 Task: Look for space in Imperial, Peru from 10th July, 2023 to 15th July, 2023 for 7 adults in price range Rs.10000 to Rs.15000. Place can be entire place or shared room with 4 bedrooms having 7 beds and 4 bathrooms. Property type can be house, flat, guest house. Amenities needed are: wifi, TV, free parkinig on premises, gym, breakfast. Booking option can be shelf check-in. Required host language is English.
Action: Mouse moved to (494, 102)
Screenshot: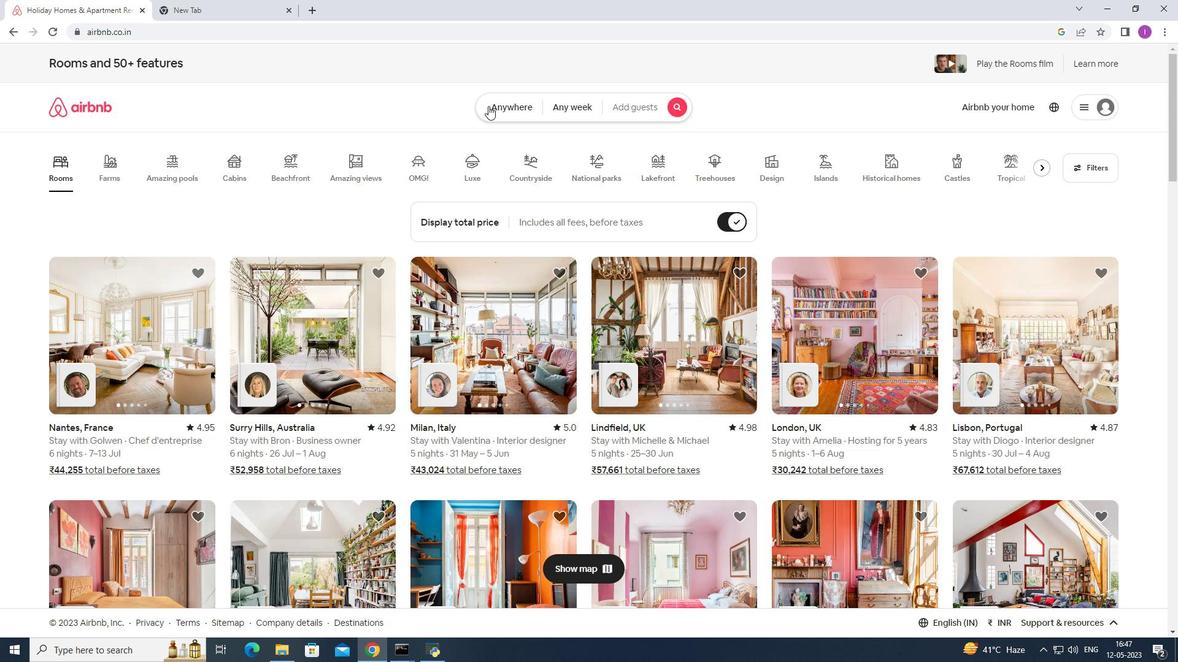 
Action: Mouse pressed left at (494, 102)
Screenshot: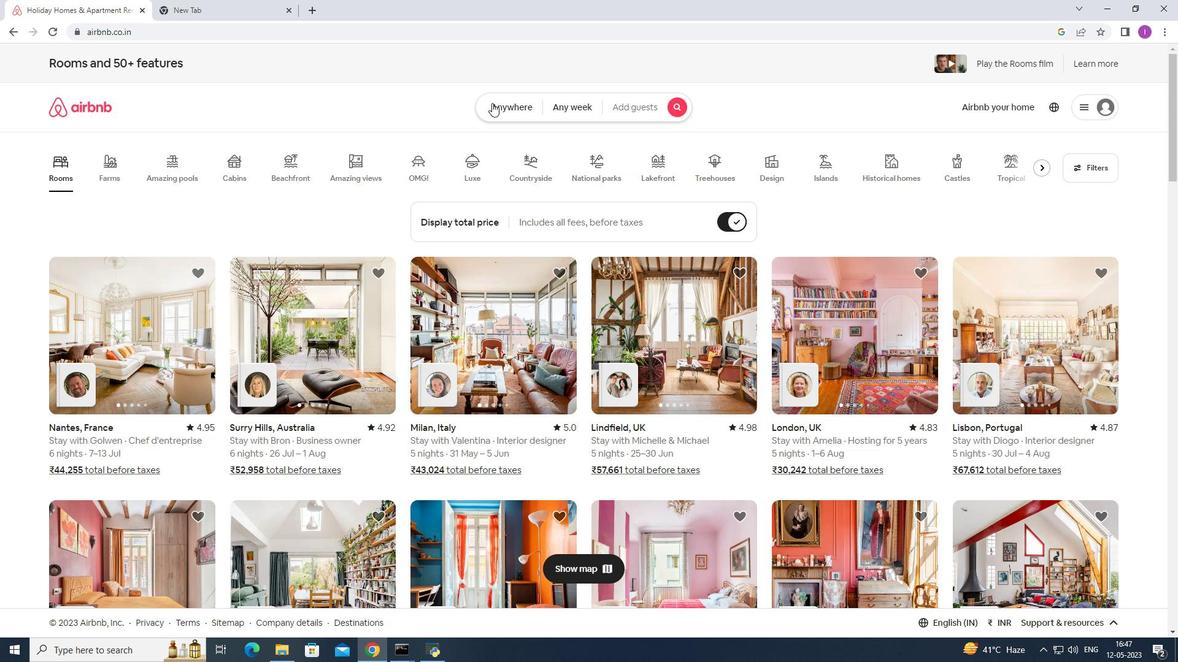 
Action: Mouse moved to (438, 147)
Screenshot: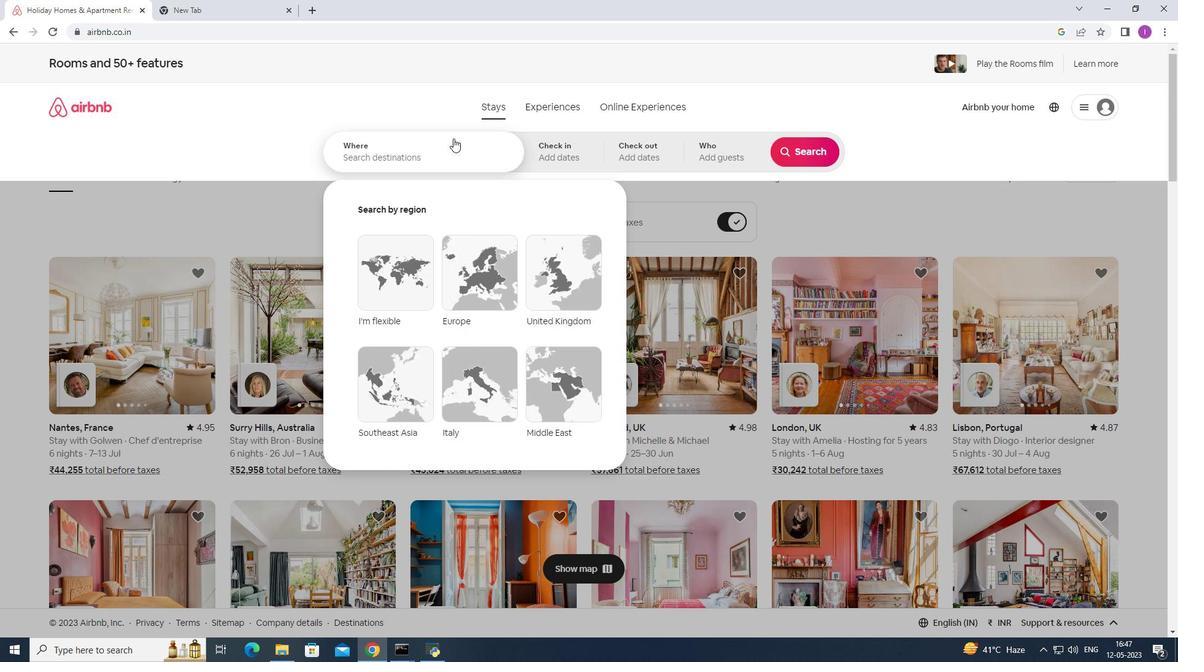 
Action: Mouse pressed left at (438, 147)
Screenshot: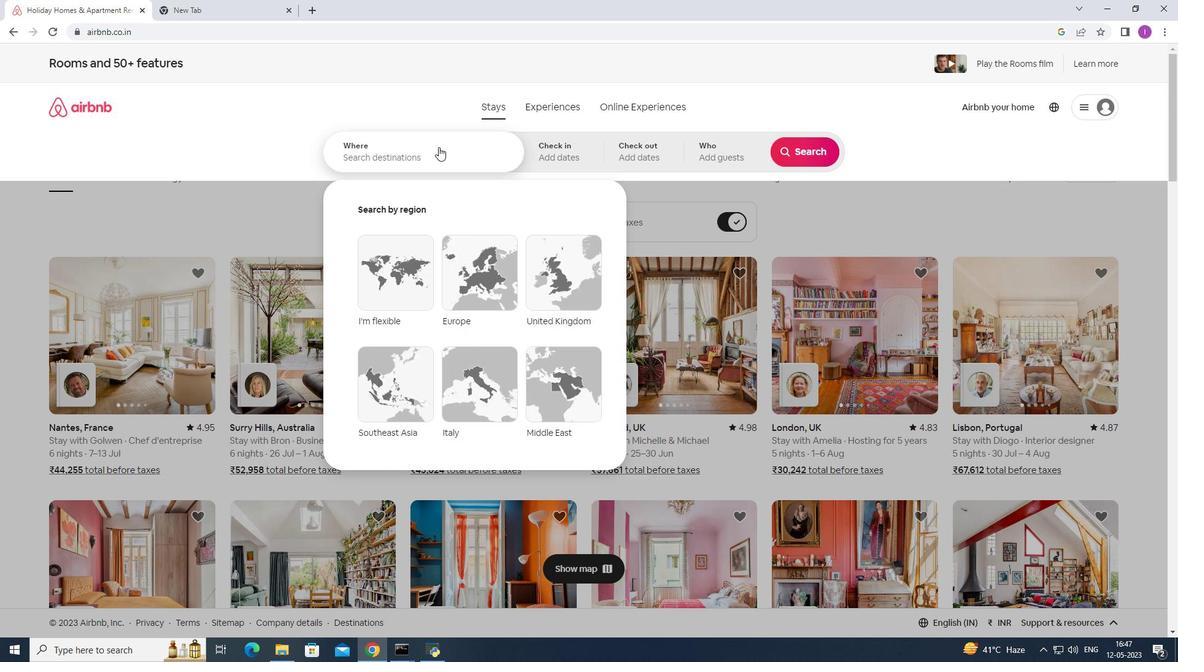 
Action: Mouse moved to (424, 139)
Screenshot: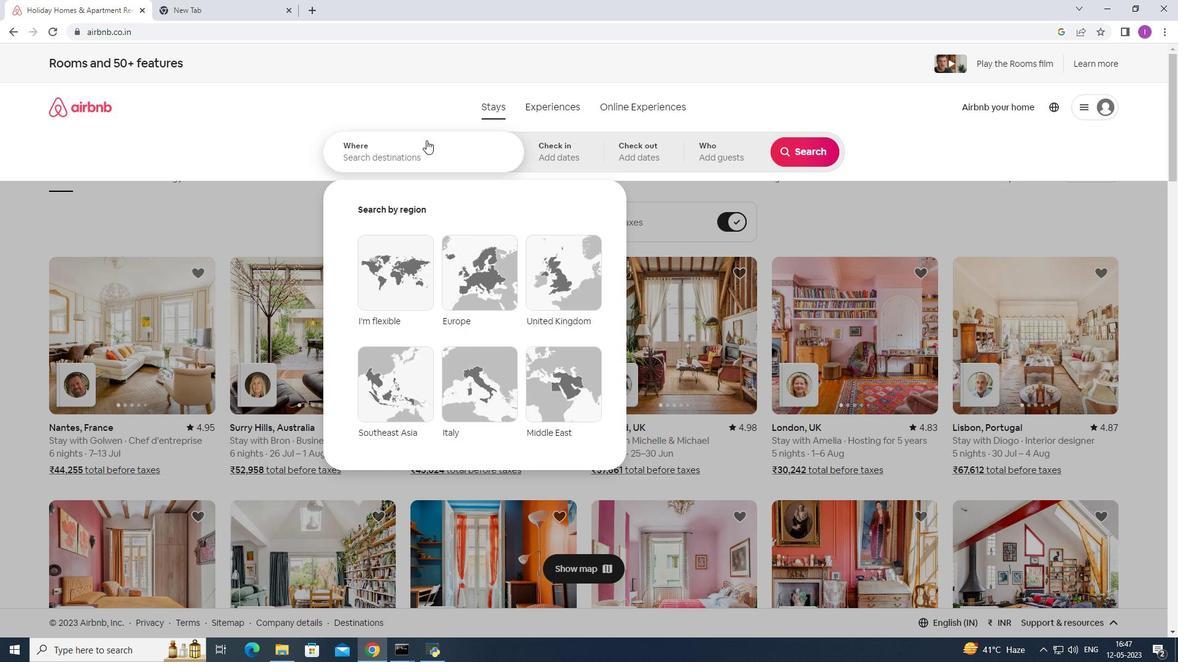 
Action: Key pressed <Key.shift><Key.shift>Imperial,<Key.shift>Peru
Screenshot: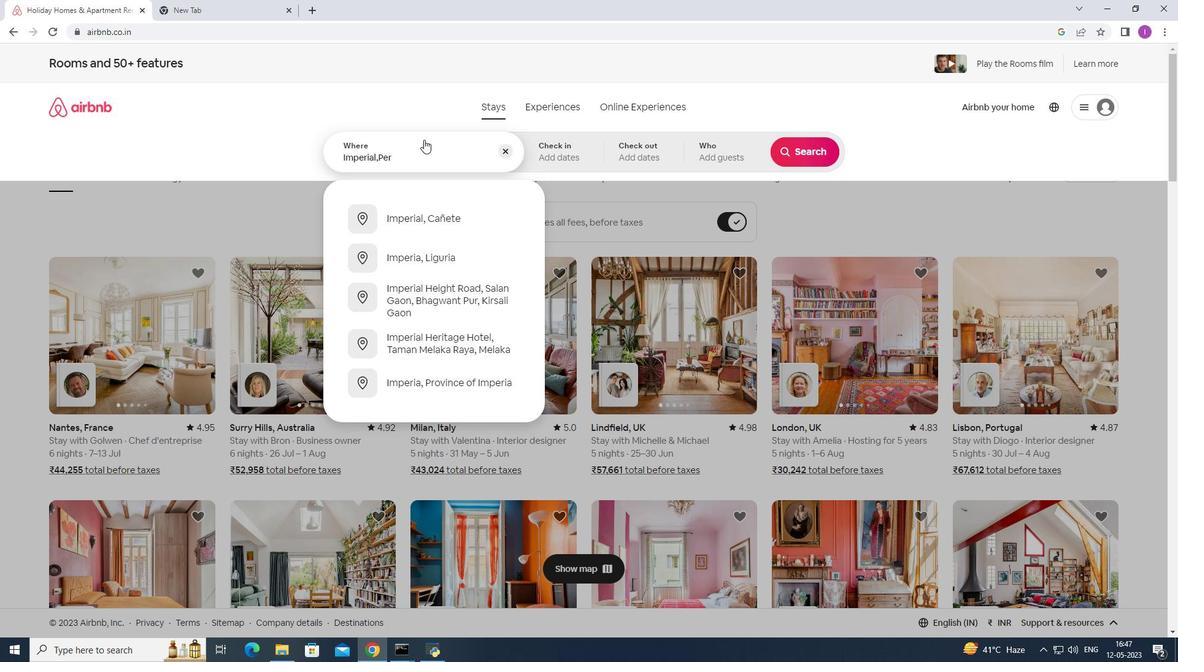 
Action: Mouse moved to (556, 151)
Screenshot: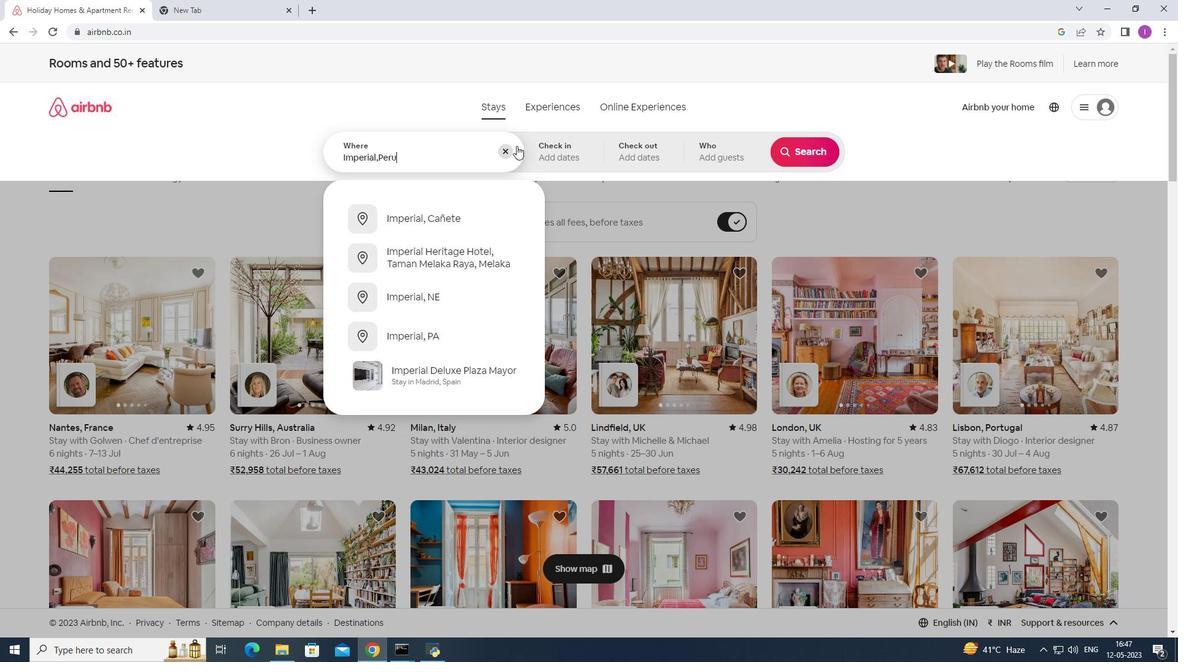 
Action: Mouse pressed left at (556, 151)
Screenshot: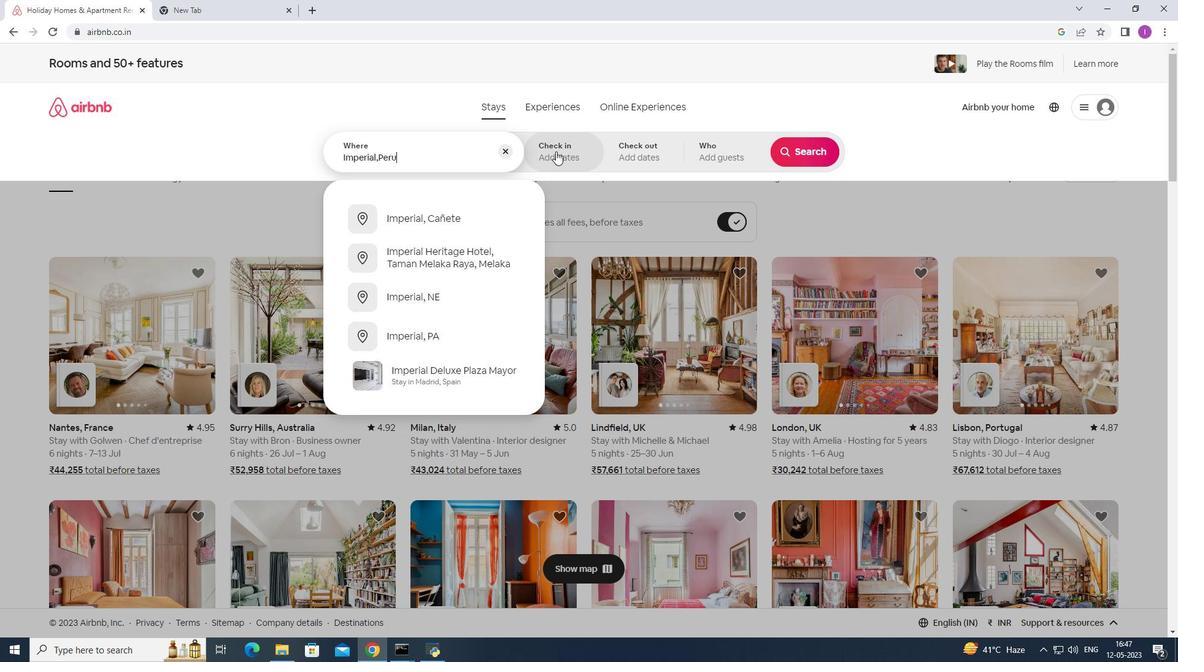 
Action: Mouse moved to (800, 252)
Screenshot: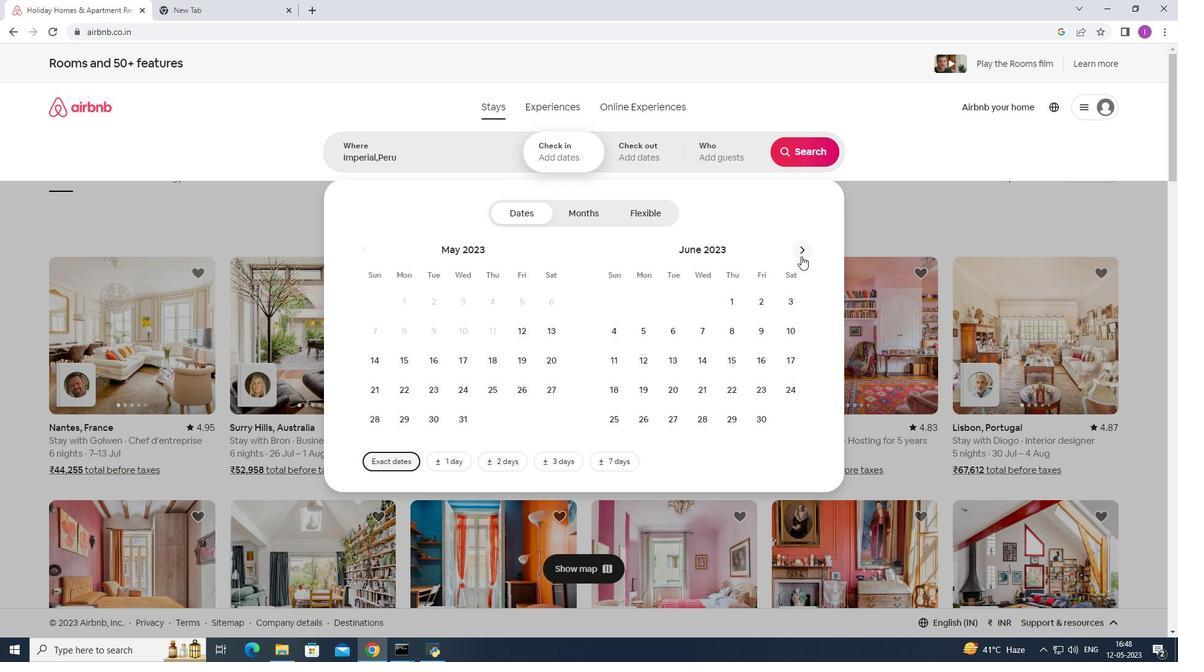 
Action: Mouse pressed left at (800, 252)
Screenshot: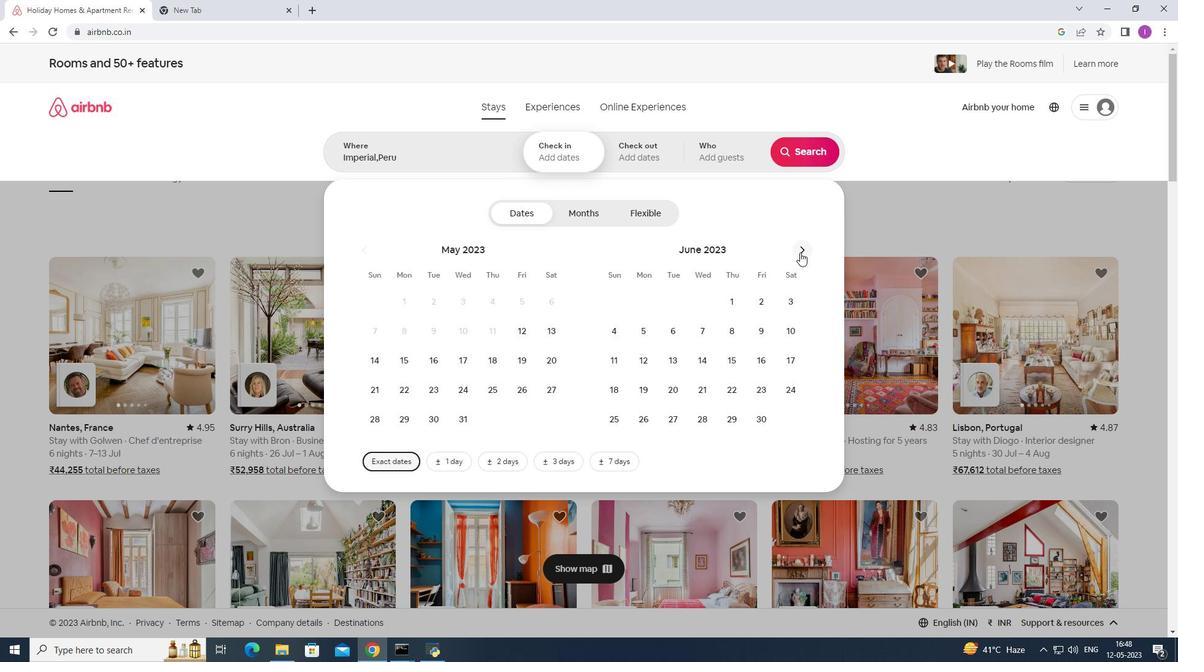 
Action: Mouse moved to (639, 364)
Screenshot: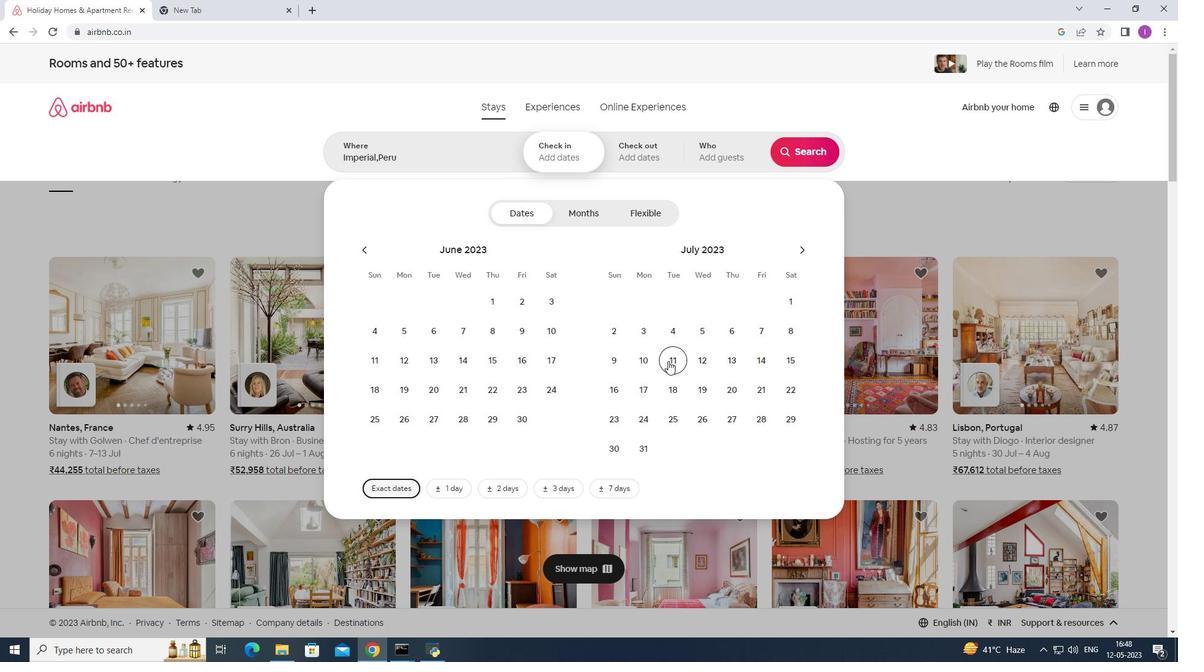 
Action: Mouse pressed left at (639, 364)
Screenshot: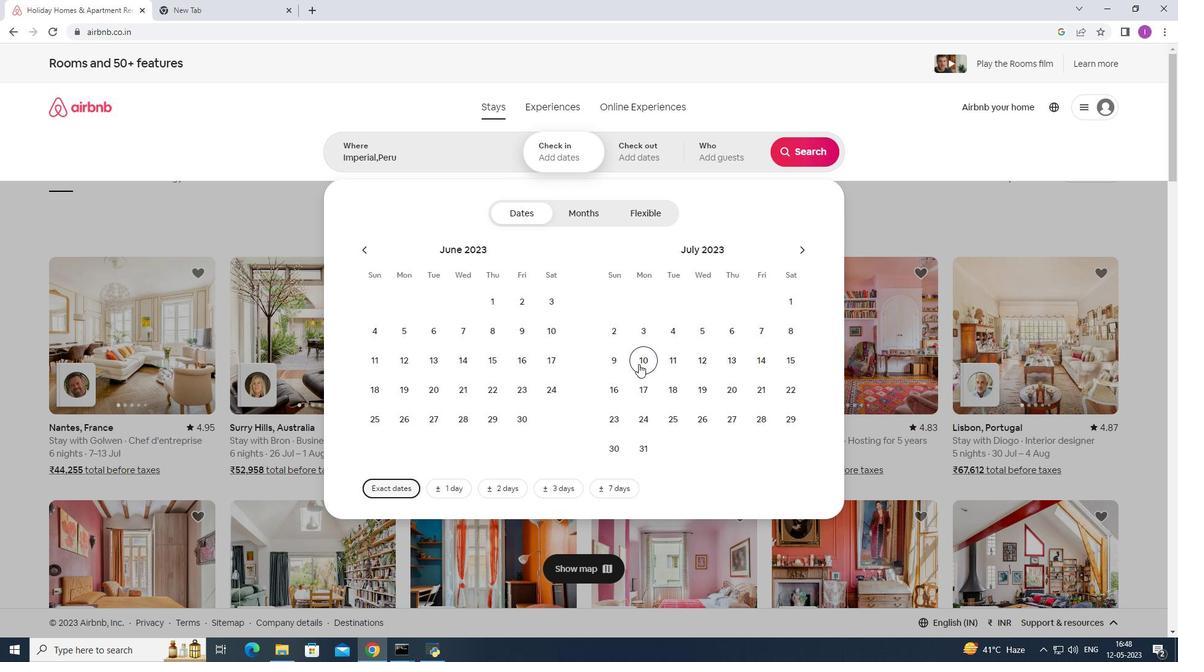 
Action: Mouse moved to (783, 355)
Screenshot: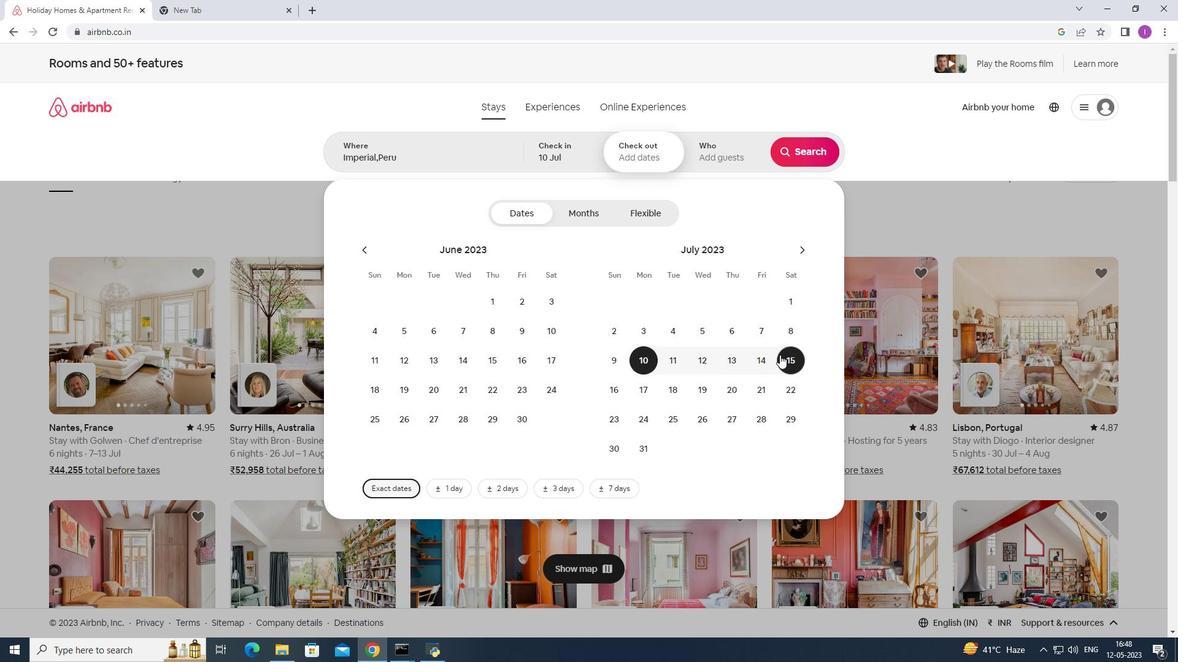 
Action: Mouse pressed left at (783, 355)
Screenshot: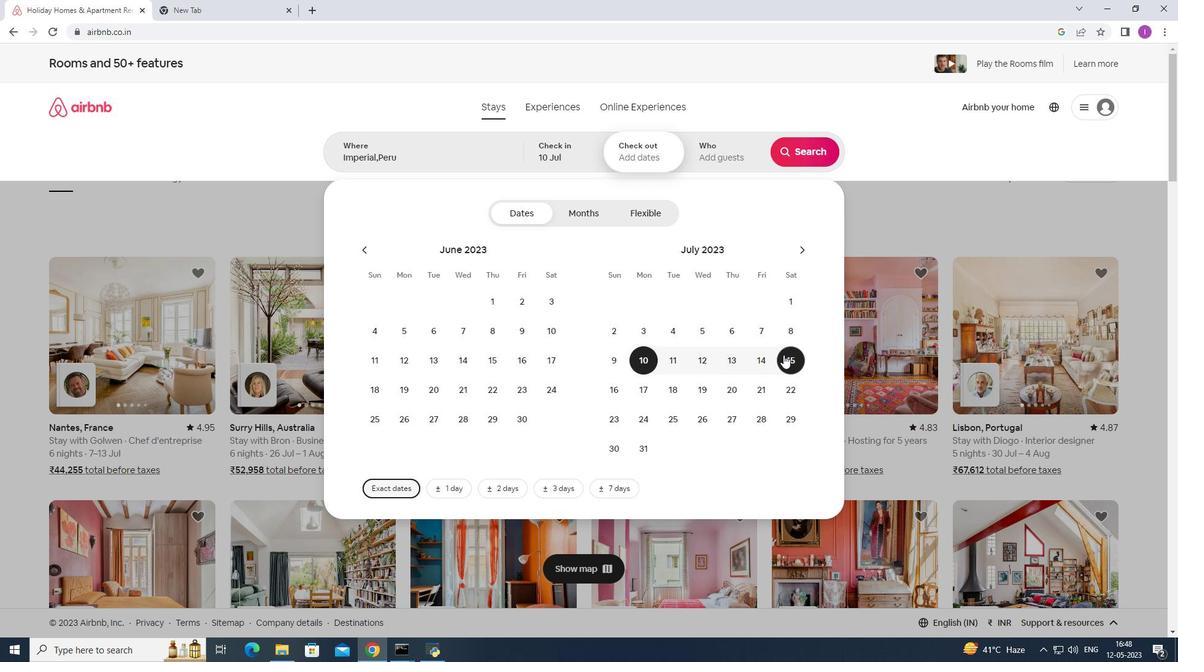 
Action: Mouse moved to (706, 162)
Screenshot: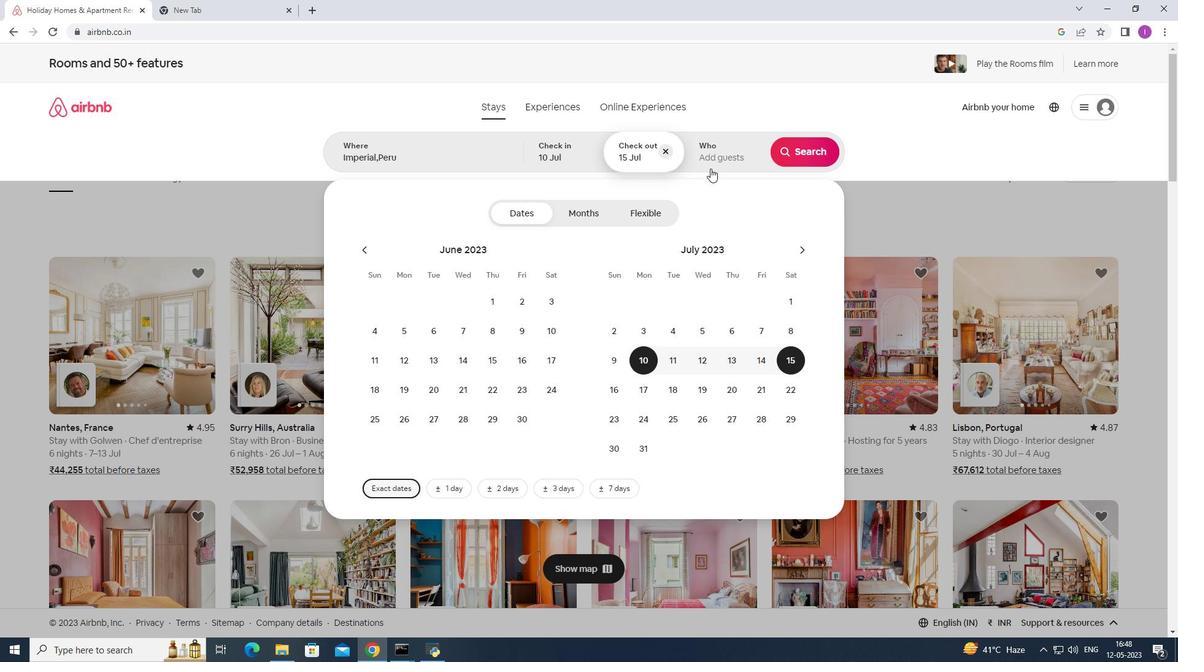 
Action: Mouse pressed left at (706, 162)
Screenshot: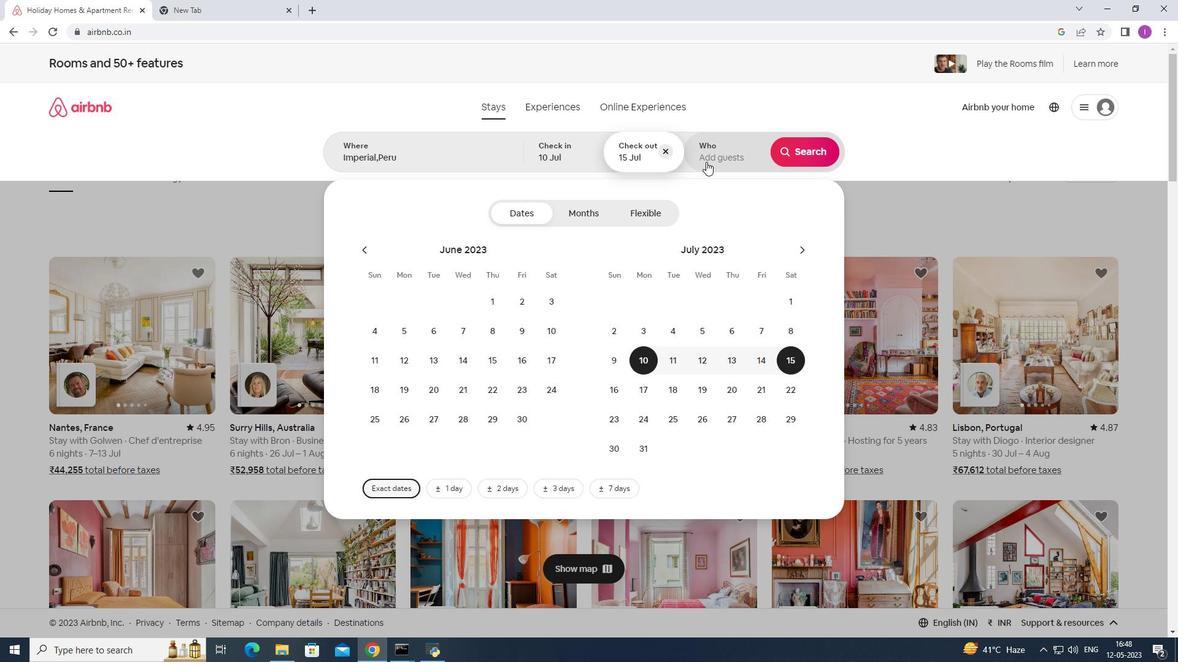 
Action: Mouse moved to (805, 219)
Screenshot: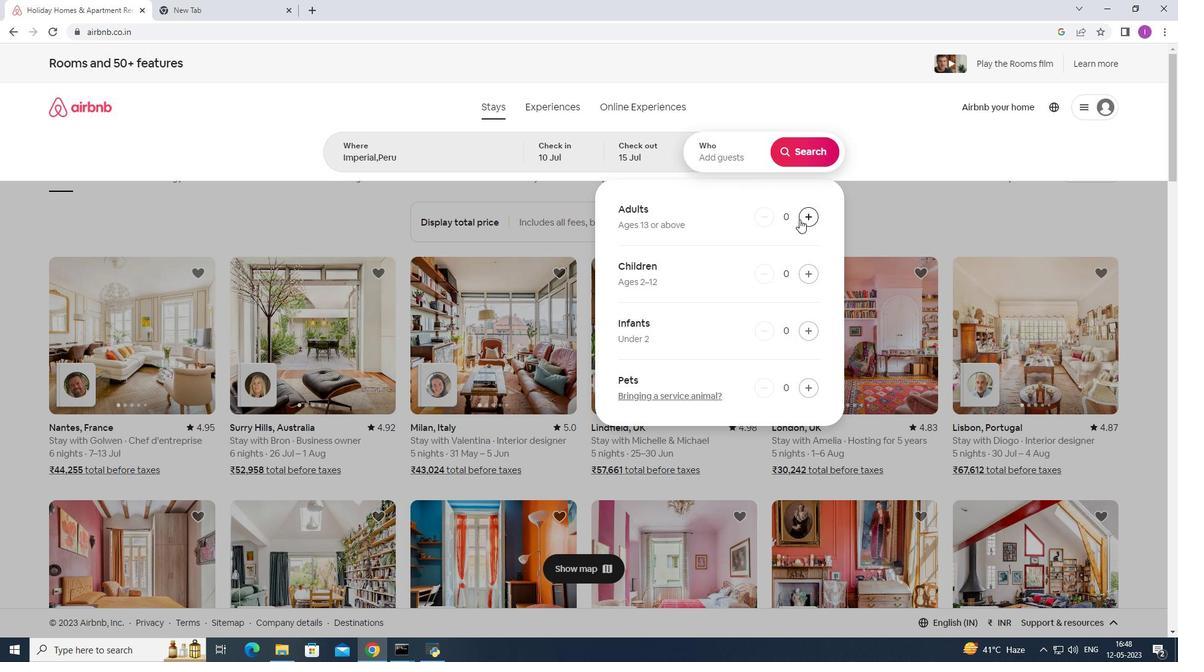 
Action: Mouse pressed left at (805, 219)
Screenshot: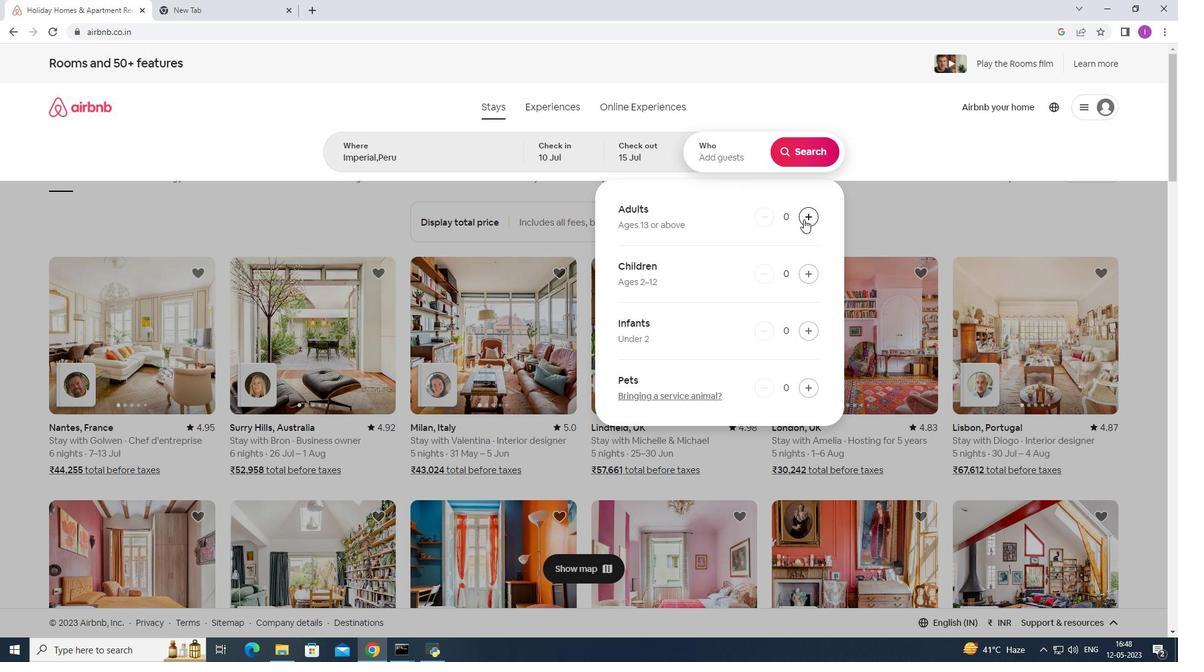 
Action: Mouse pressed left at (805, 219)
Screenshot: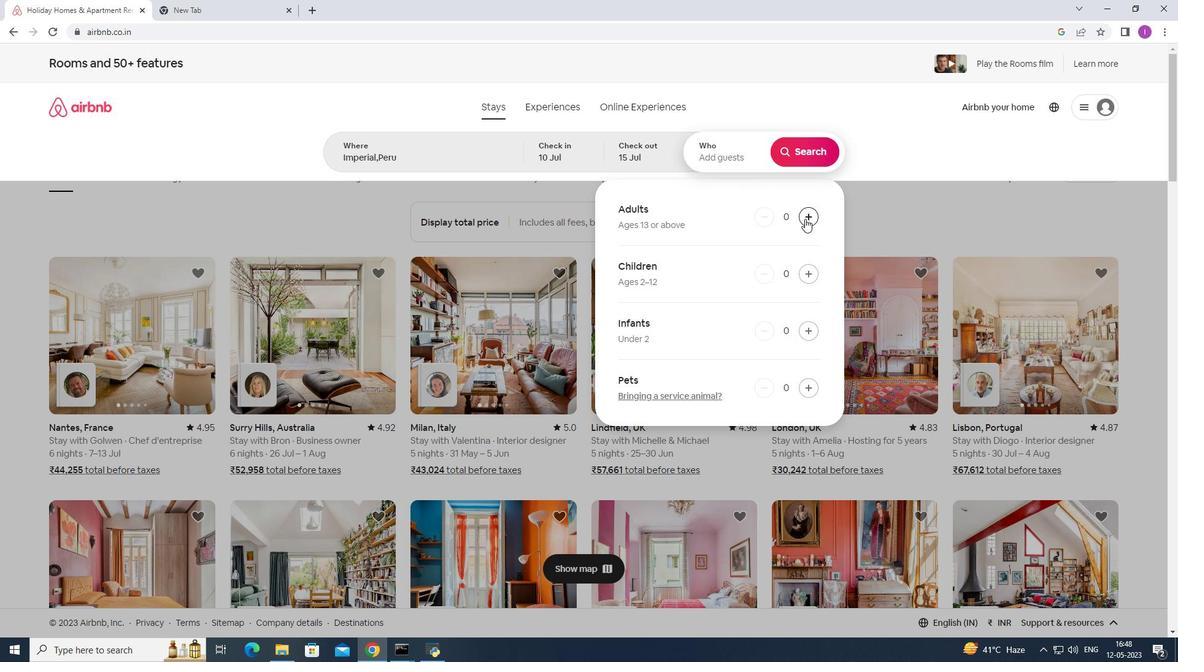 
Action: Mouse pressed left at (805, 219)
Screenshot: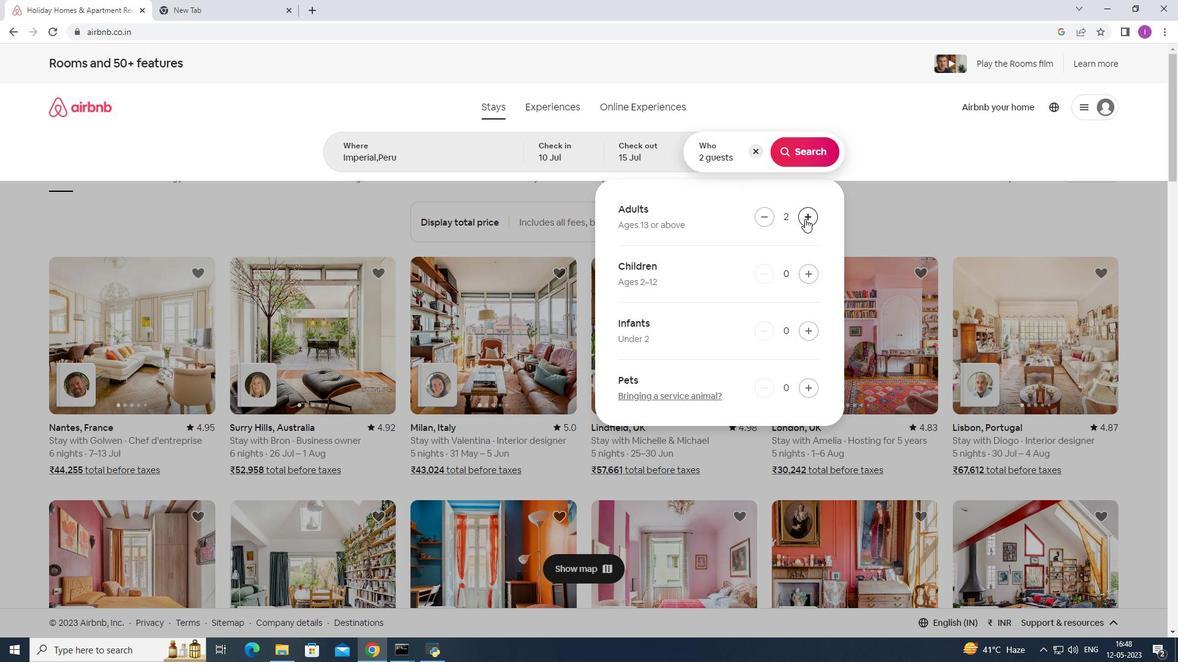 
Action: Mouse pressed left at (805, 219)
Screenshot: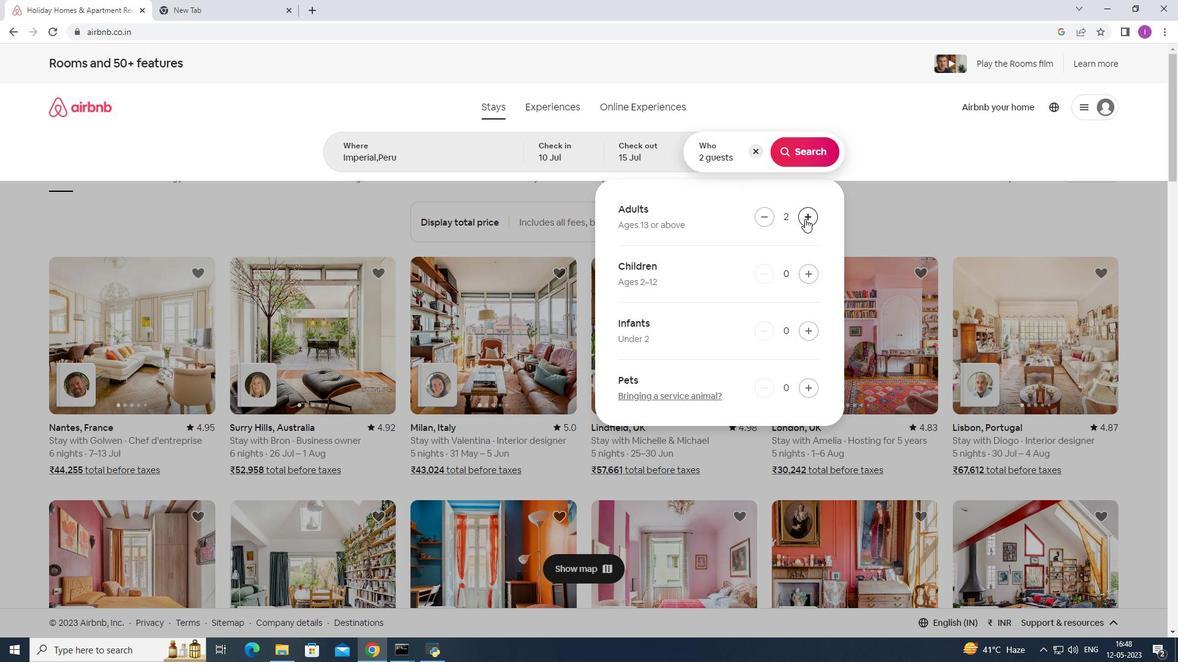 
Action: Mouse pressed left at (805, 219)
Screenshot: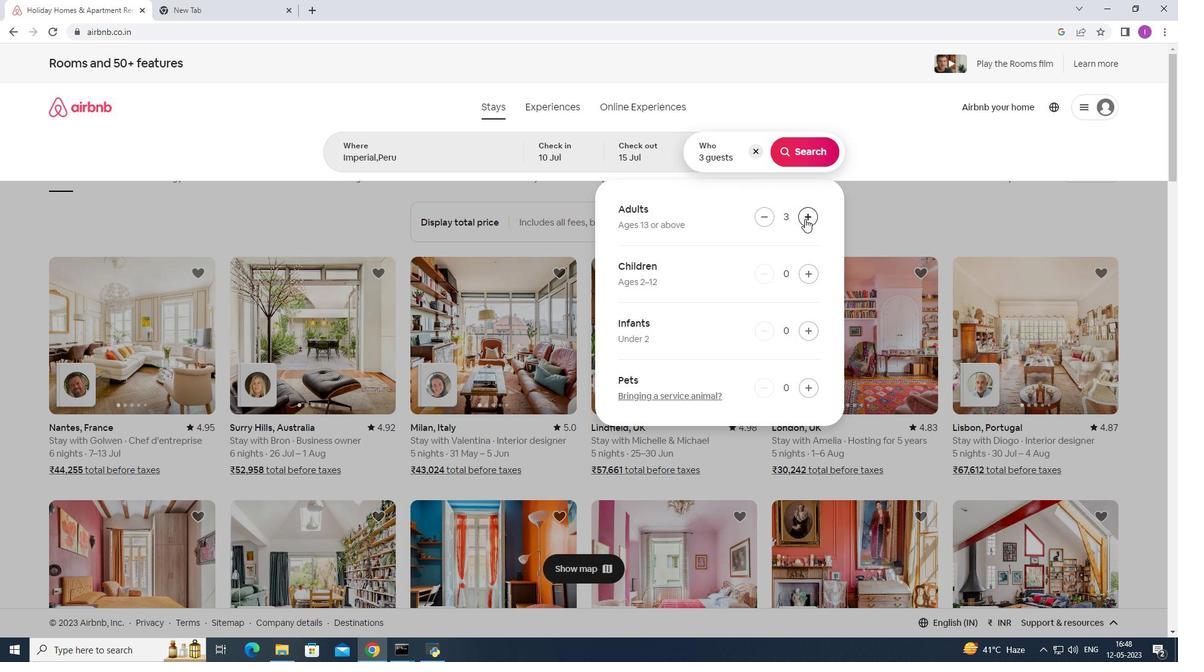 
Action: Mouse pressed left at (805, 219)
Screenshot: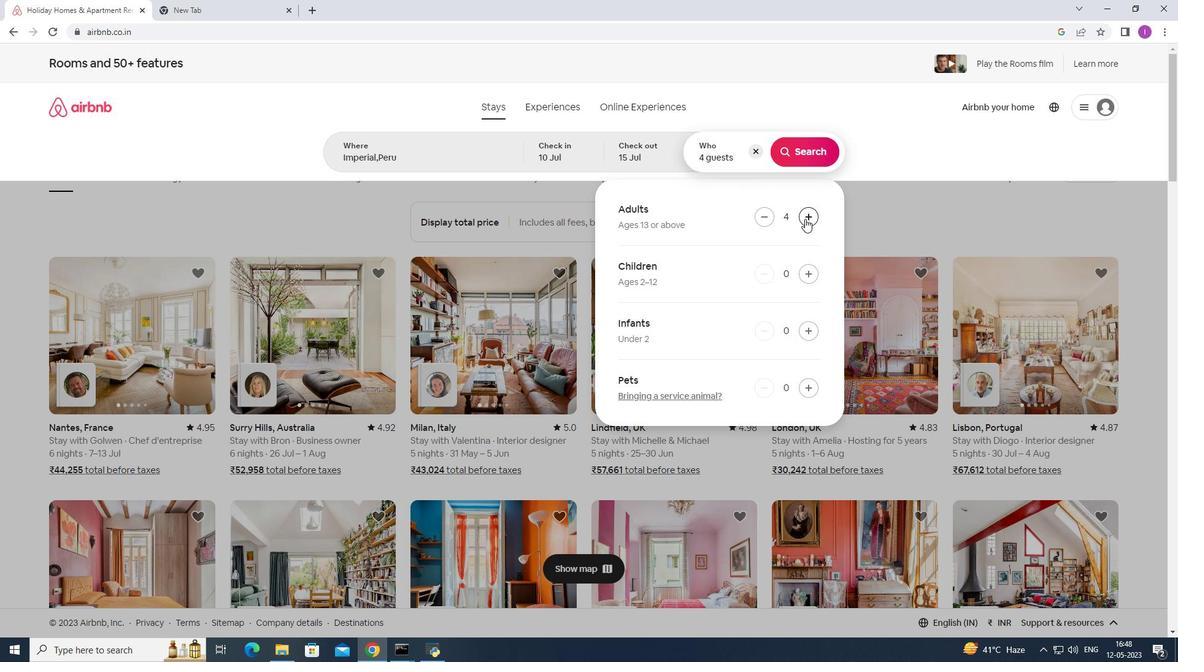 
Action: Mouse pressed left at (805, 219)
Screenshot: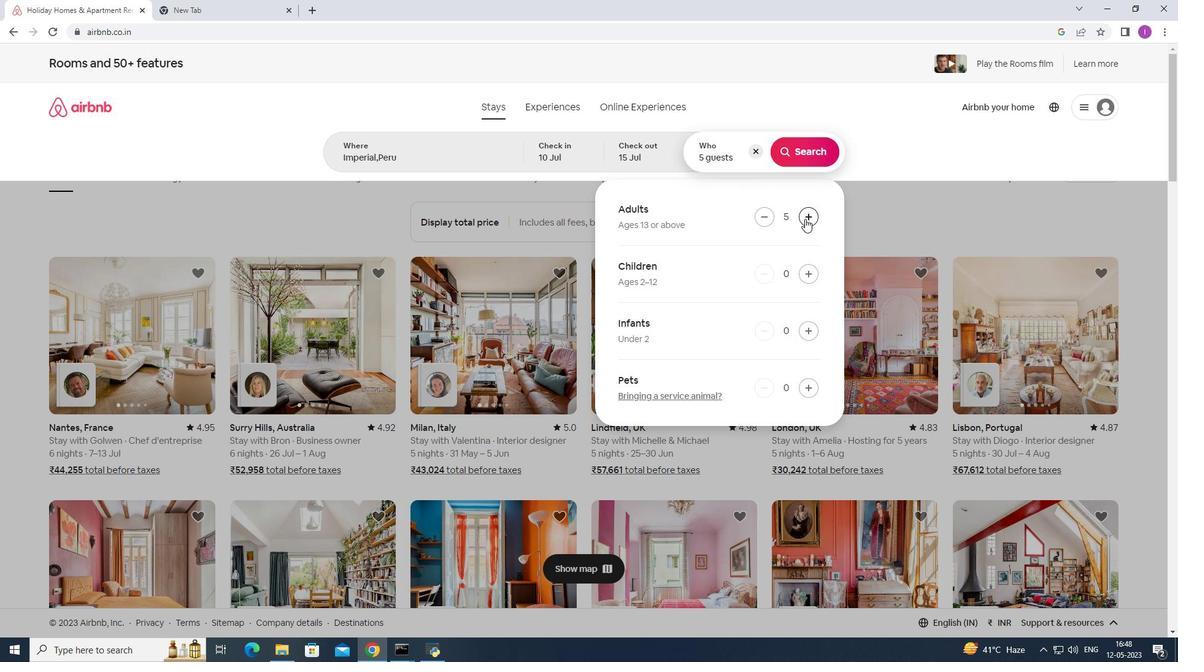 
Action: Mouse moved to (793, 170)
Screenshot: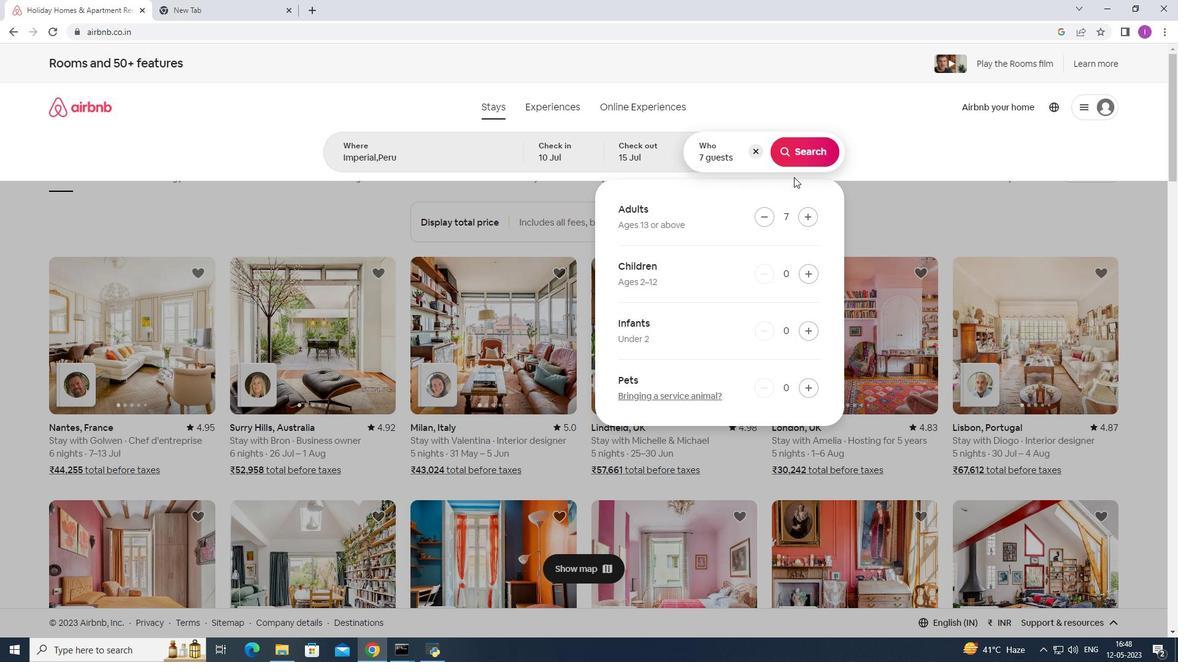 
Action: Mouse pressed left at (793, 170)
Screenshot: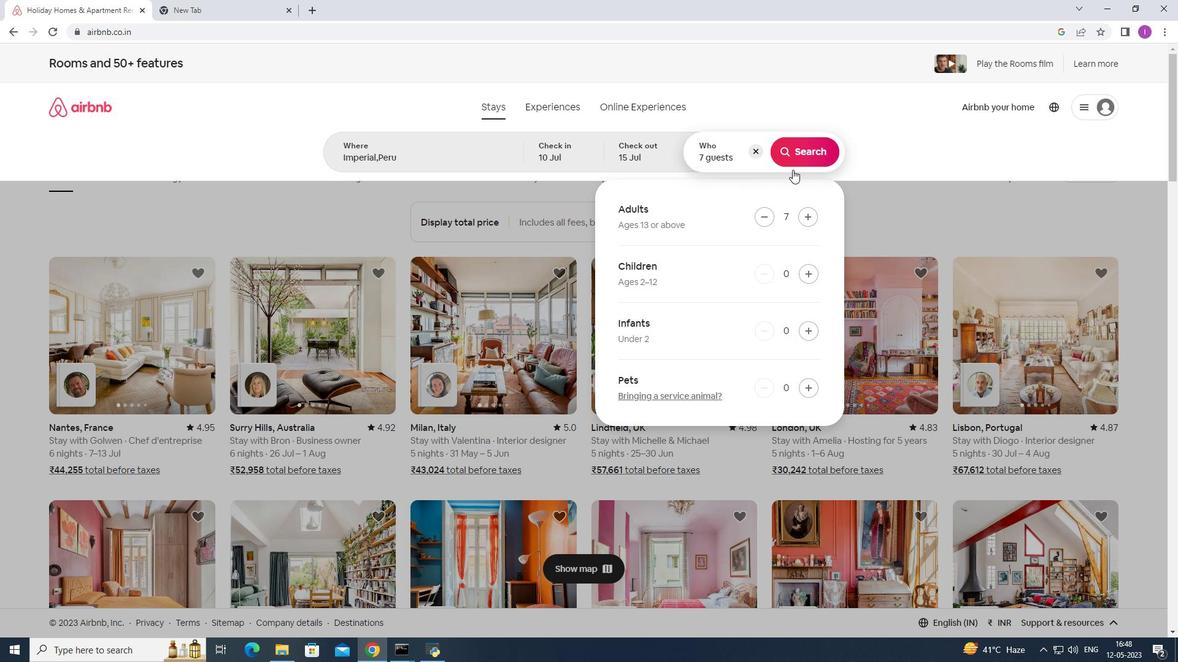 
Action: Mouse moved to (793, 165)
Screenshot: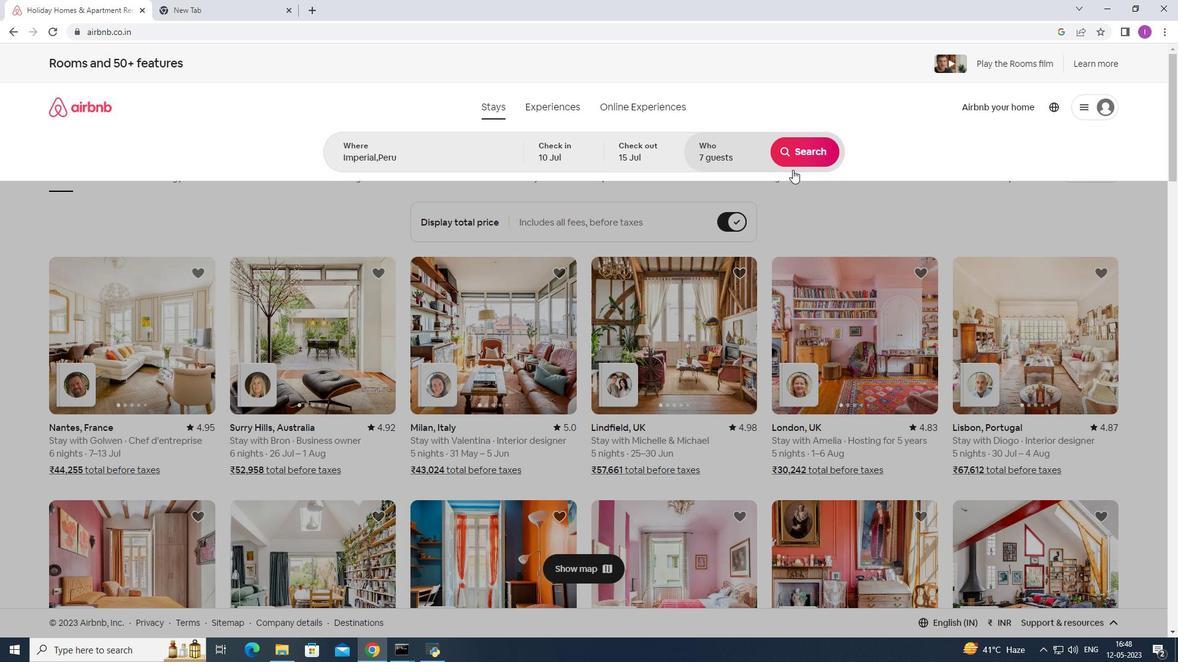 
Action: Mouse pressed left at (793, 165)
Screenshot: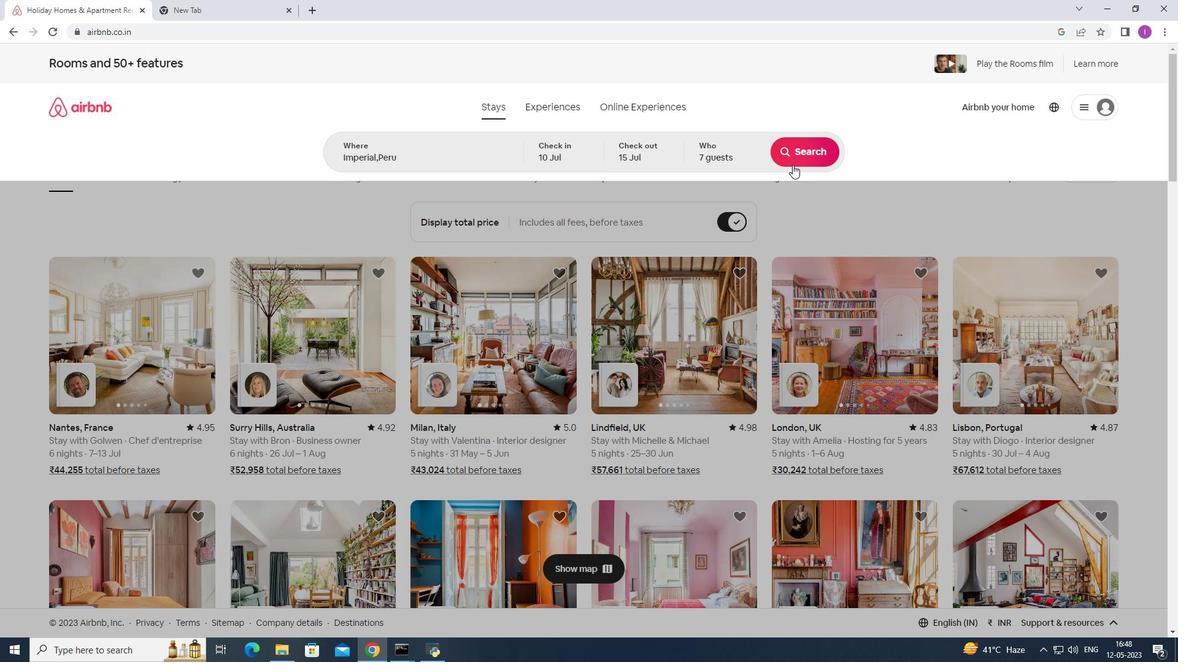 
Action: Mouse moved to (1125, 117)
Screenshot: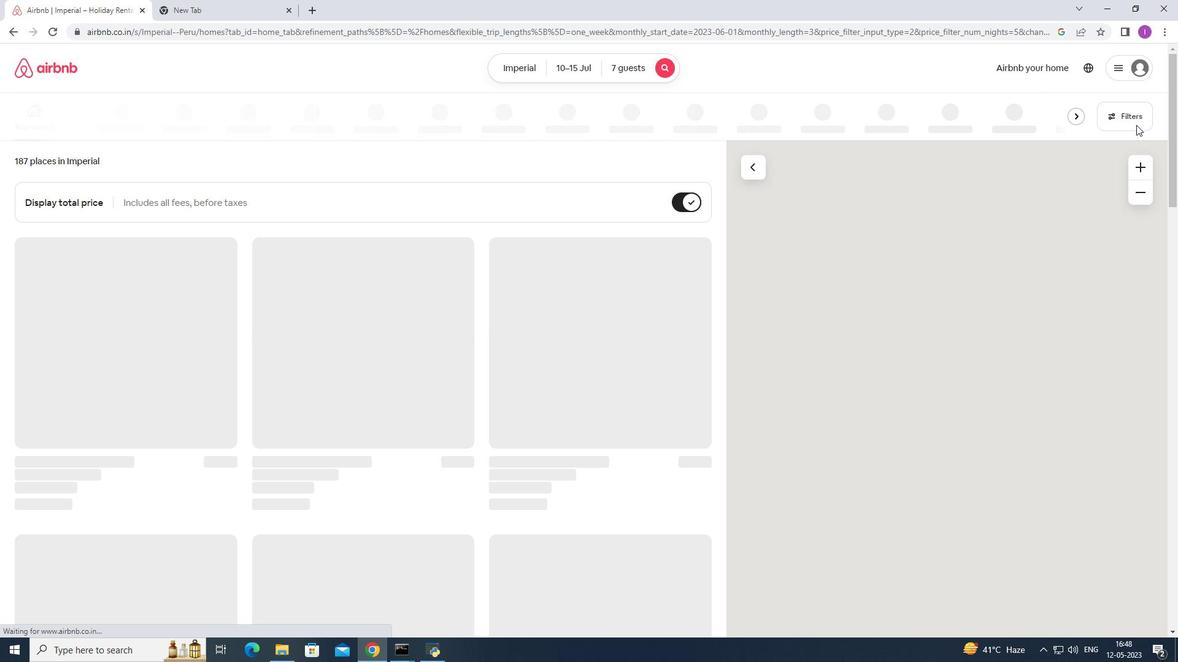 
Action: Mouse pressed left at (1125, 117)
Screenshot: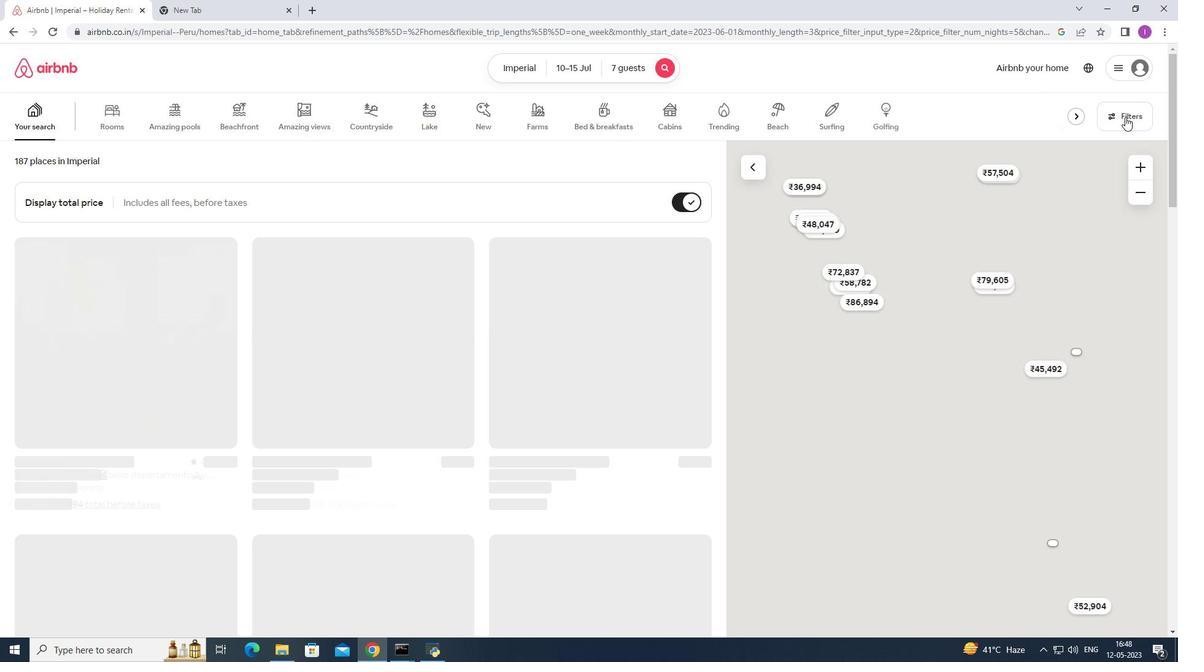 
Action: Mouse moved to (666, 410)
Screenshot: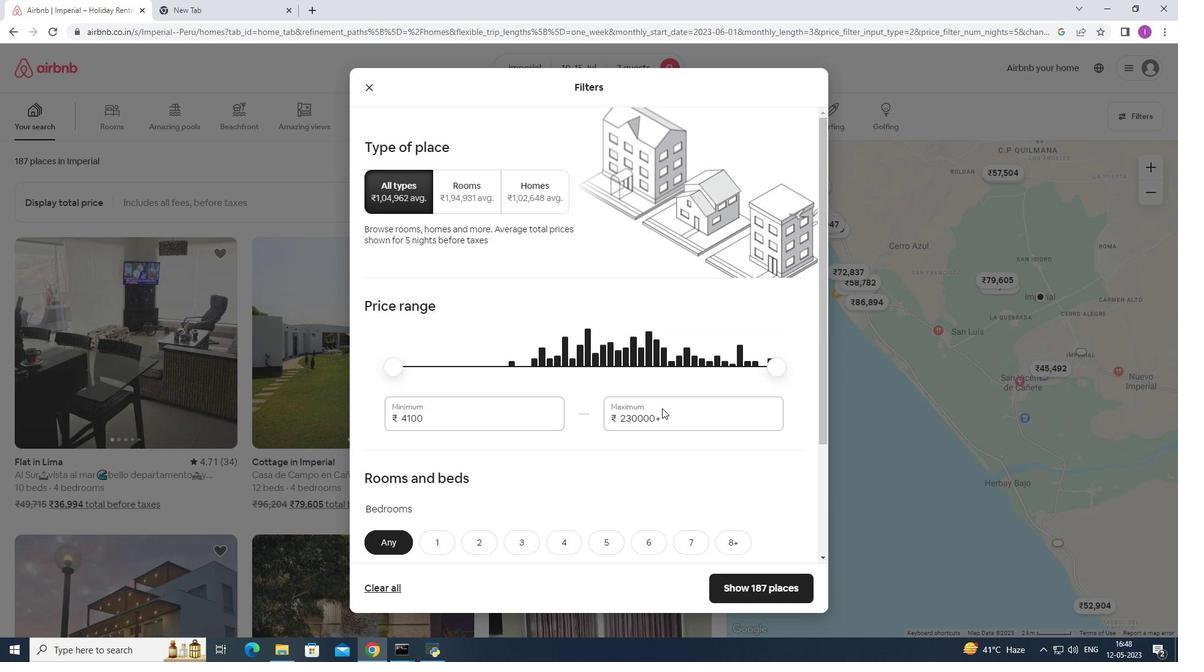 
Action: Mouse pressed left at (666, 410)
Screenshot: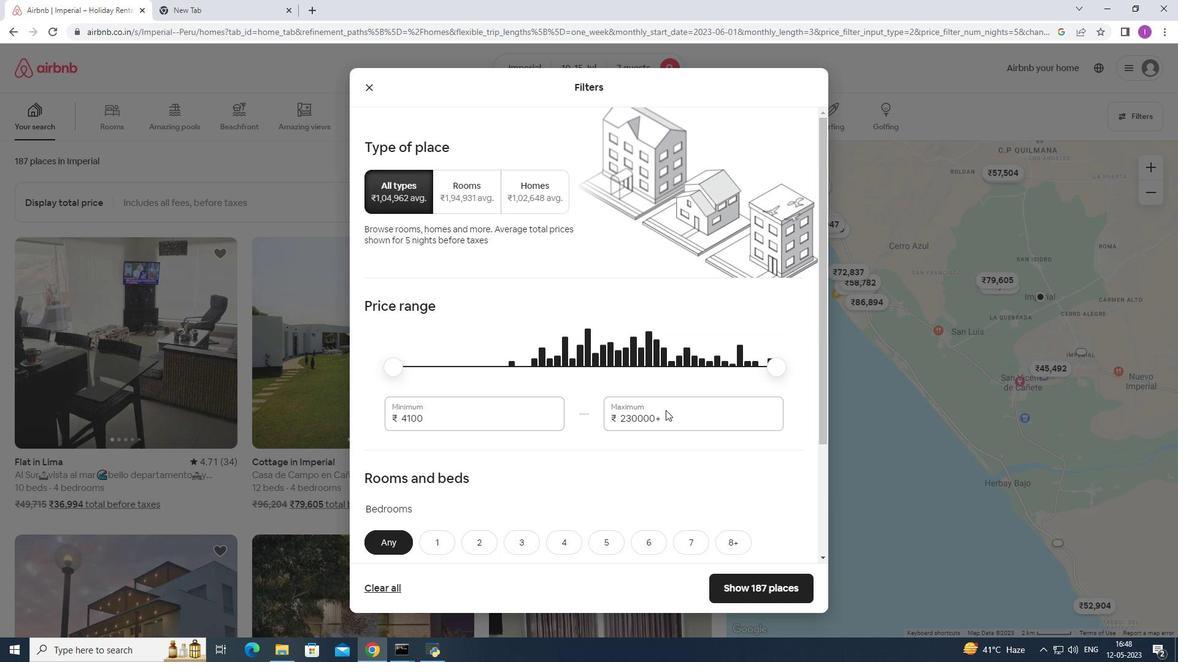 
Action: Mouse moved to (666, 414)
Screenshot: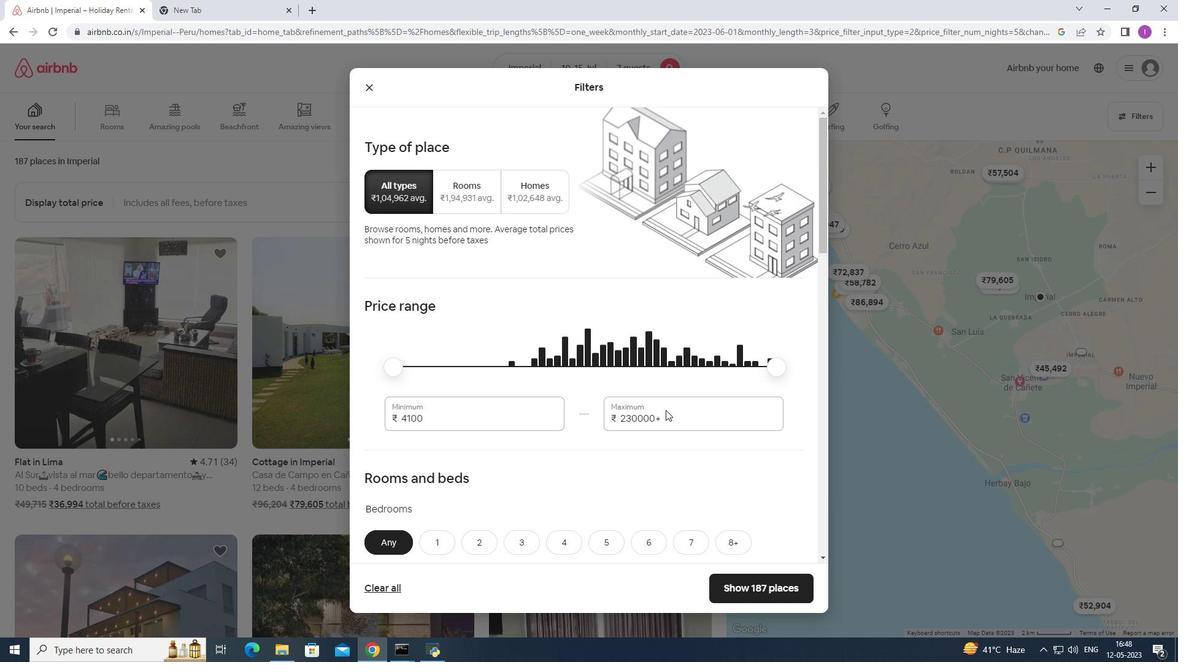 
Action: Mouse pressed left at (666, 414)
Screenshot: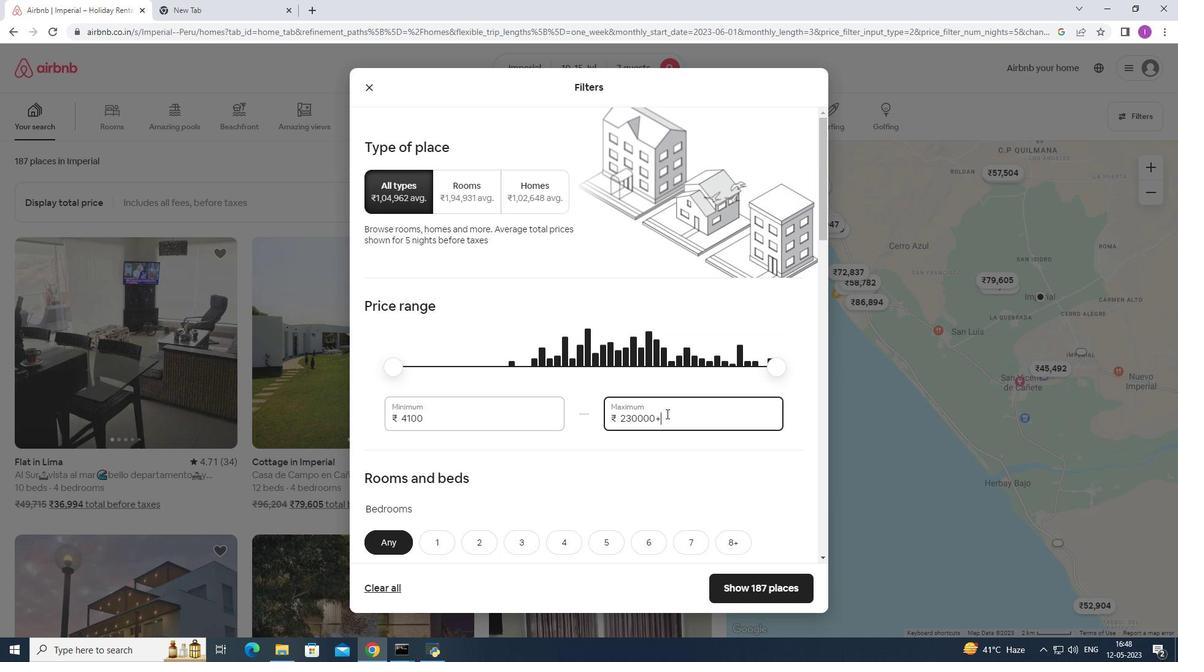 
Action: Mouse moved to (604, 430)
Screenshot: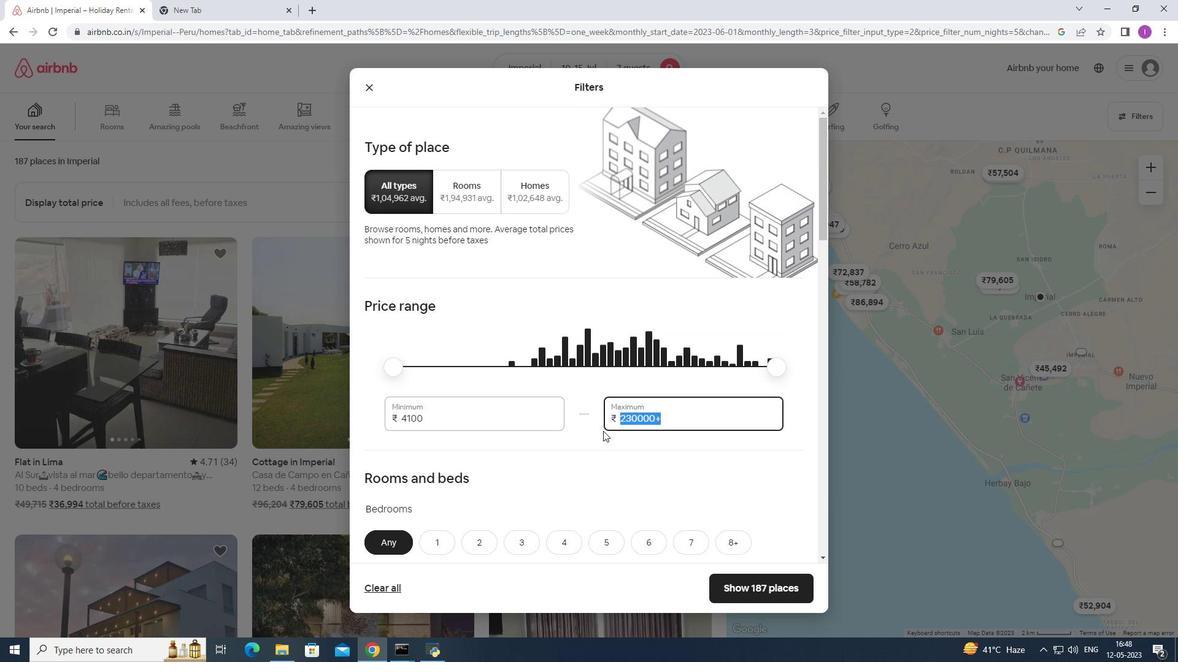 
Action: Key pressed 1
Screenshot: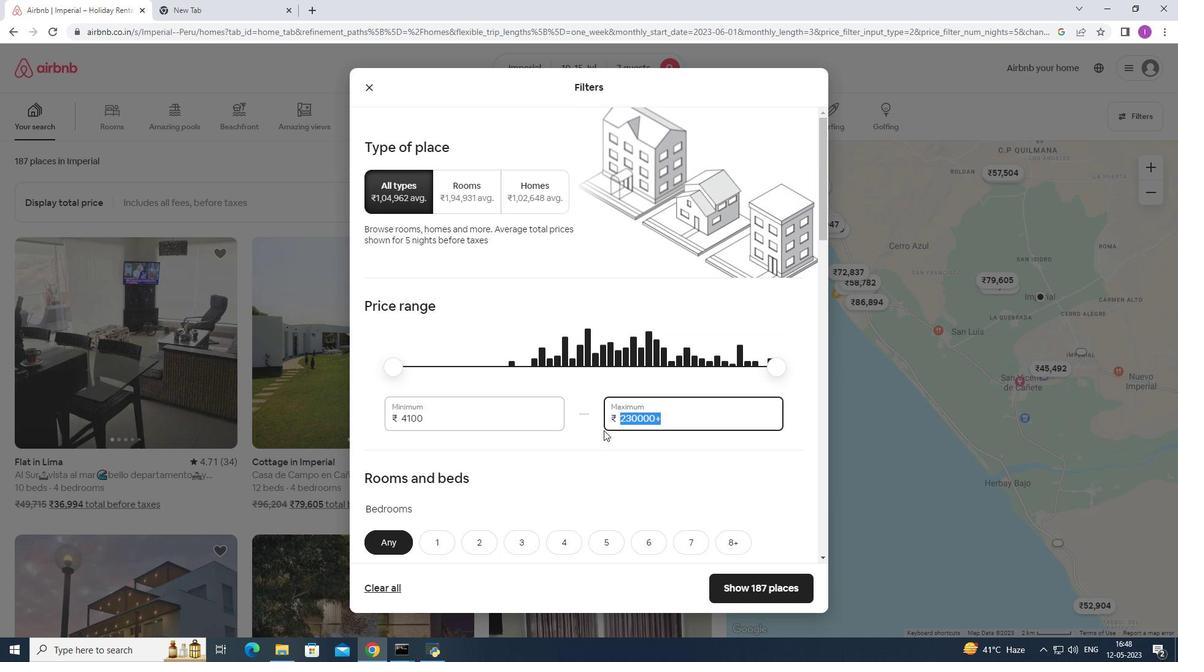 
Action: Mouse moved to (604, 429)
Screenshot: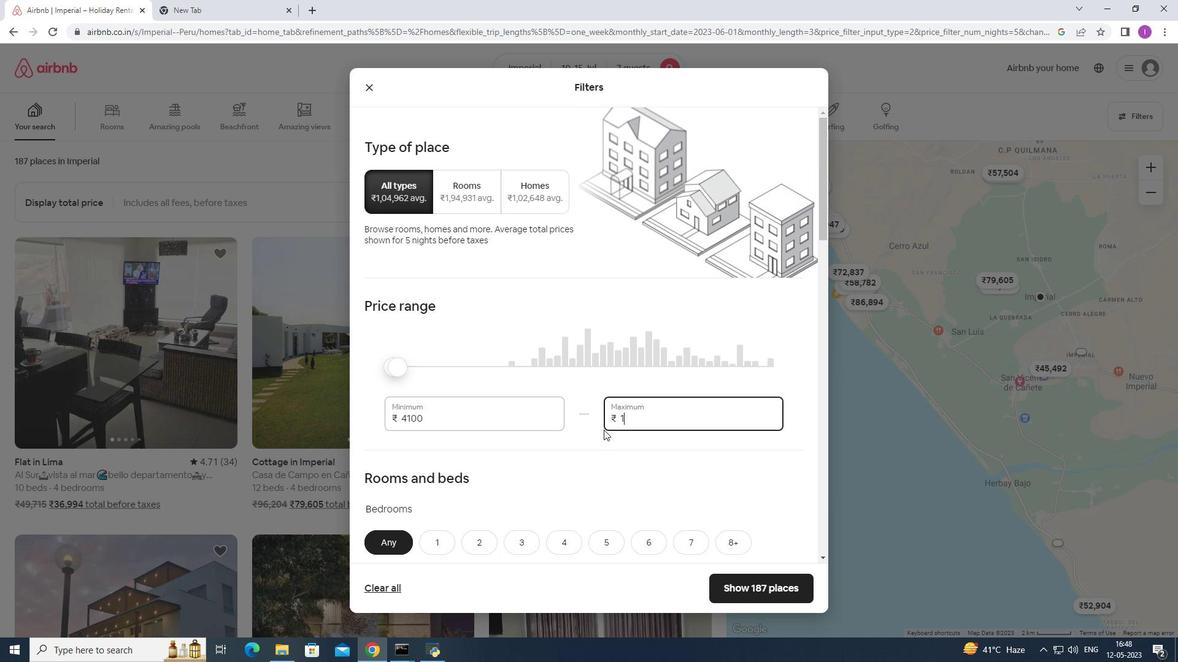 
Action: Key pressed 5
Screenshot: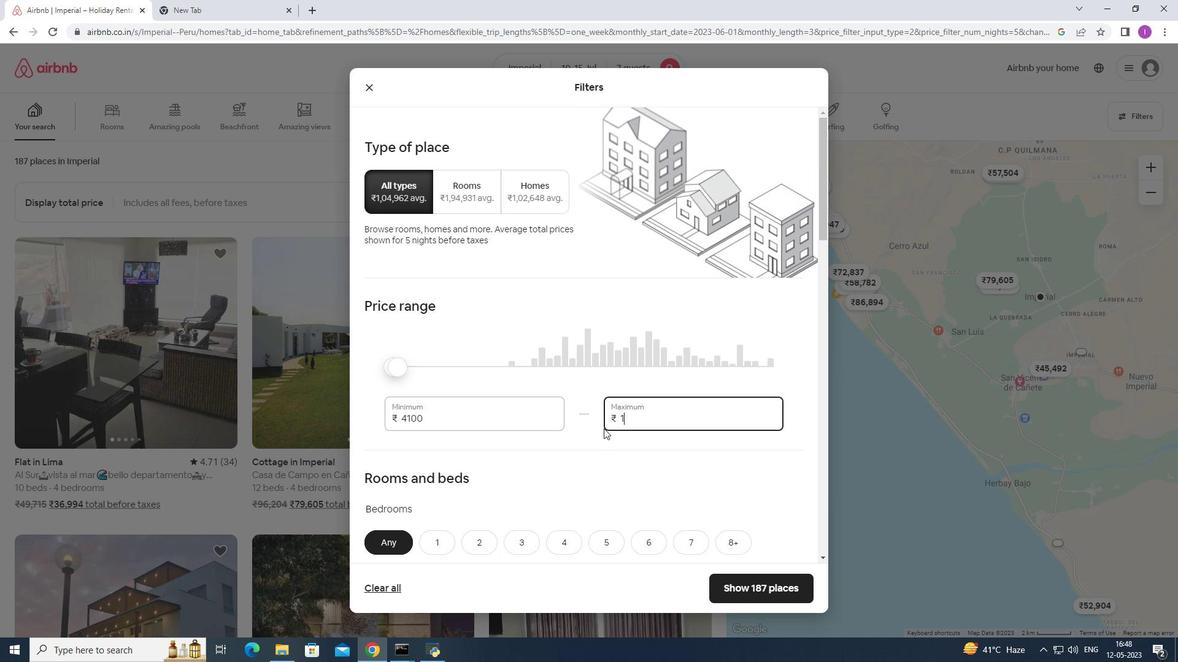 
Action: Mouse moved to (607, 421)
Screenshot: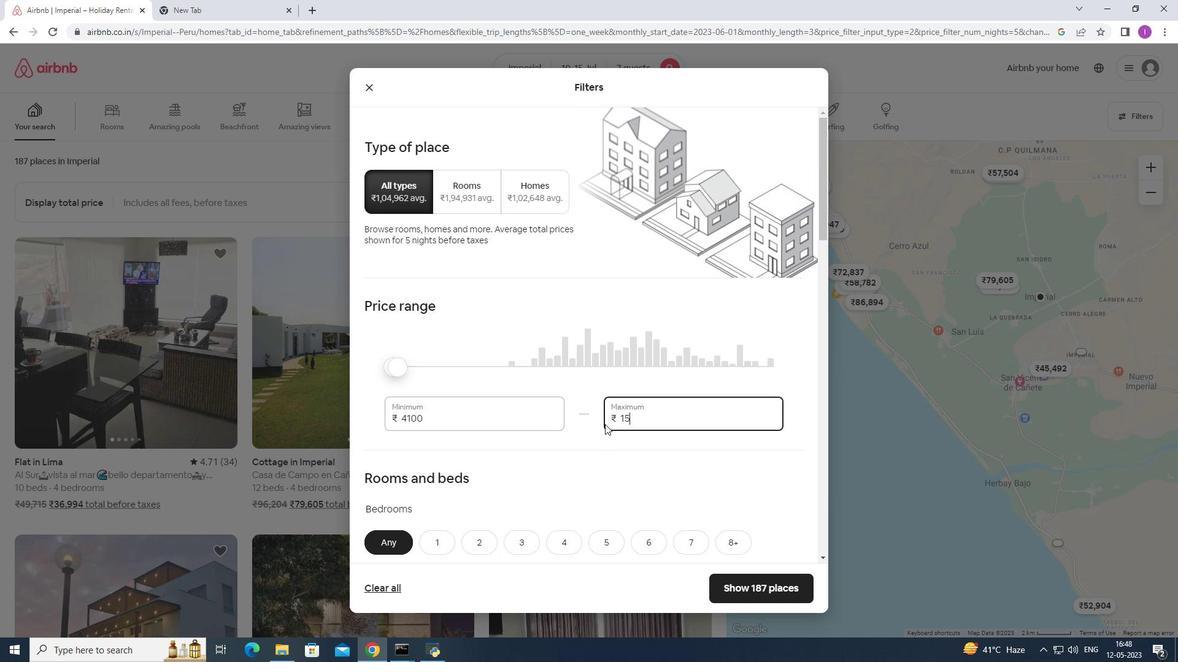 
Action: Key pressed 0
Screenshot: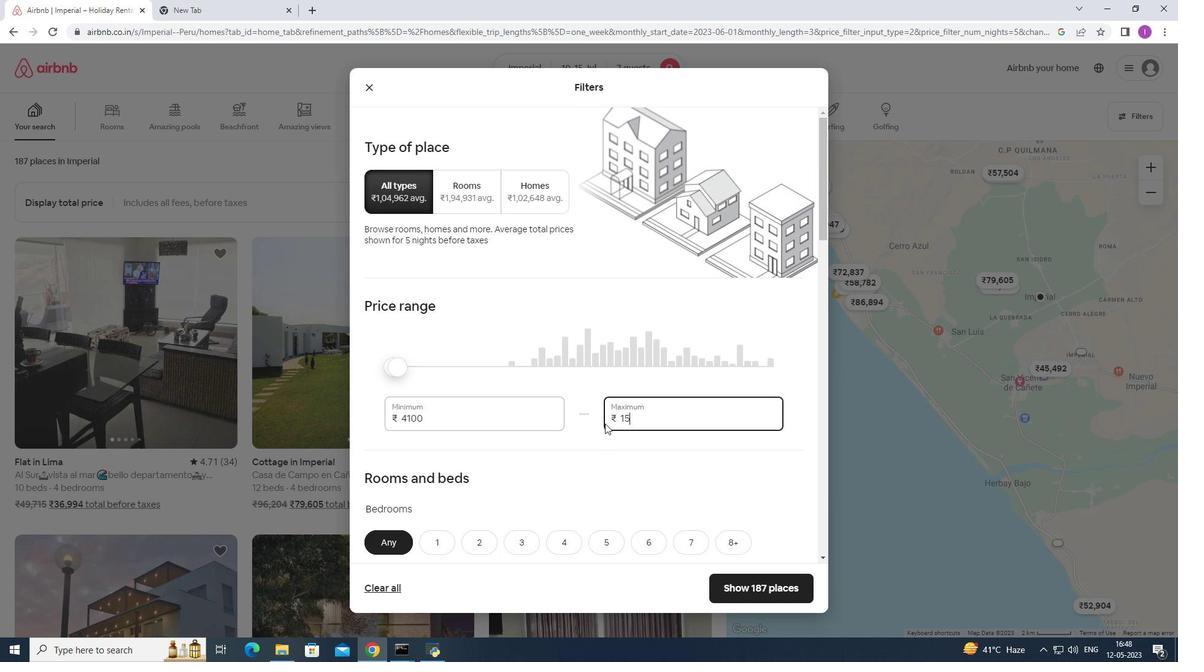 
Action: Mouse moved to (607, 421)
Screenshot: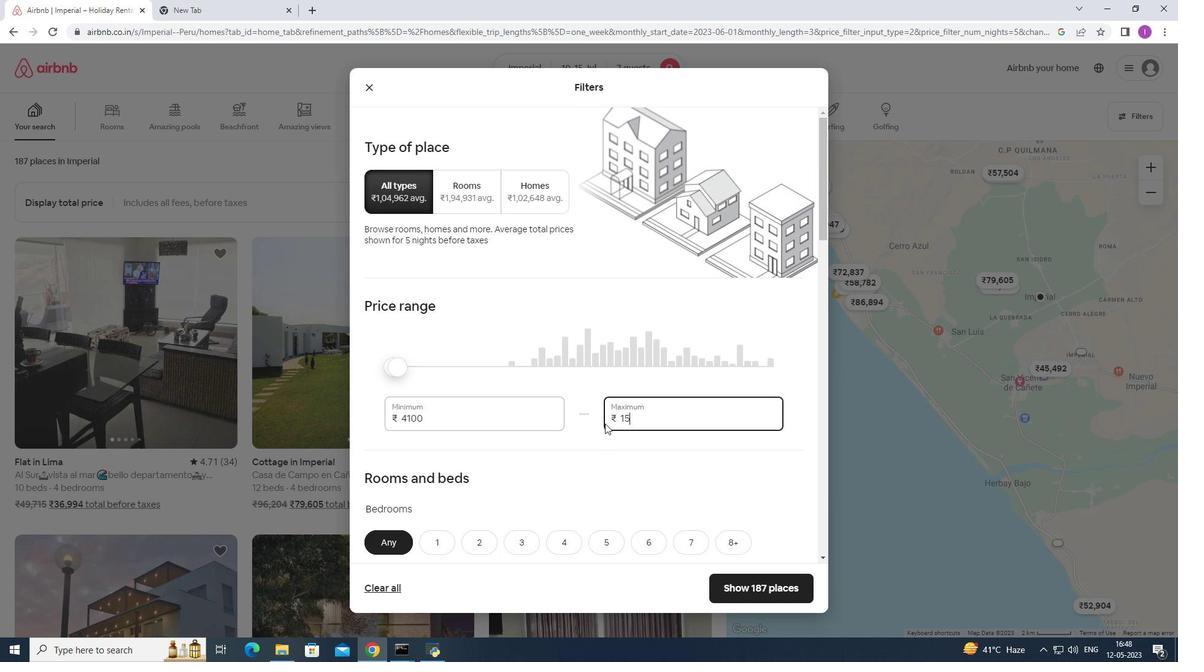 
Action: Key pressed 0
Screenshot: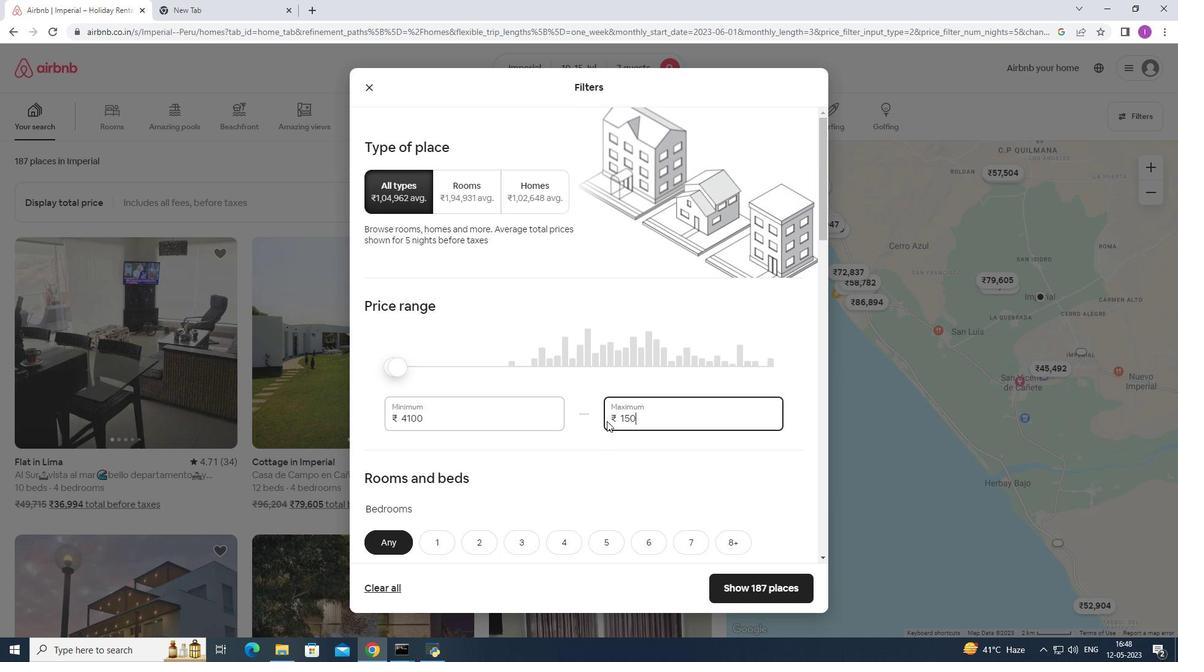 
Action: Mouse moved to (607, 421)
Screenshot: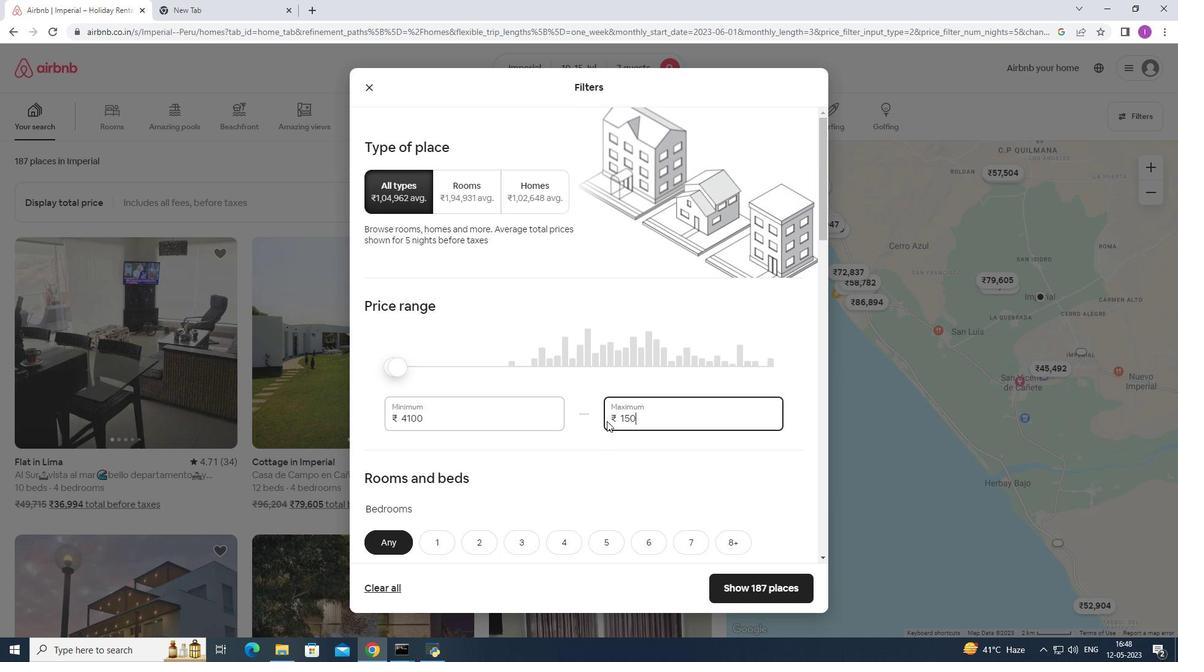 
Action: Key pressed 0
Screenshot: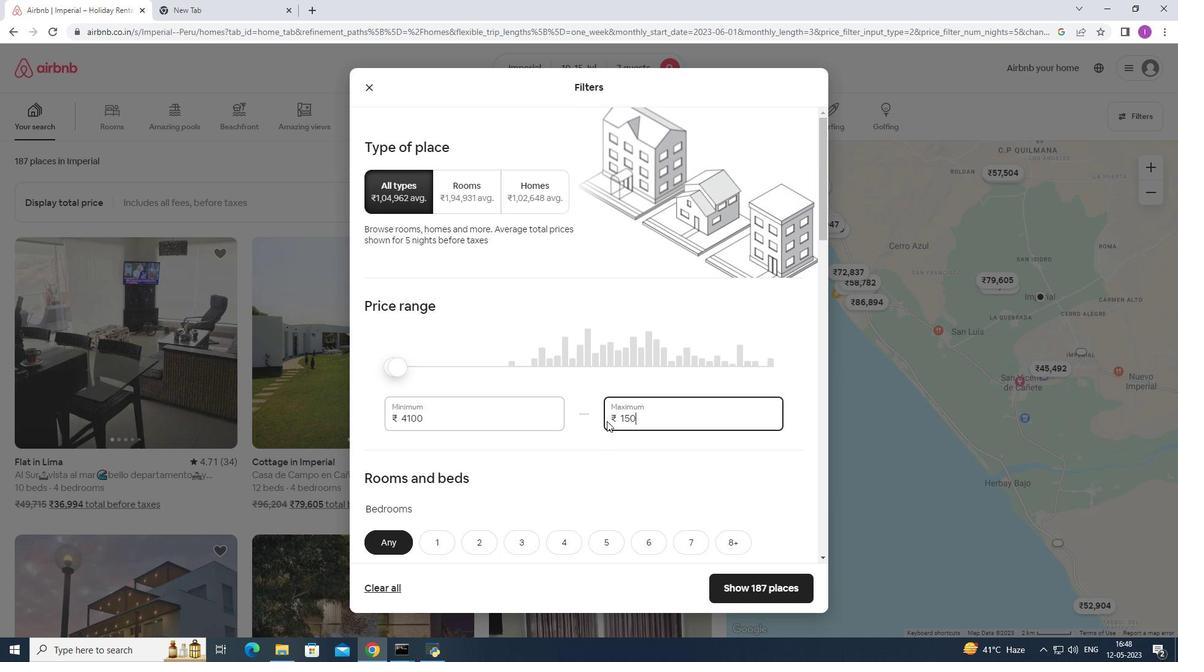 
Action: Mouse moved to (438, 423)
Screenshot: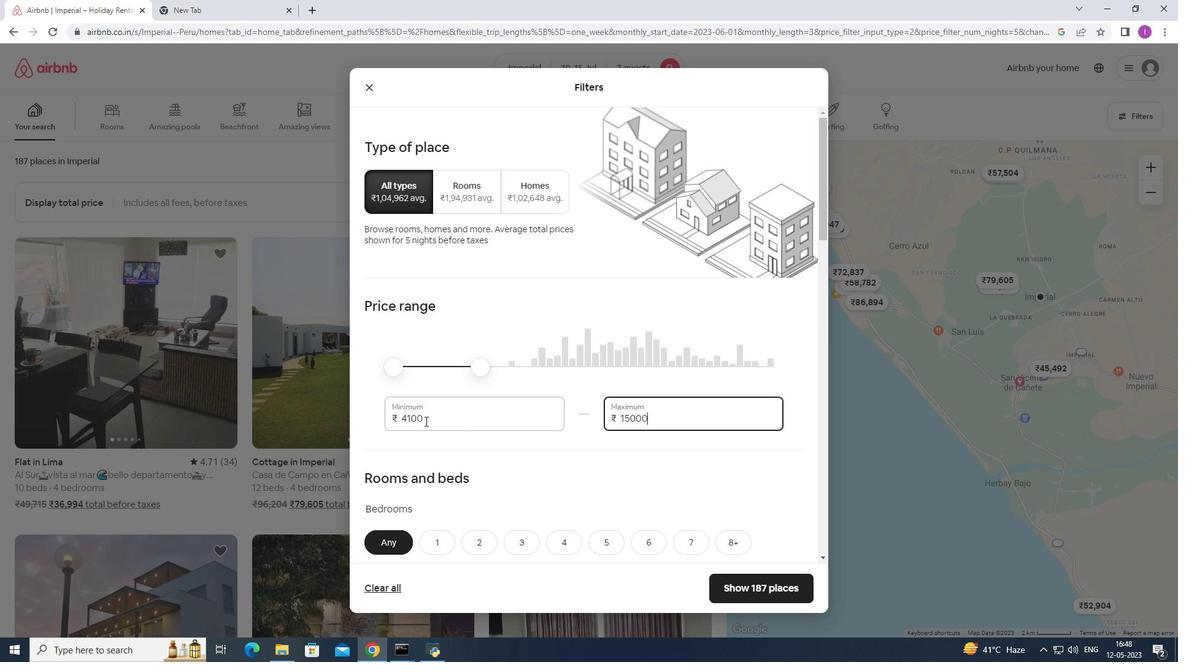 
Action: Mouse pressed left at (438, 423)
Screenshot: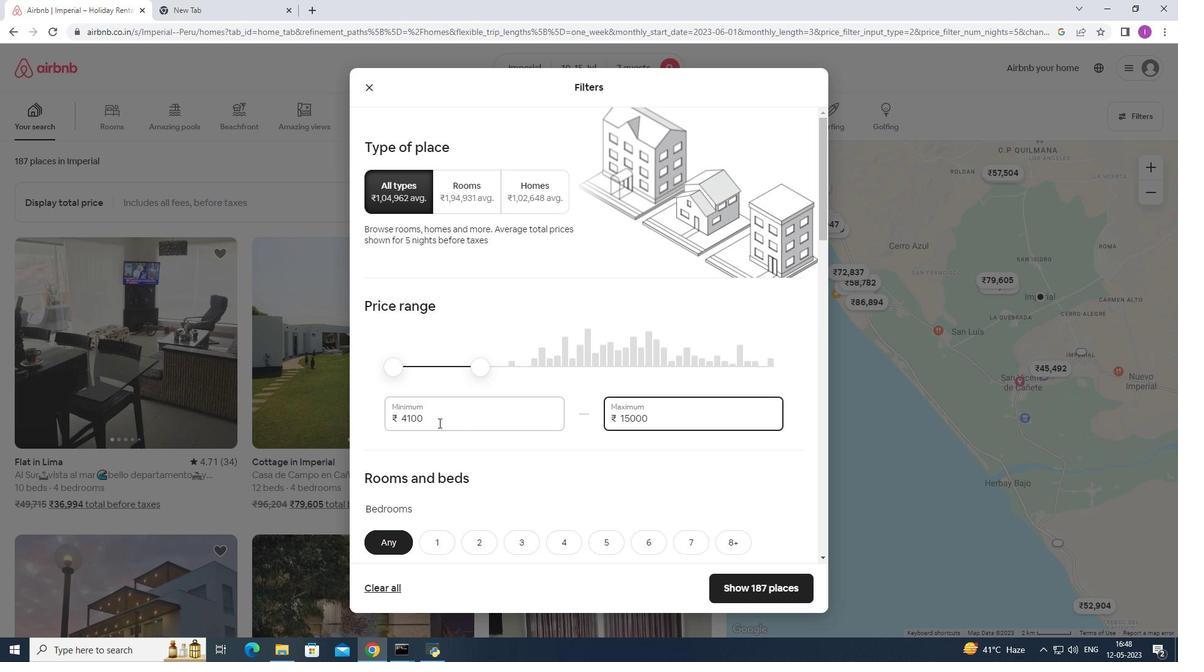 
Action: Mouse moved to (392, 426)
Screenshot: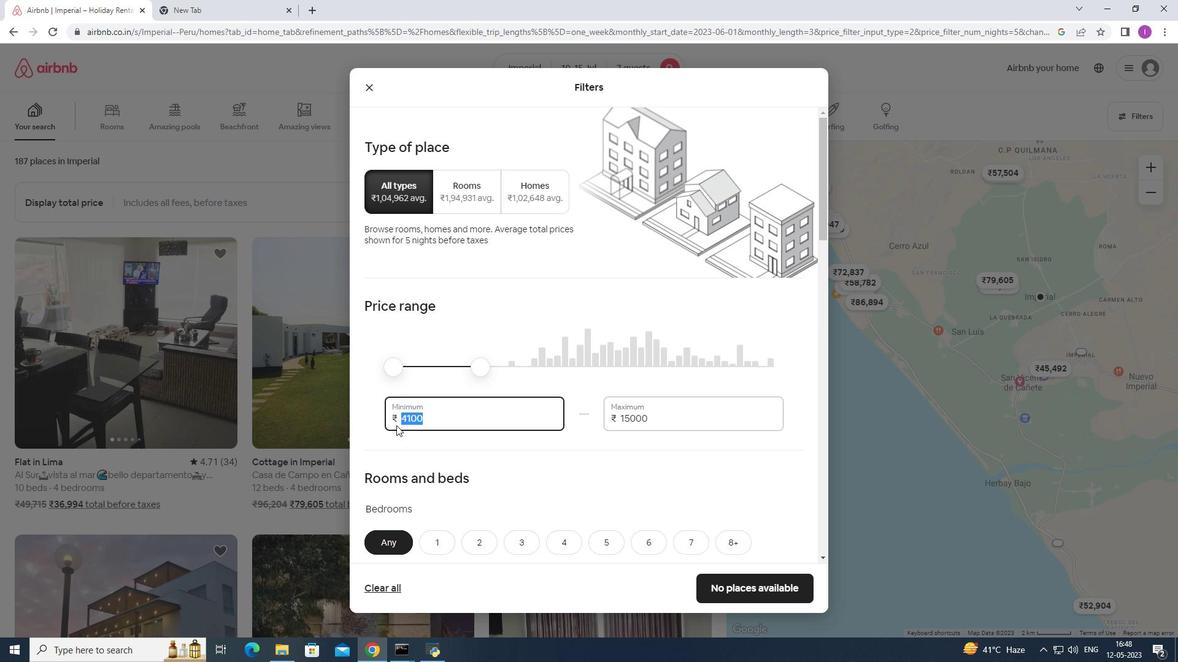 
Action: Key pressed 10000
Screenshot: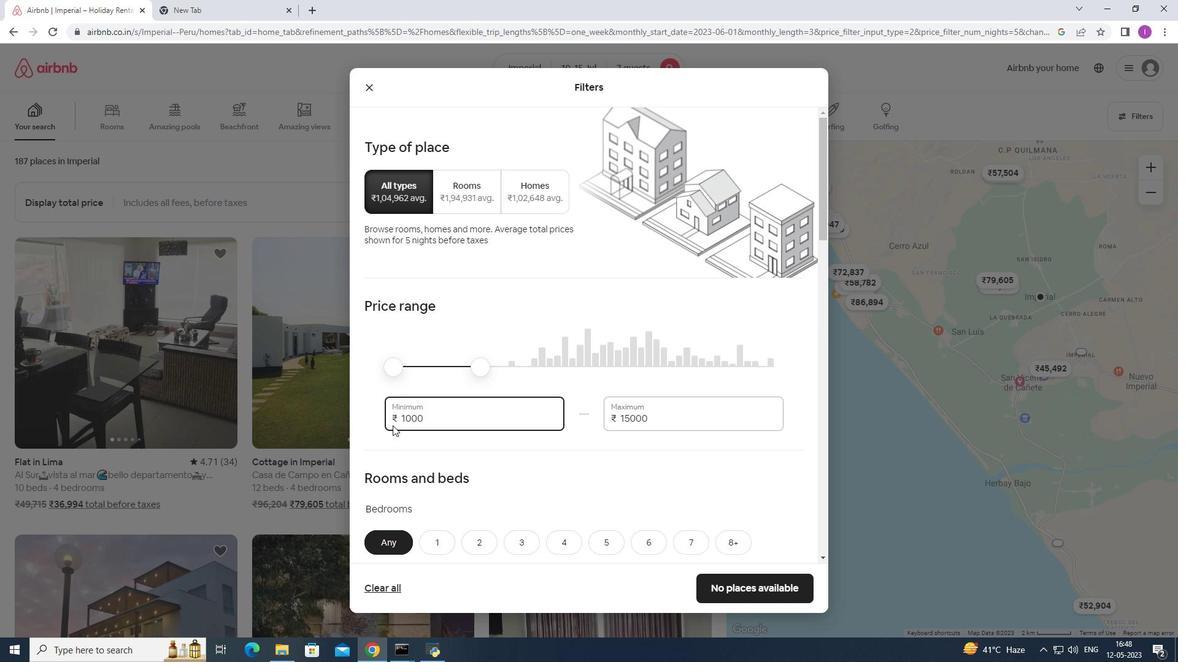 
Action: Mouse moved to (530, 454)
Screenshot: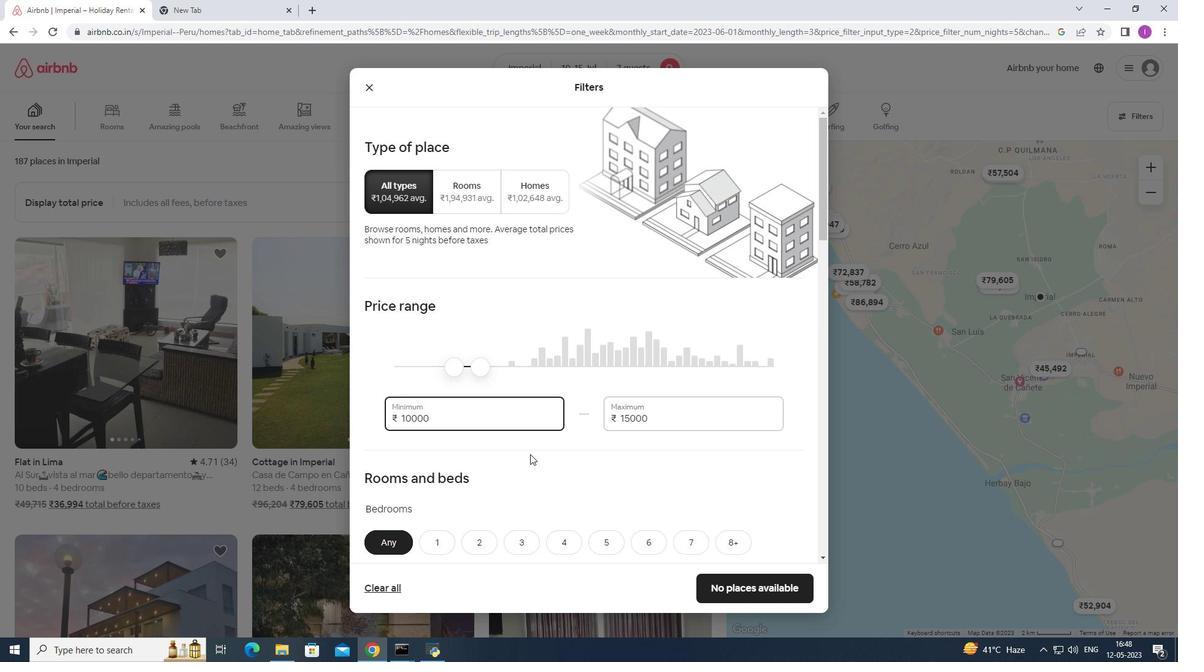 
Action: Mouse scrolled (530, 454) with delta (0, 0)
Screenshot: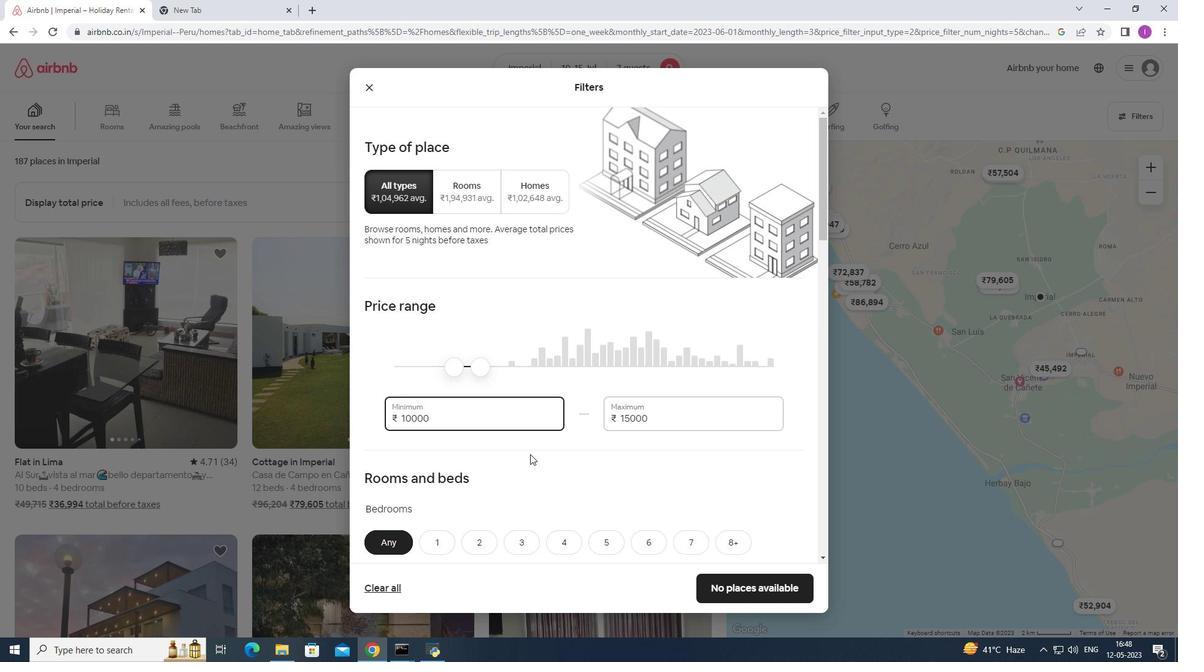 
Action: Mouse scrolled (530, 454) with delta (0, 0)
Screenshot: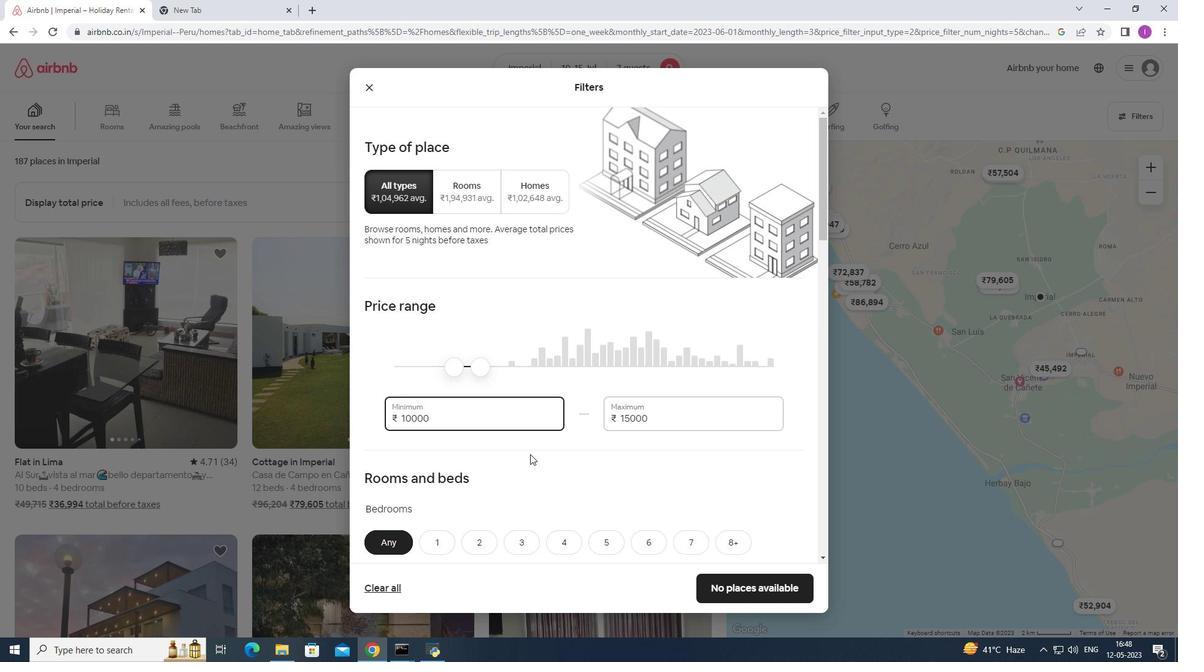 
Action: Mouse moved to (567, 422)
Screenshot: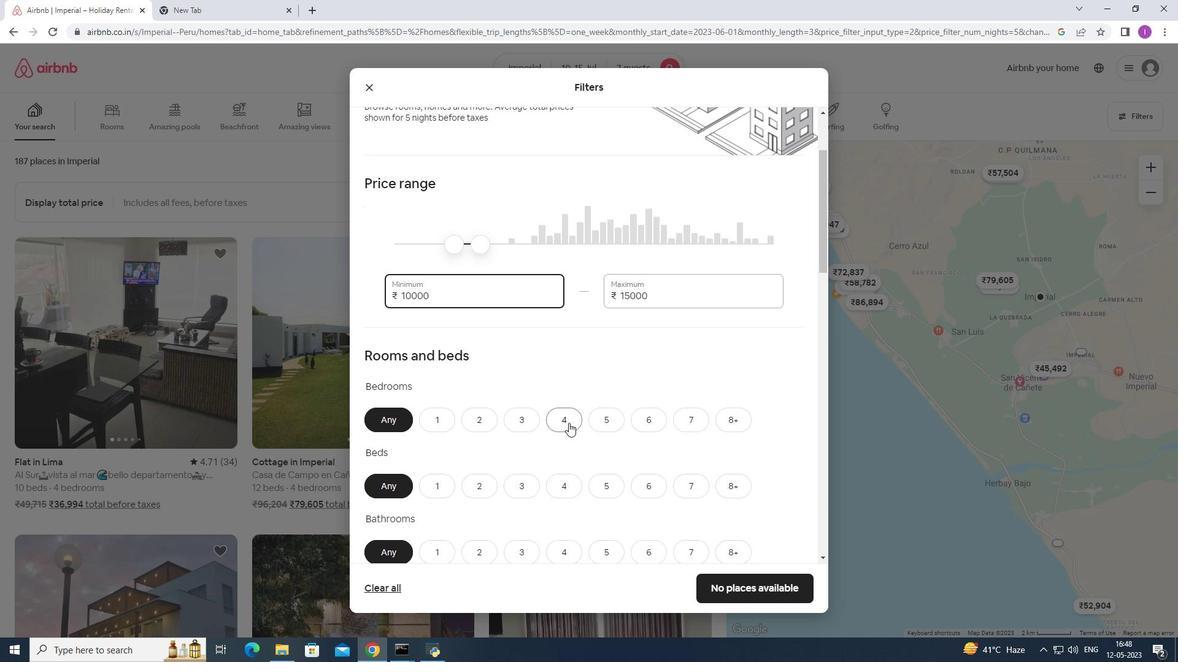 
Action: Mouse pressed left at (567, 422)
Screenshot: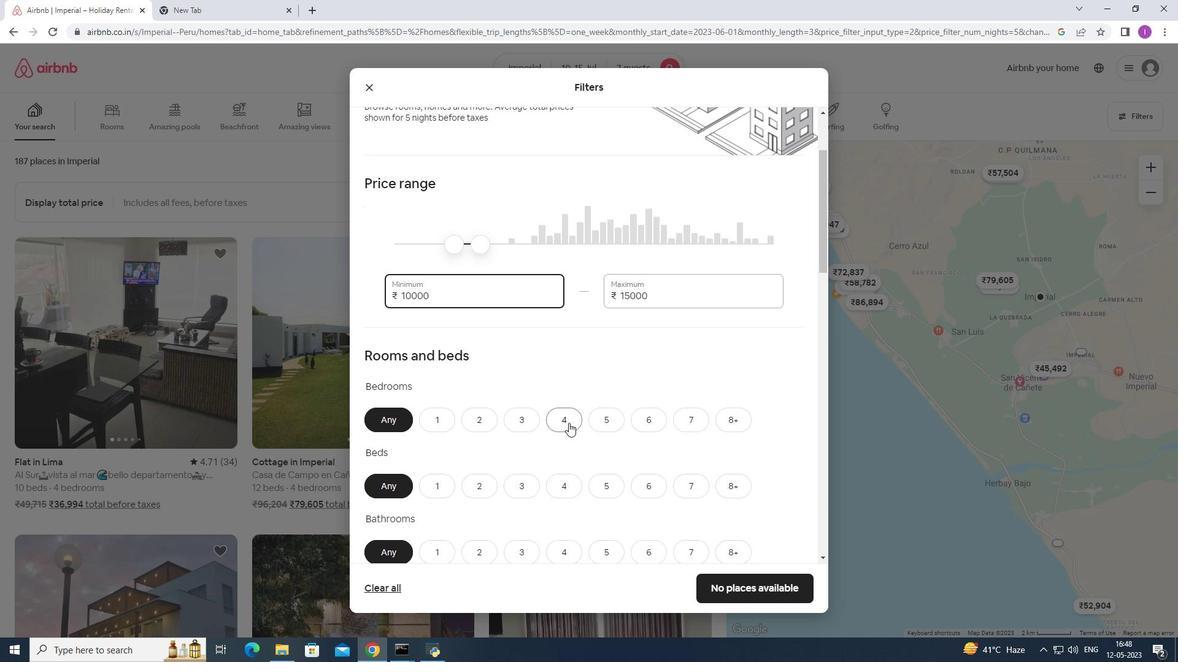 
Action: Mouse moved to (706, 487)
Screenshot: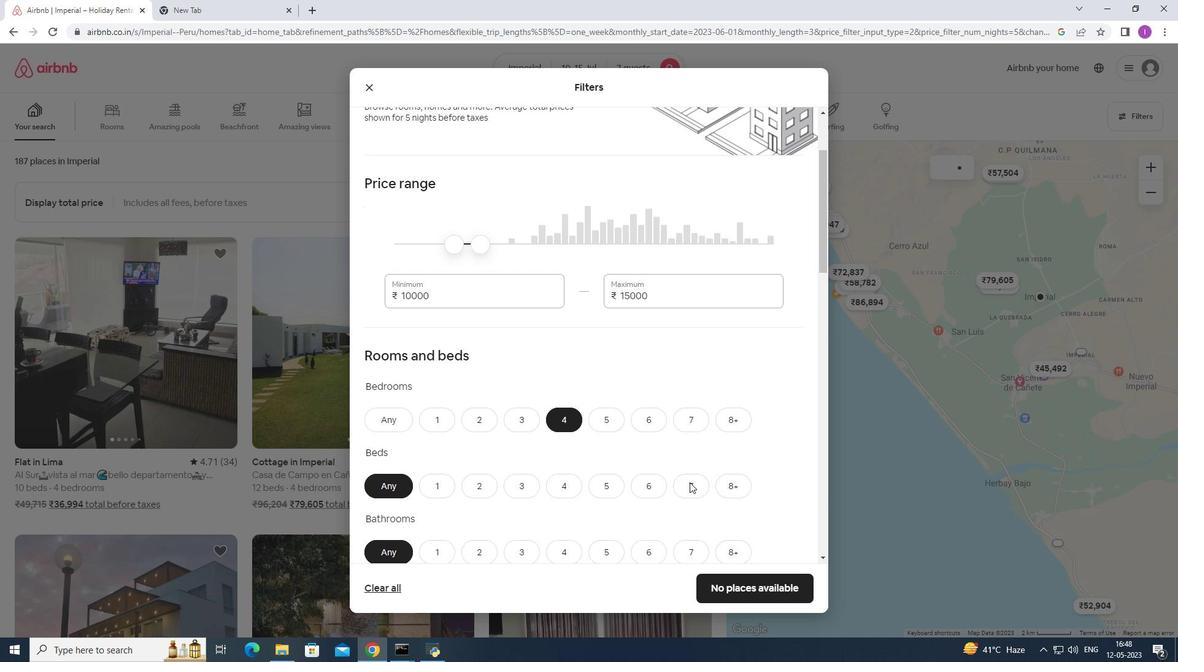 
Action: Mouse pressed left at (706, 487)
Screenshot: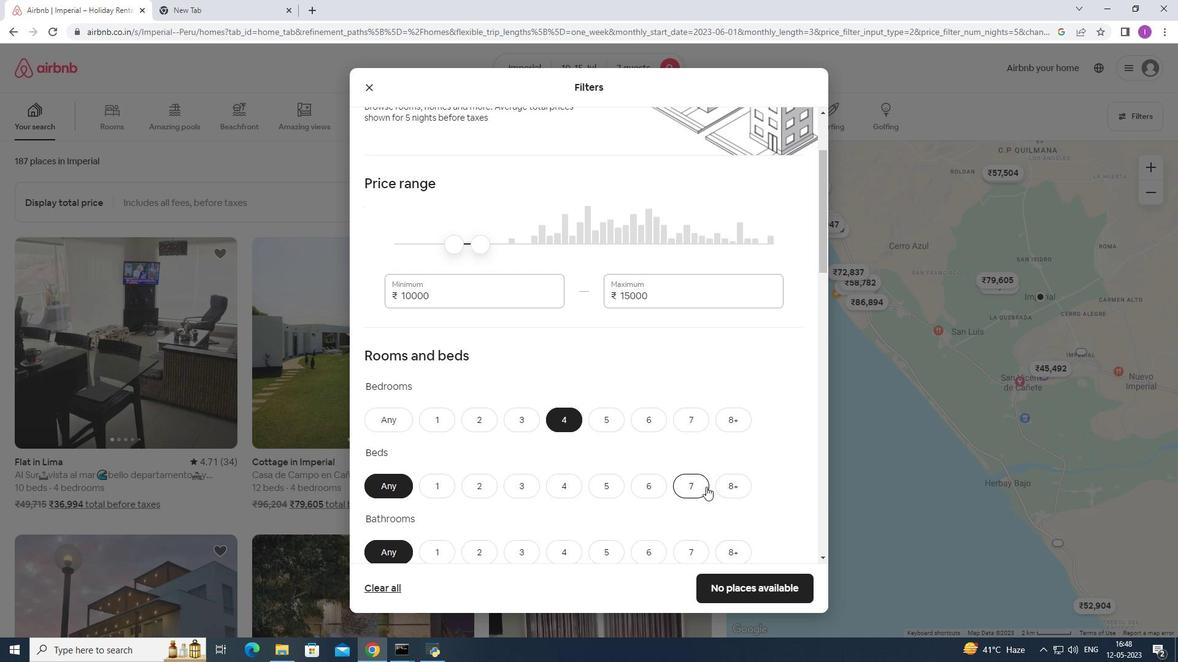 
Action: Mouse moved to (566, 553)
Screenshot: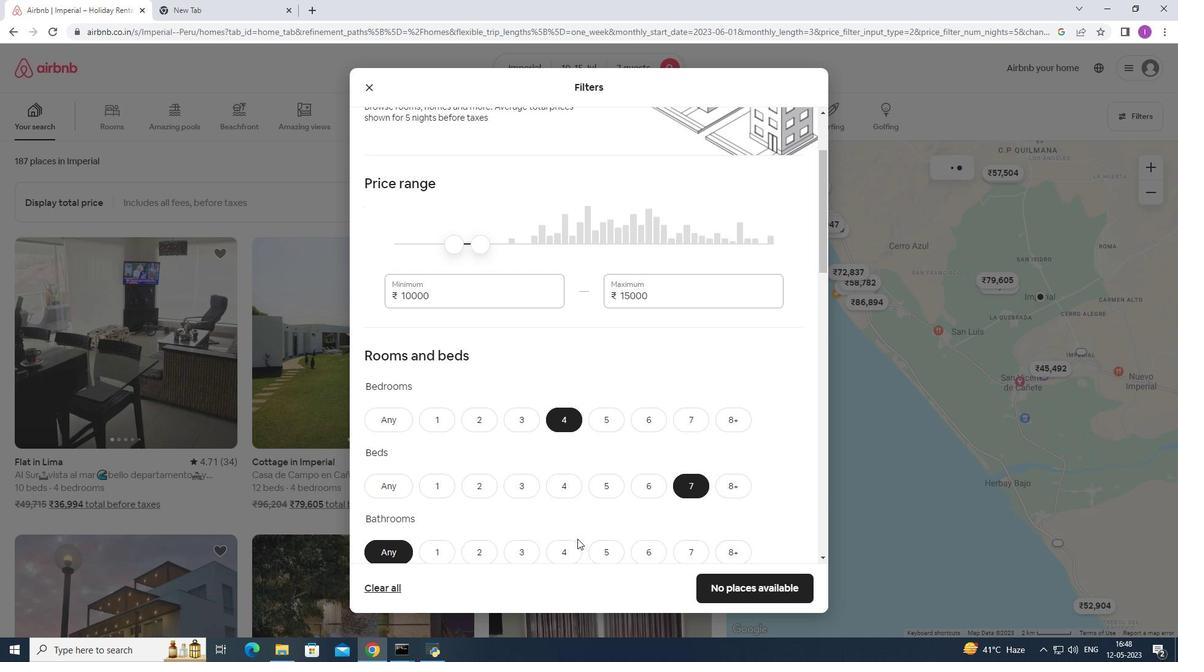 
Action: Mouse pressed left at (566, 553)
Screenshot: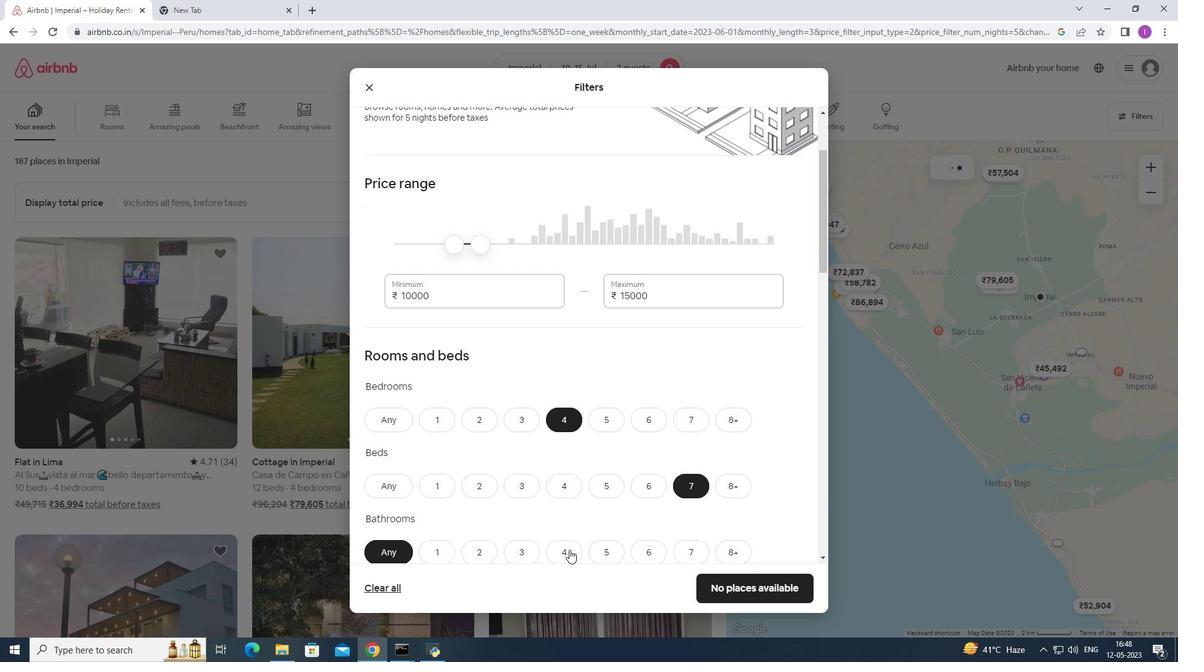 
Action: Mouse moved to (575, 505)
Screenshot: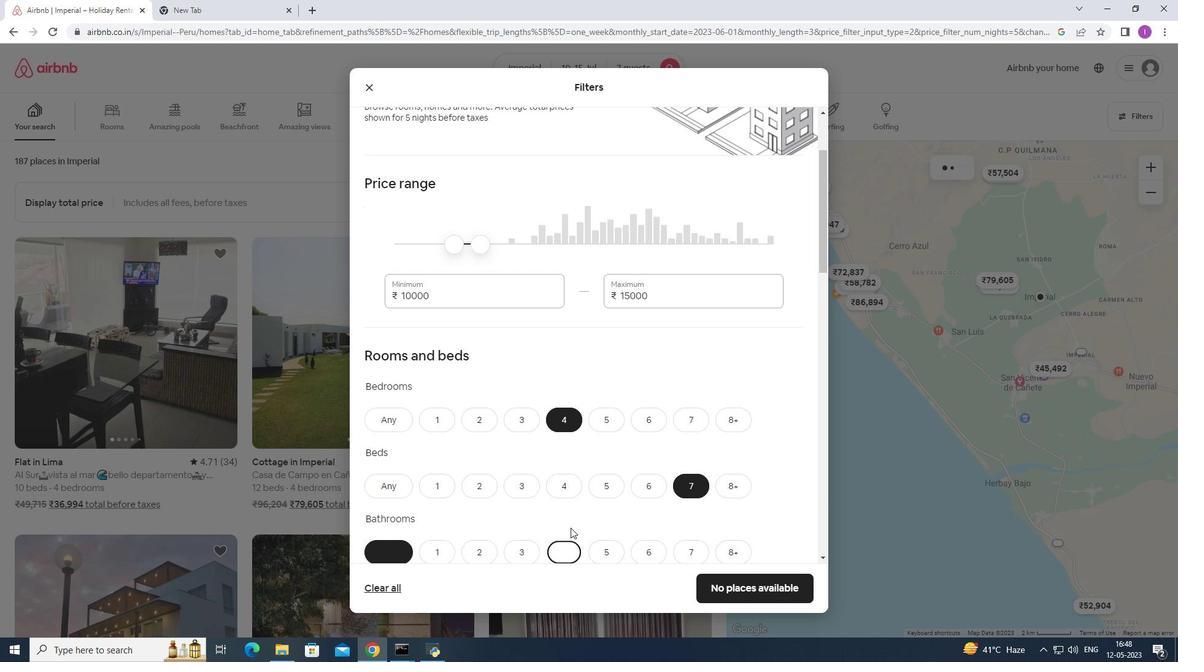 
Action: Mouse scrolled (575, 505) with delta (0, 0)
Screenshot: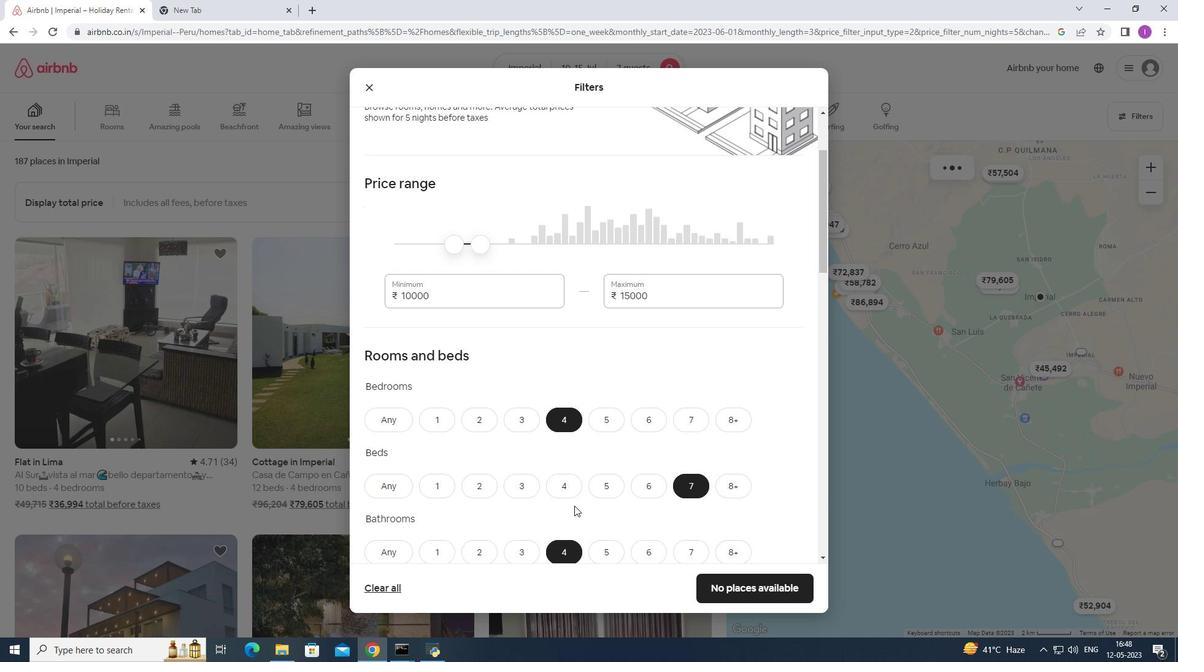 
Action: Mouse scrolled (575, 505) with delta (0, 0)
Screenshot: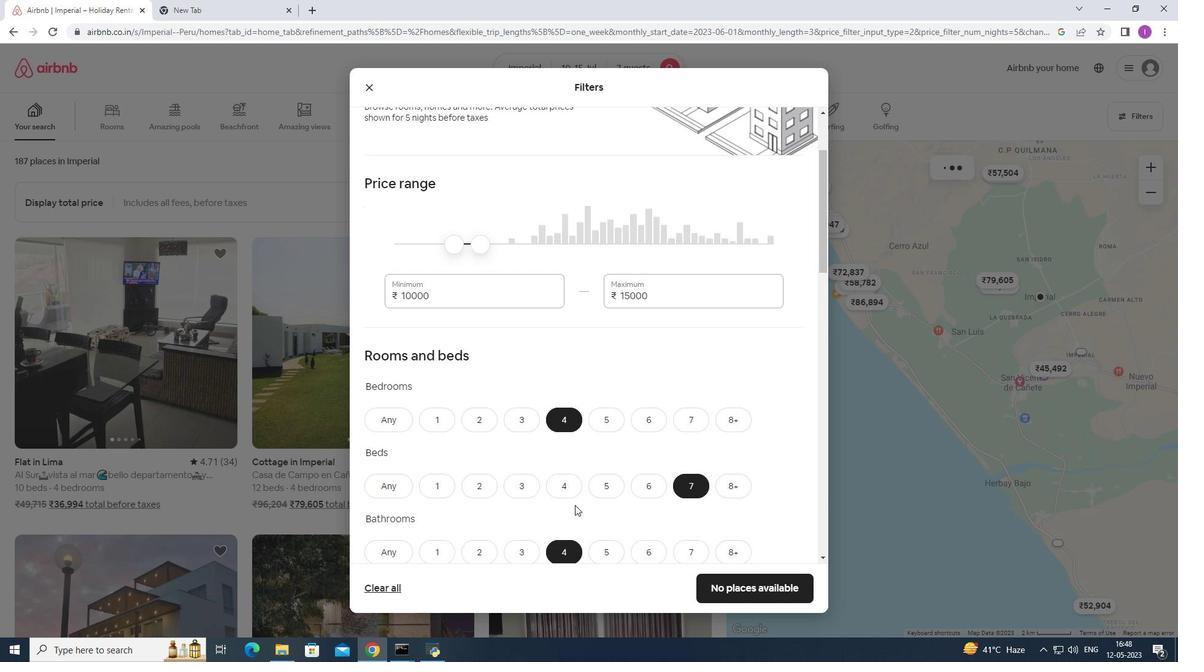 
Action: Mouse moved to (580, 498)
Screenshot: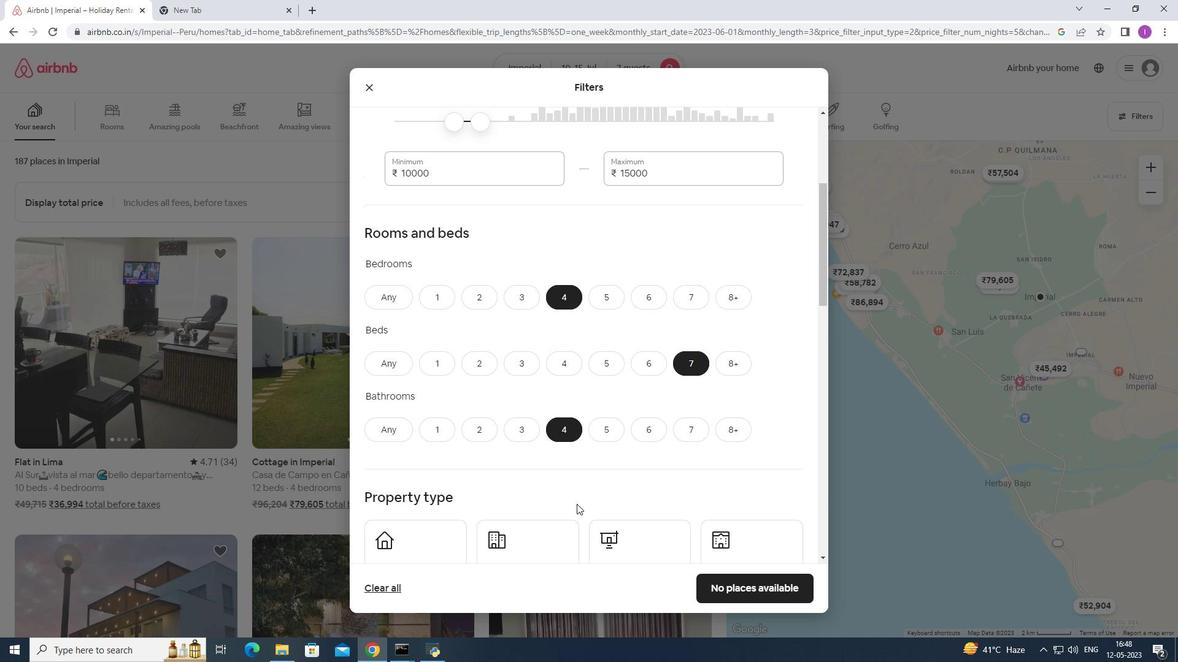 
Action: Mouse scrolled (580, 497) with delta (0, 0)
Screenshot: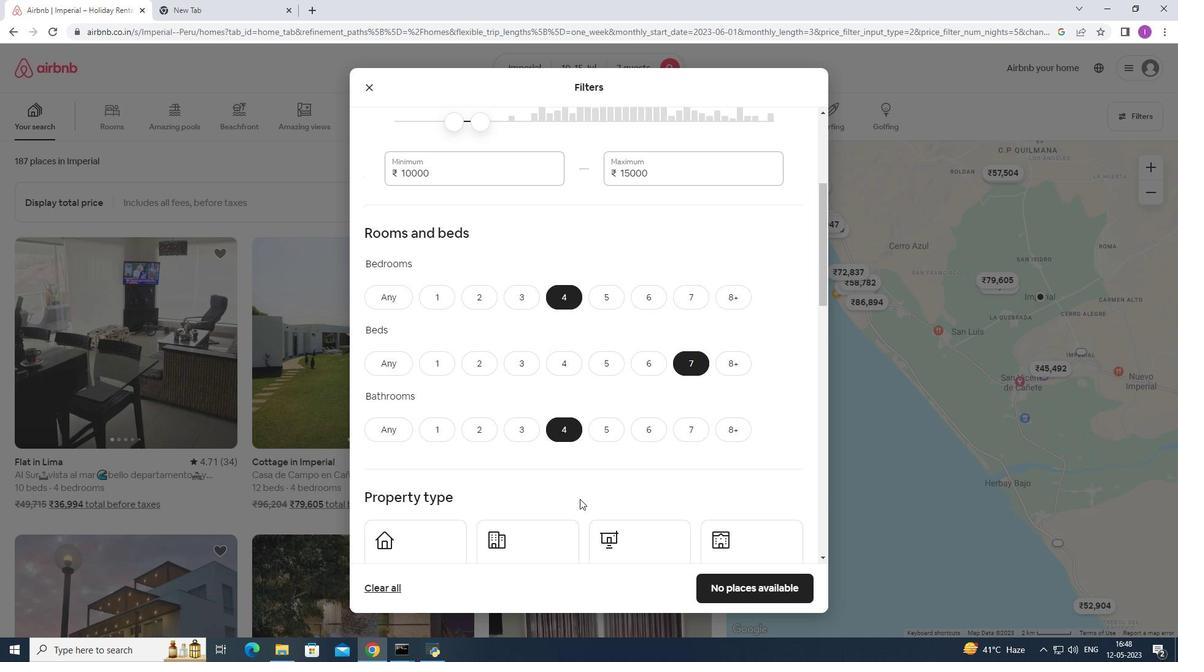 
Action: Mouse scrolled (580, 497) with delta (0, 0)
Screenshot: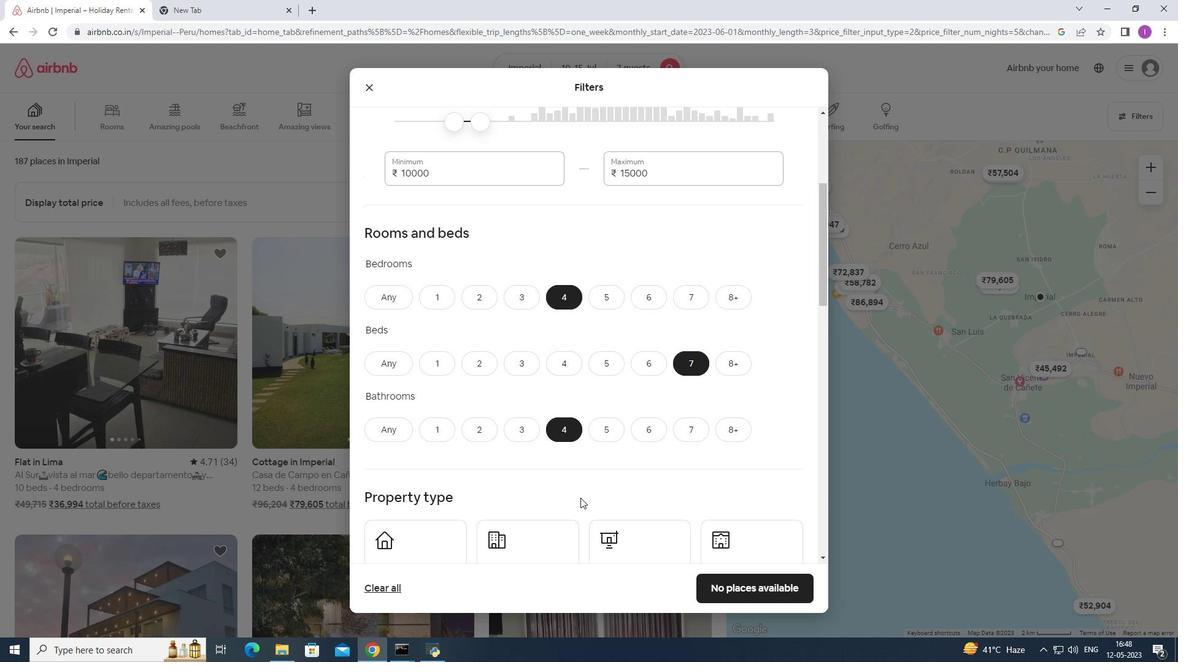 
Action: Mouse moved to (436, 464)
Screenshot: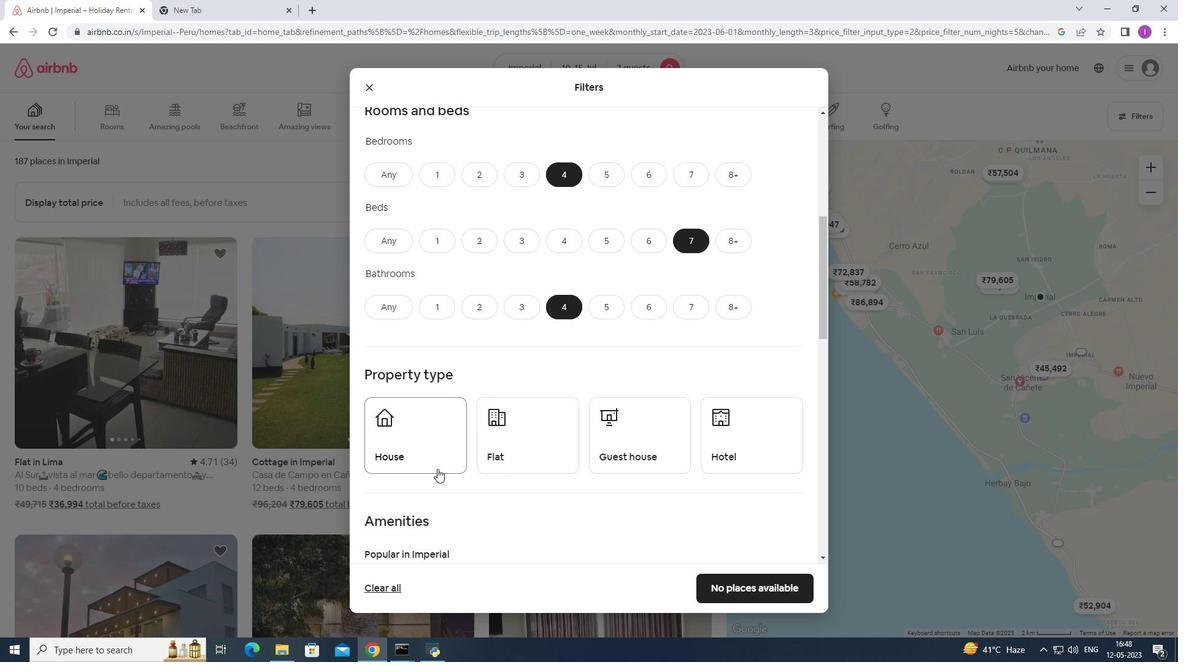 
Action: Mouse pressed left at (436, 464)
Screenshot: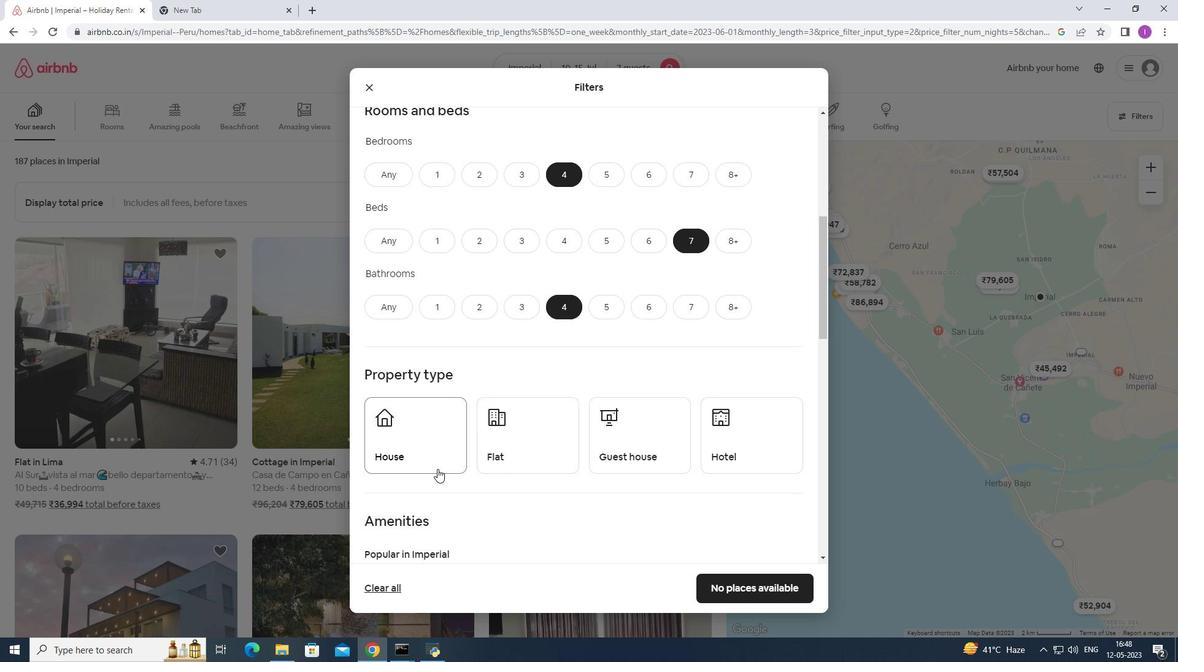 
Action: Mouse moved to (547, 448)
Screenshot: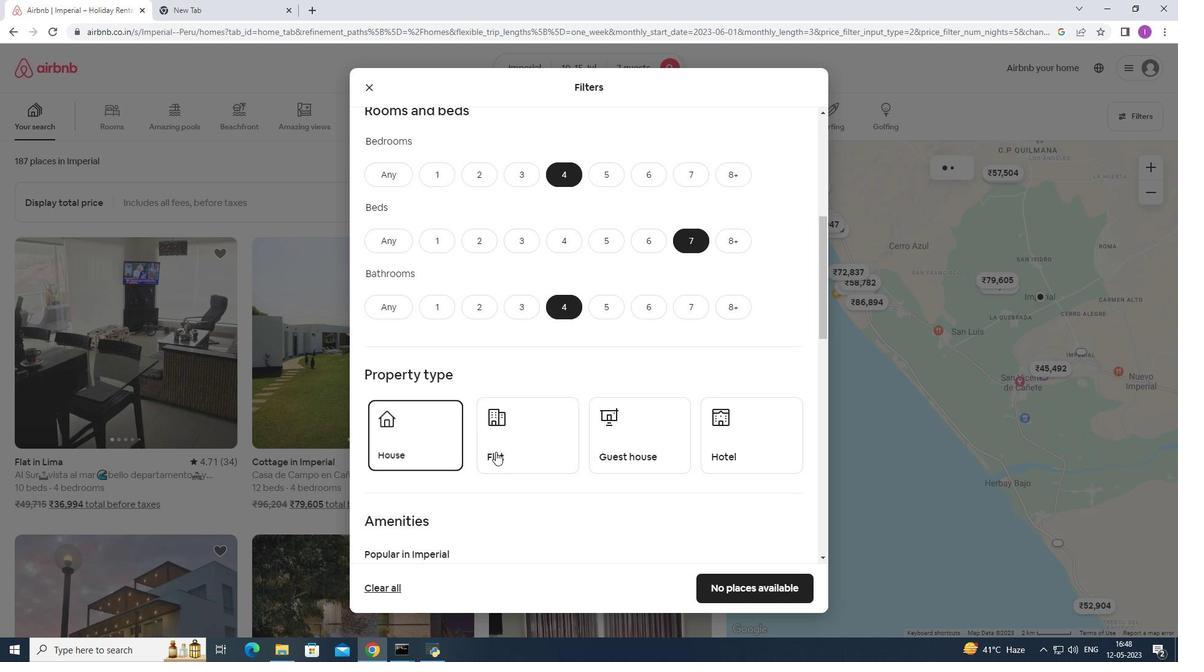 
Action: Mouse pressed left at (547, 448)
Screenshot: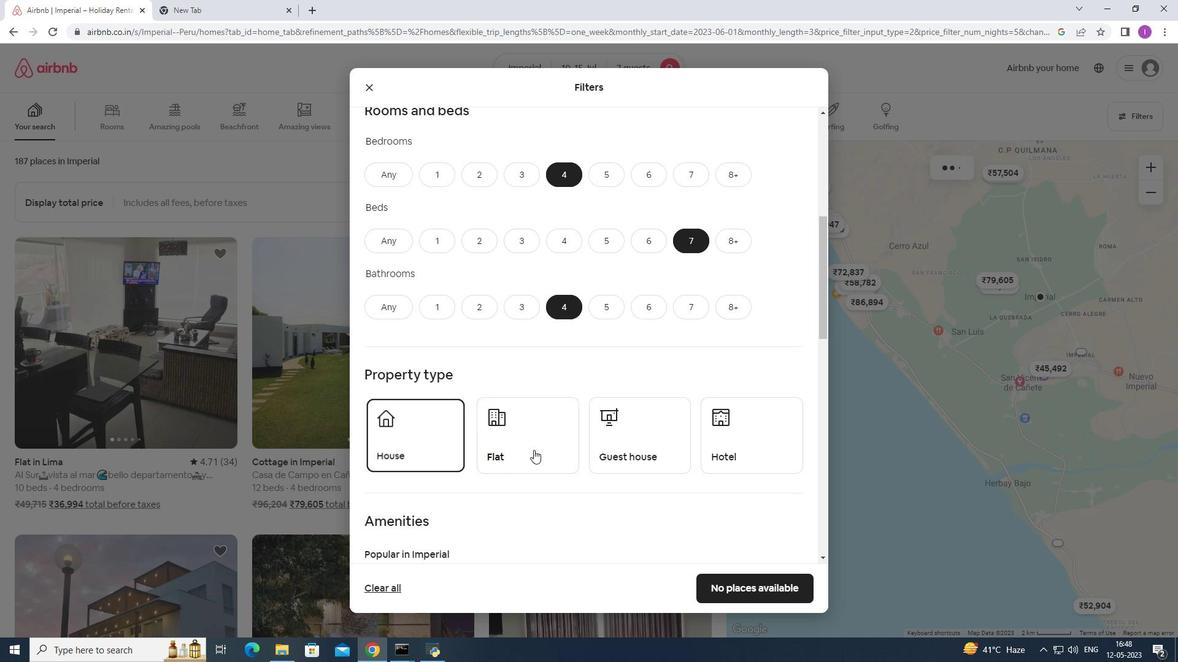 
Action: Mouse moved to (683, 446)
Screenshot: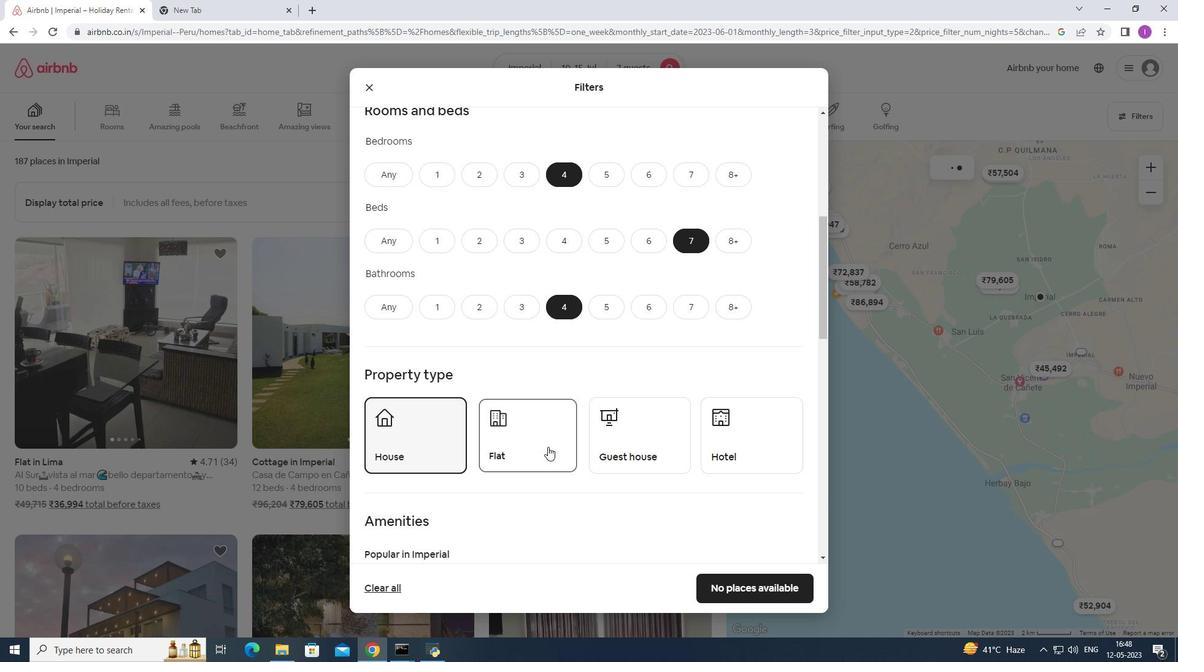 
Action: Mouse pressed left at (683, 446)
Screenshot: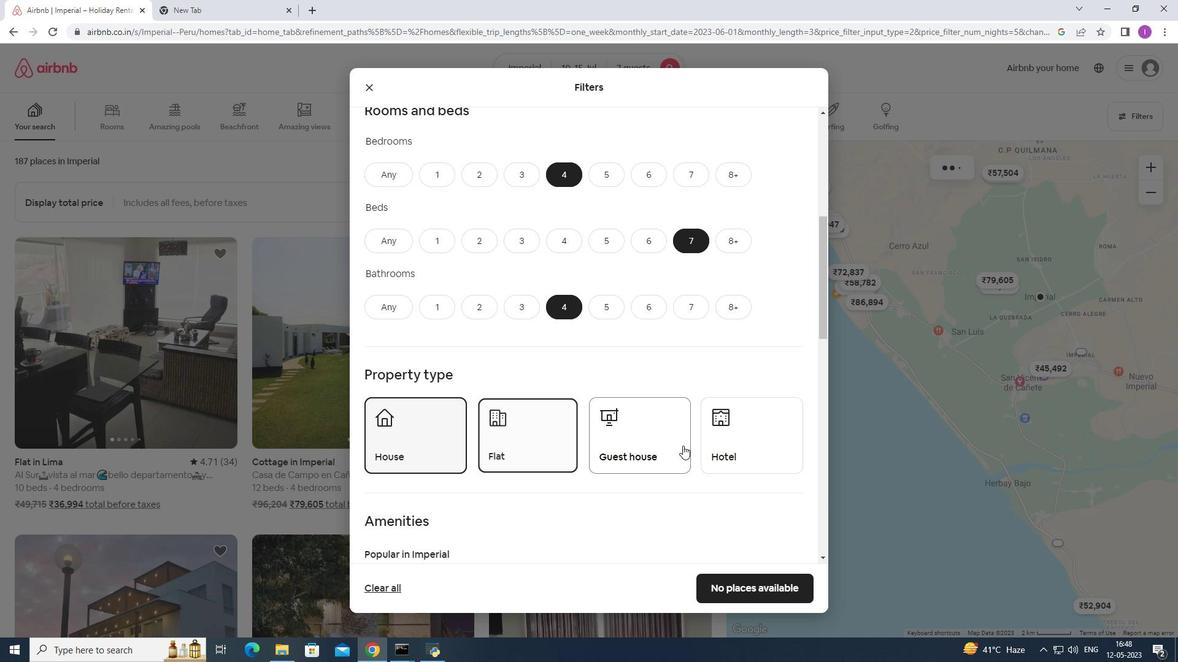
Action: Mouse moved to (617, 468)
Screenshot: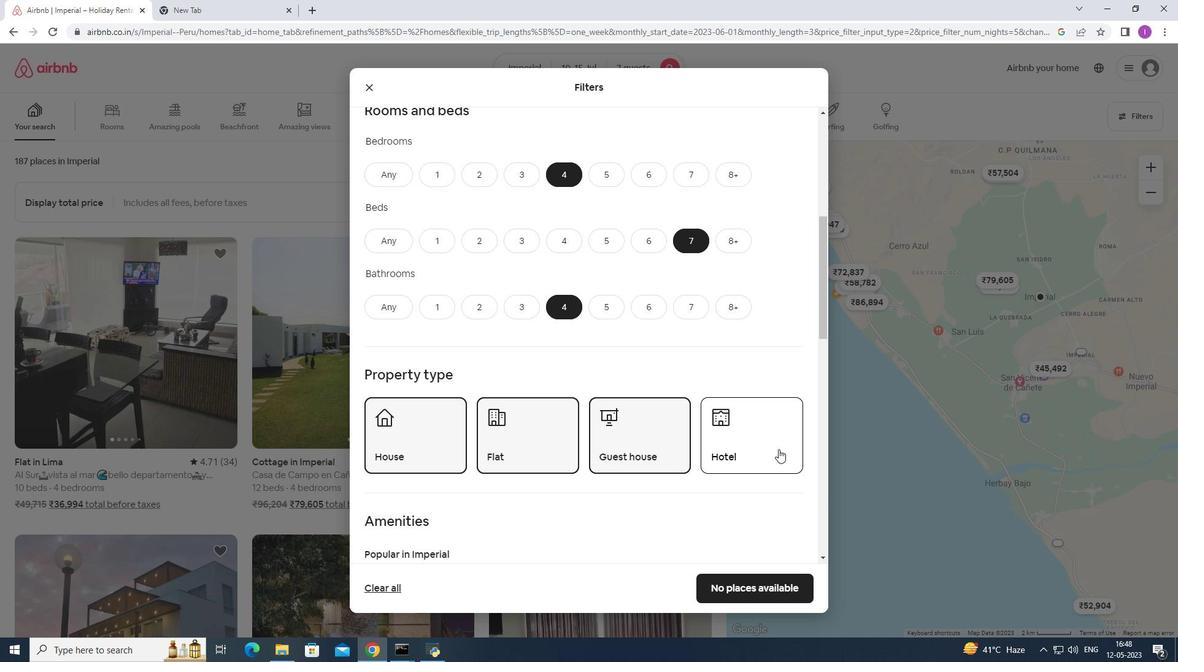 
Action: Mouse scrolled (617, 467) with delta (0, 0)
Screenshot: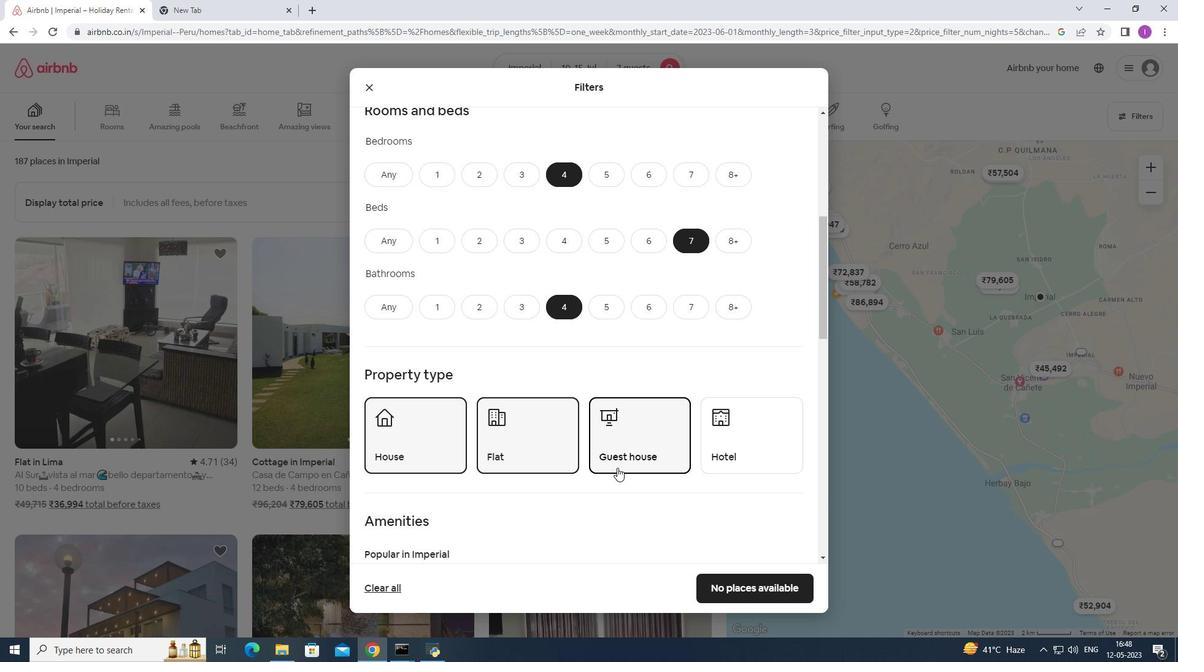 
Action: Mouse scrolled (617, 467) with delta (0, 0)
Screenshot: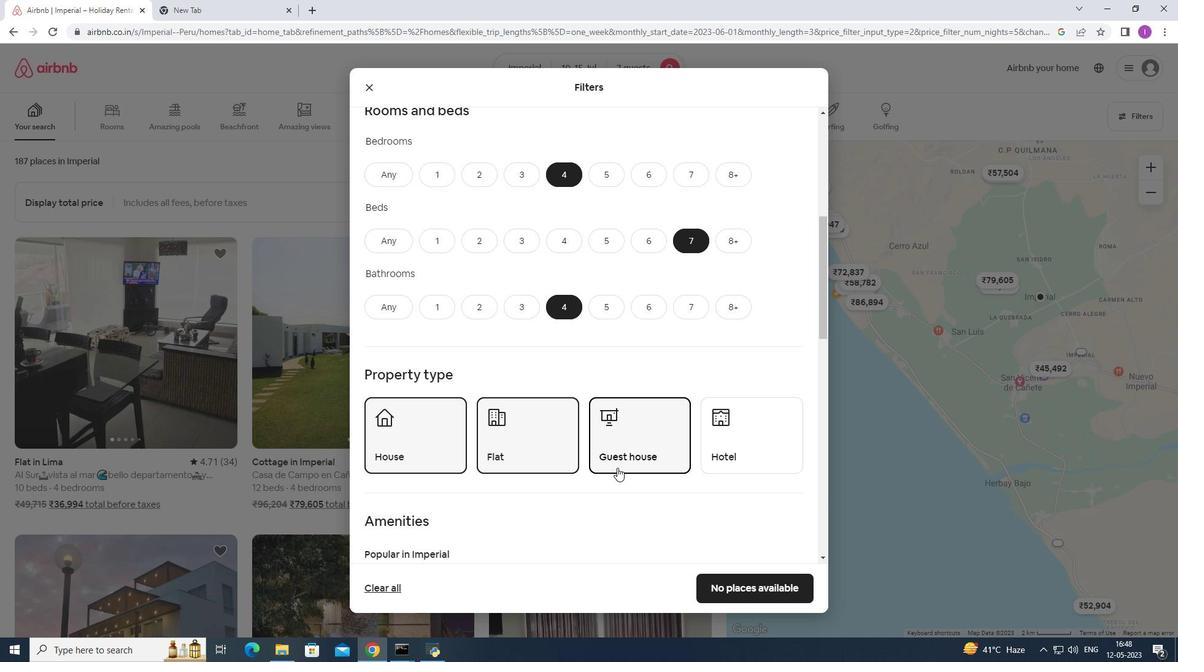 
Action: Mouse scrolled (617, 467) with delta (0, 0)
Screenshot: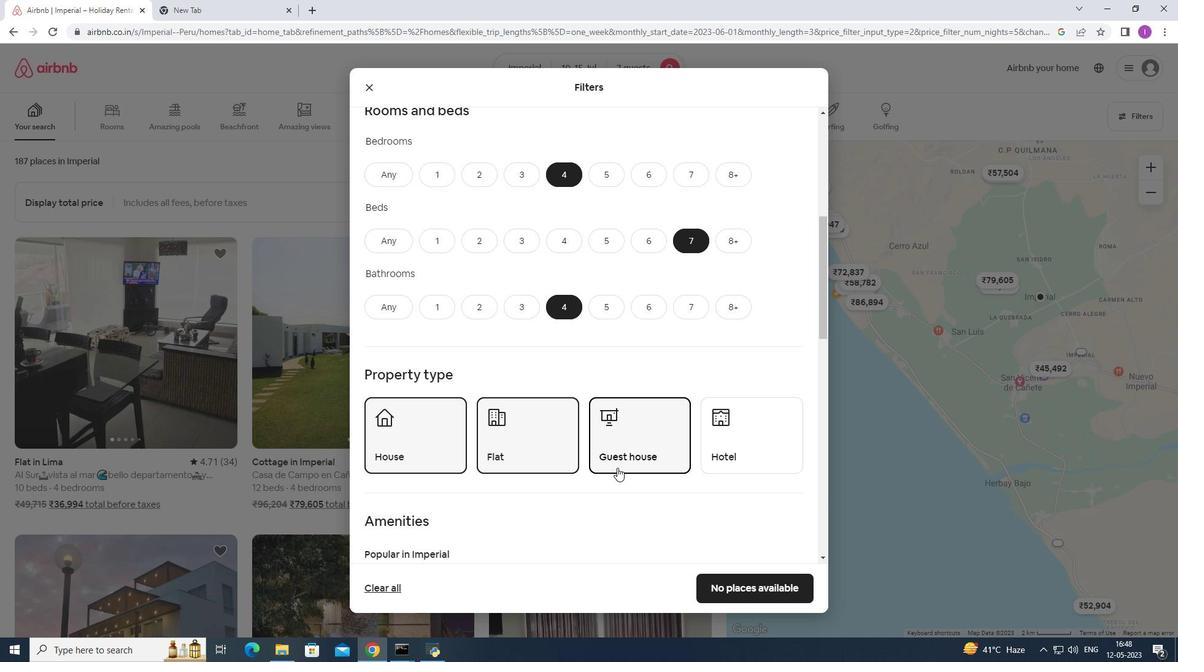 
Action: Mouse moved to (616, 462)
Screenshot: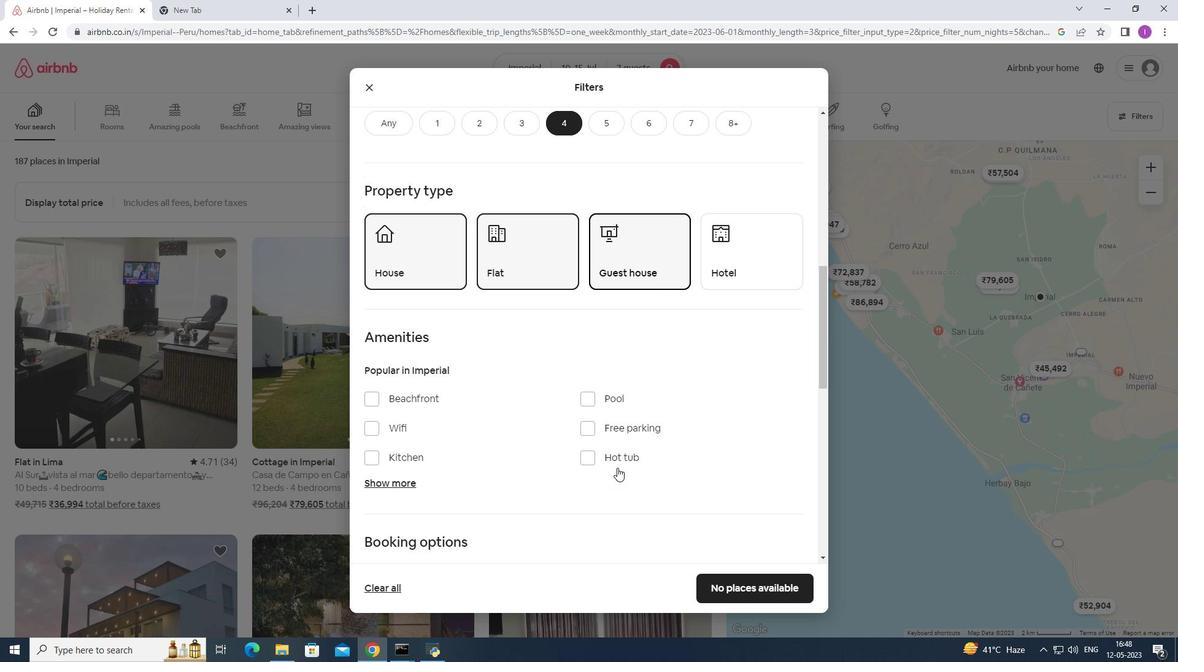 
Action: Mouse scrolled (616, 461) with delta (0, 0)
Screenshot: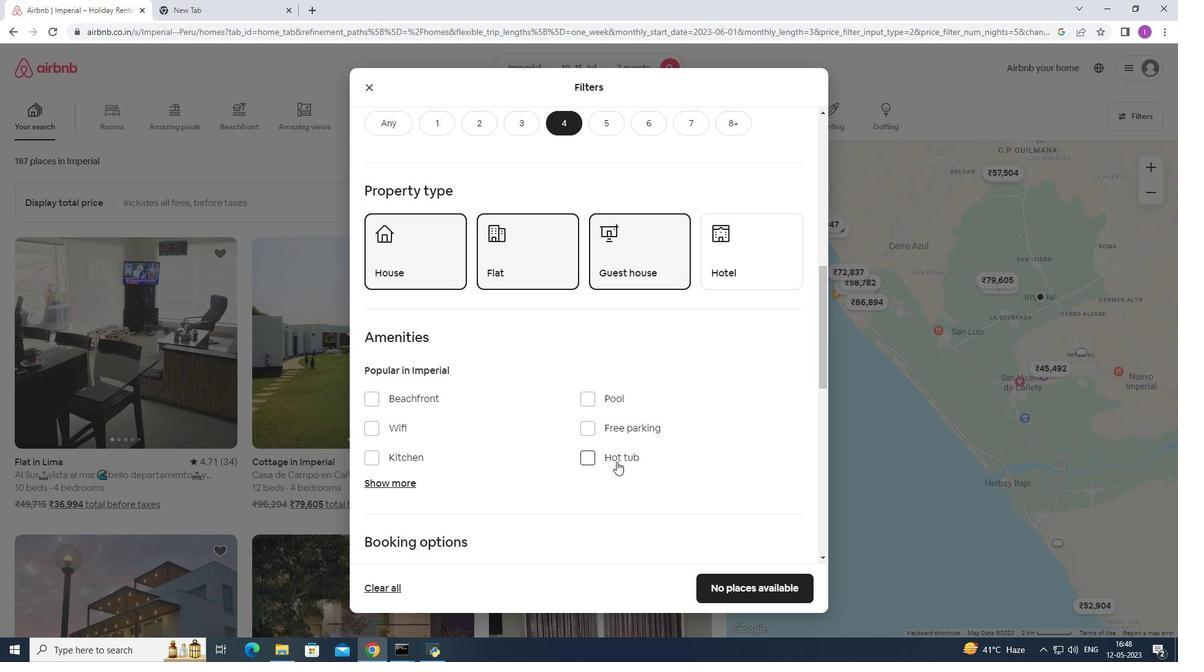 
Action: Mouse scrolled (616, 461) with delta (0, 0)
Screenshot: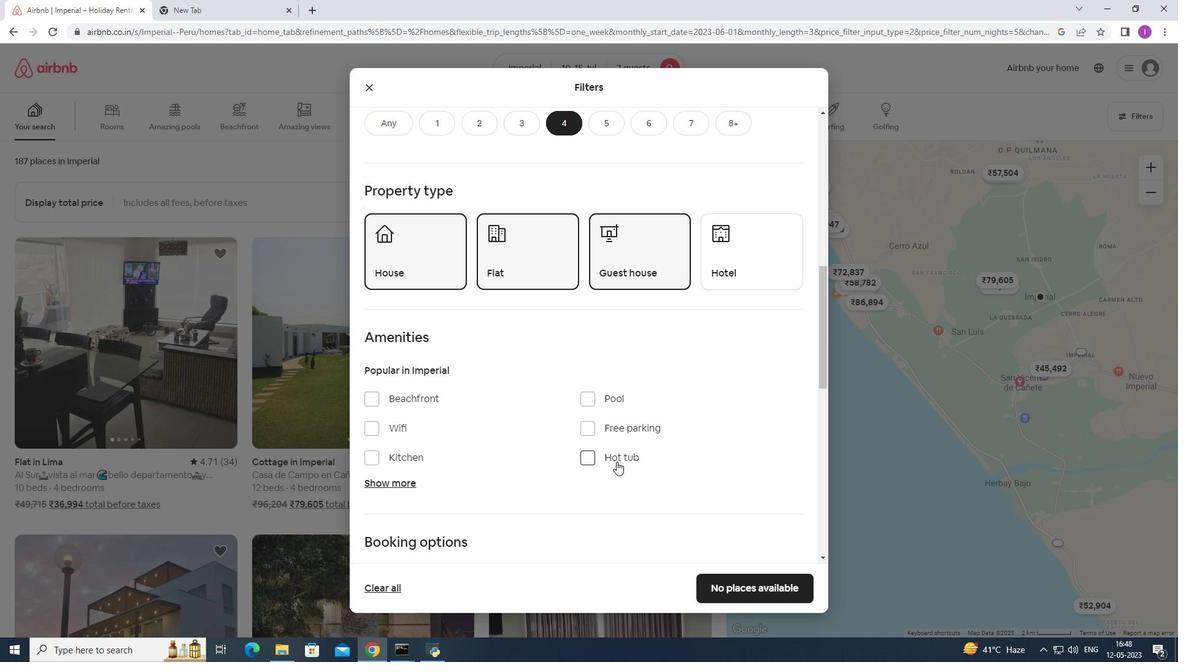 
Action: Mouse moved to (375, 304)
Screenshot: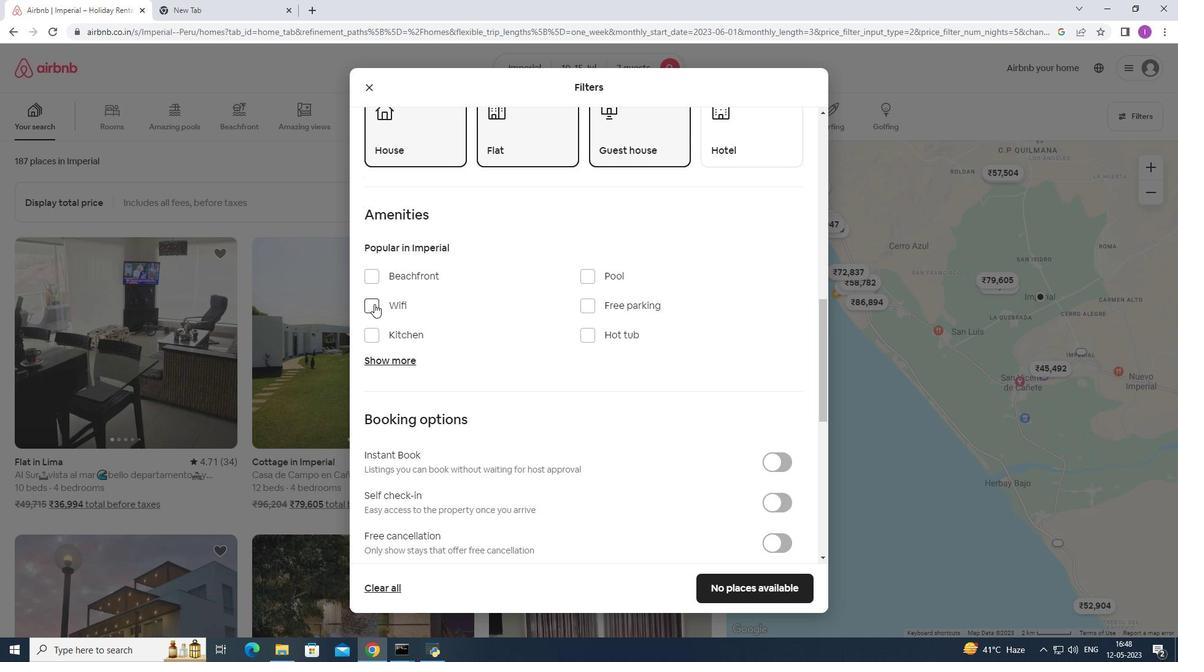 
Action: Mouse pressed left at (375, 304)
Screenshot: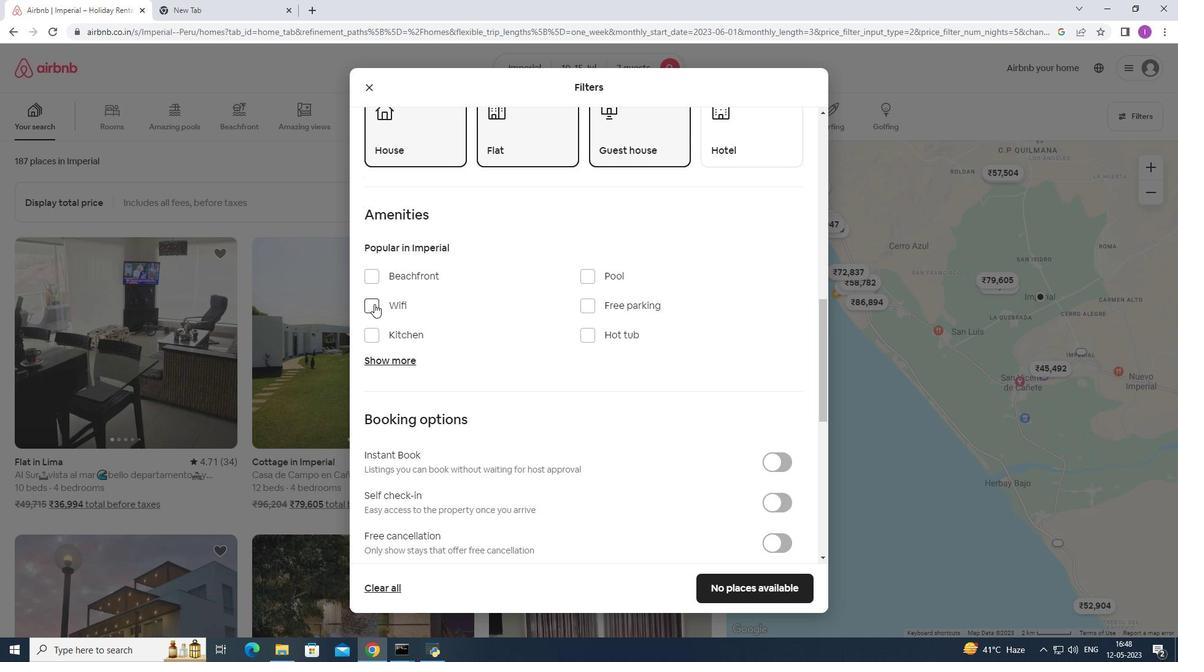 
Action: Mouse moved to (597, 306)
Screenshot: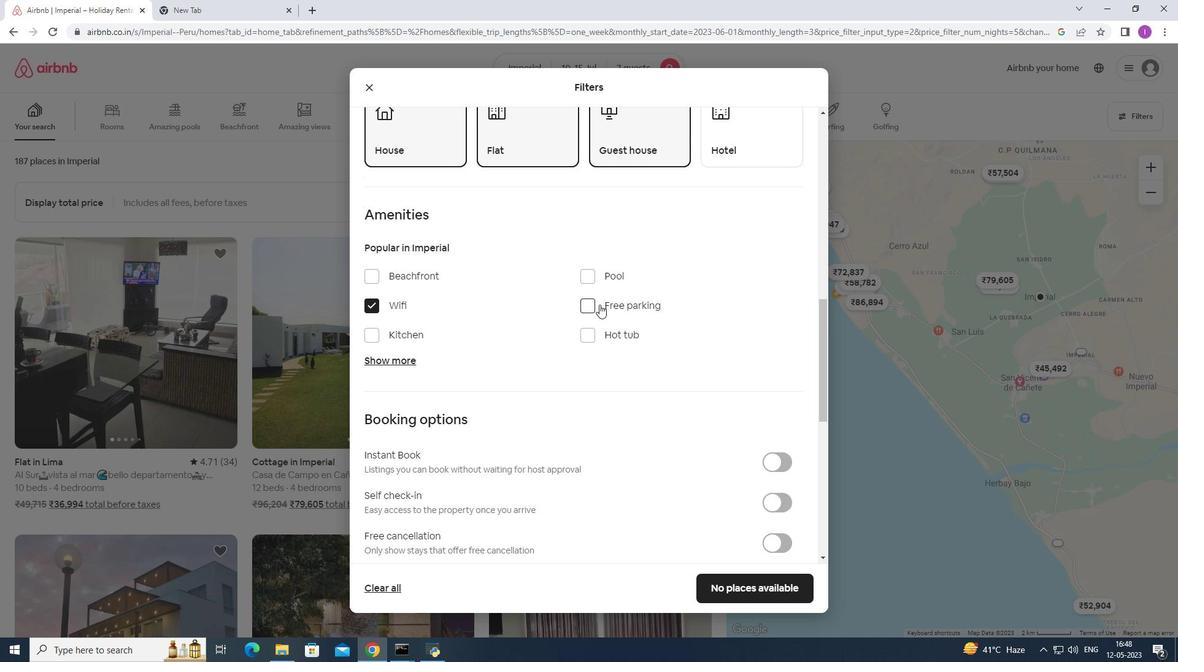 
Action: Mouse pressed left at (597, 306)
Screenshot: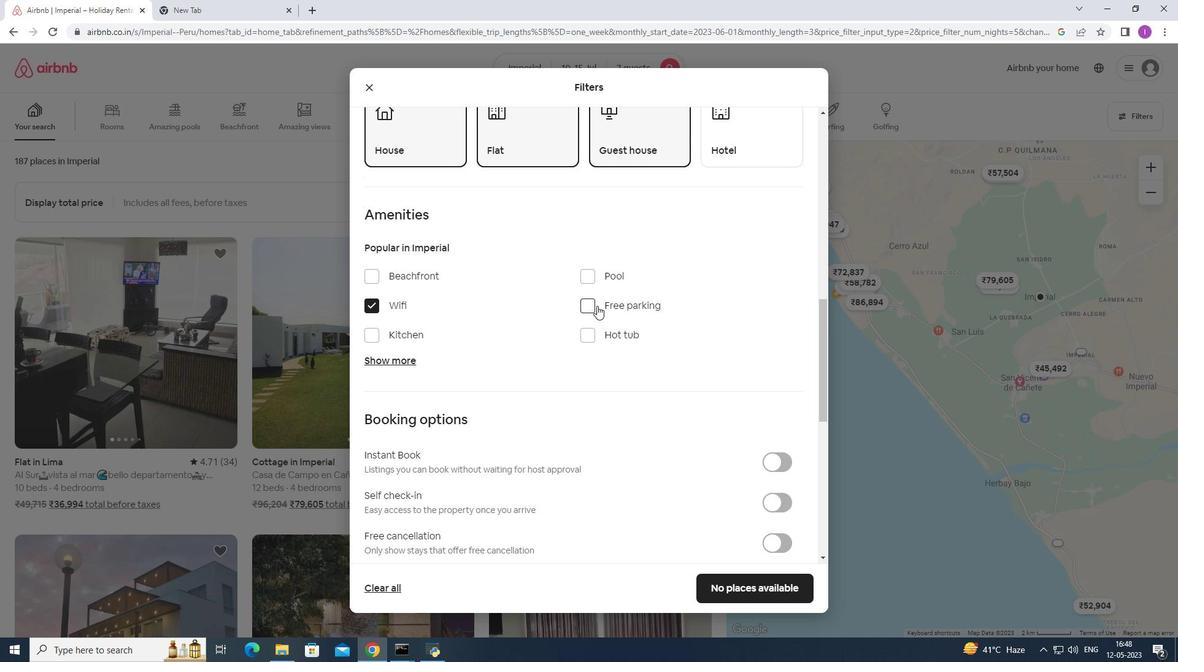
Action: Mouse moved to (419, 360)
Screenshot: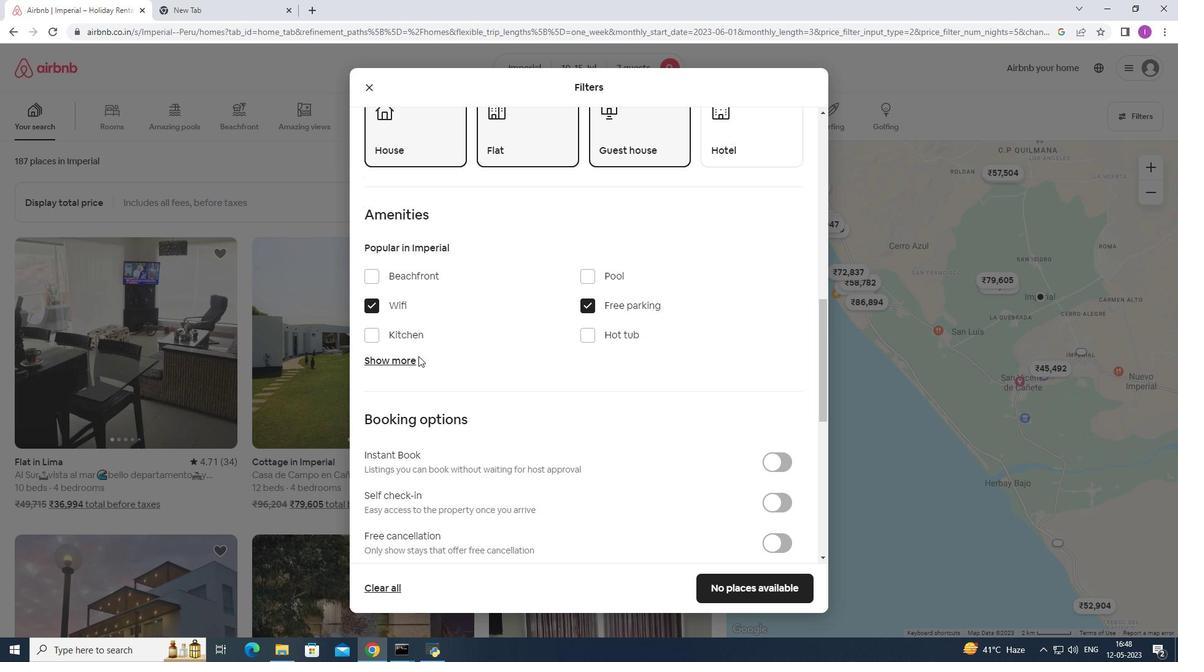 
Action: Mouse pressed left at (419, 360)
Screenshot: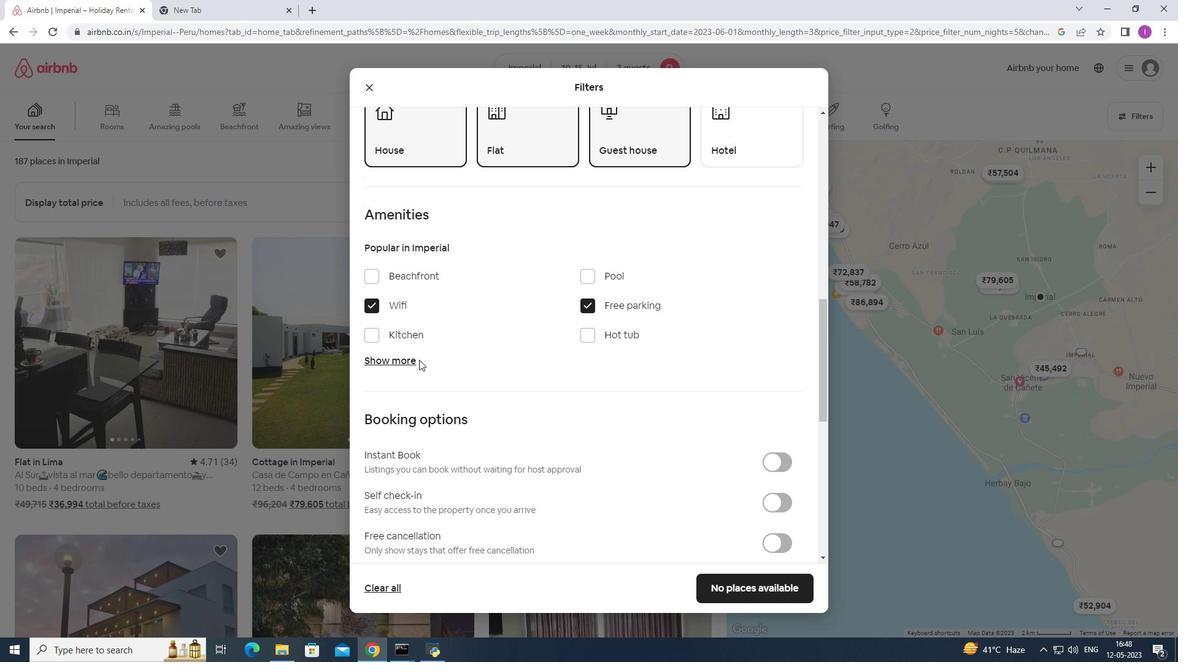 
Action: Mouse moved to (405, 364)
Screenshot: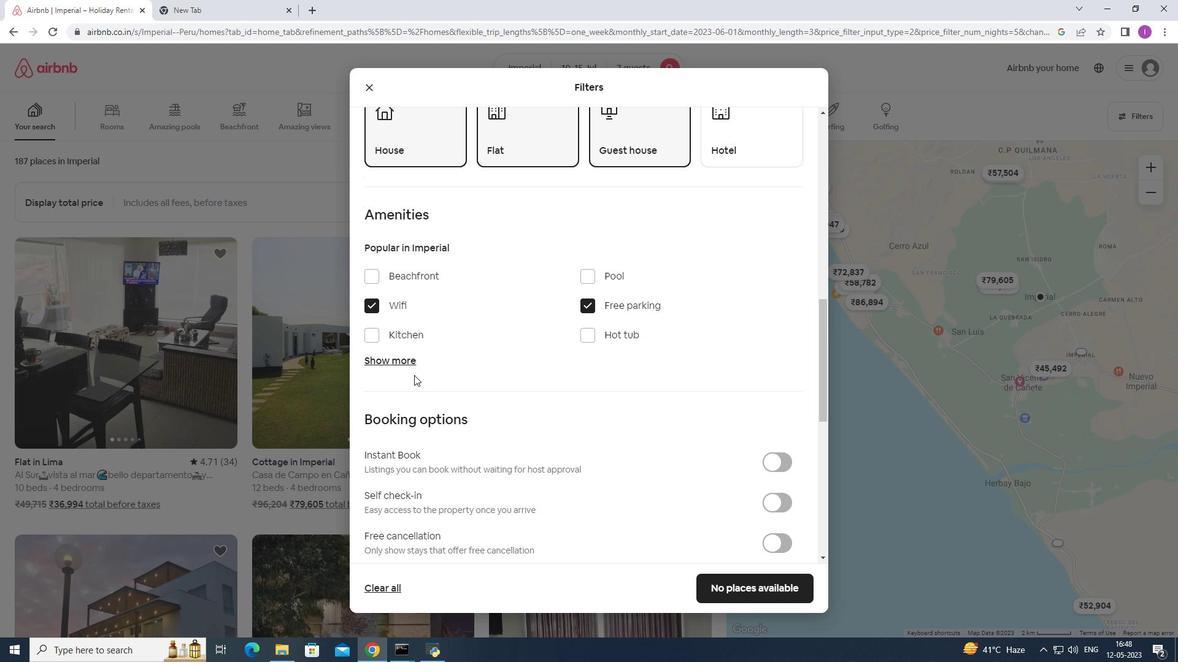 
Action: Mouse pressed left at (405, 364)
Screenshot: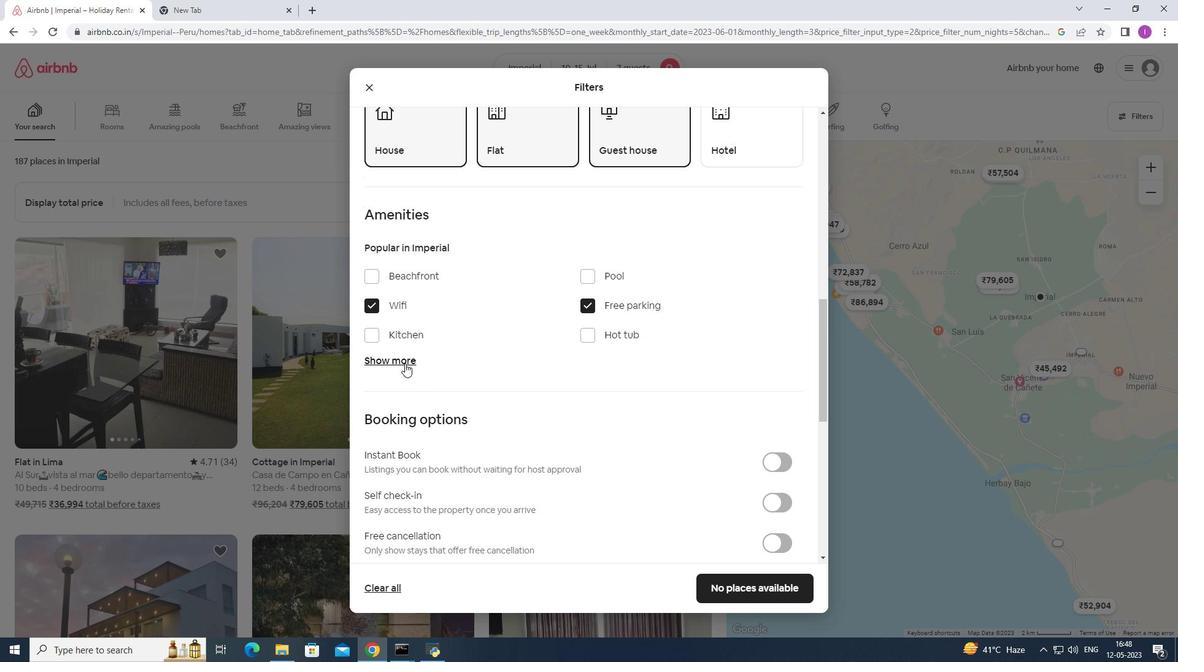 
Action: Mouse moved to (591, 462)
Screenshot: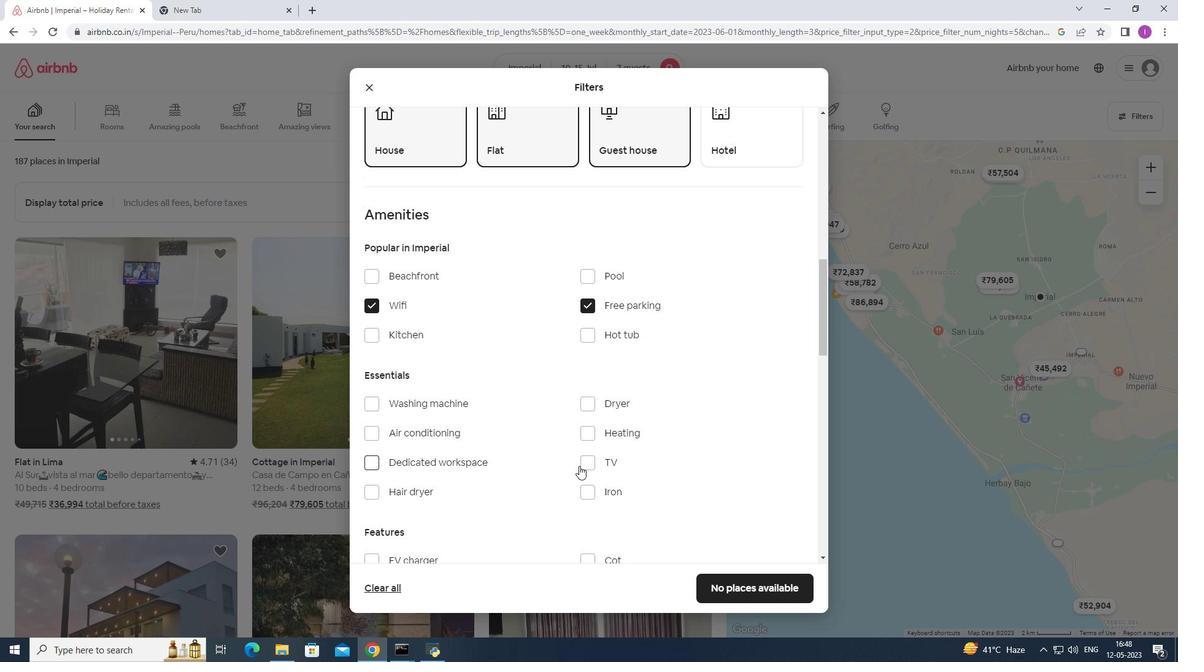
Action: Mouse pressed left at (591, 462)
Screenshot: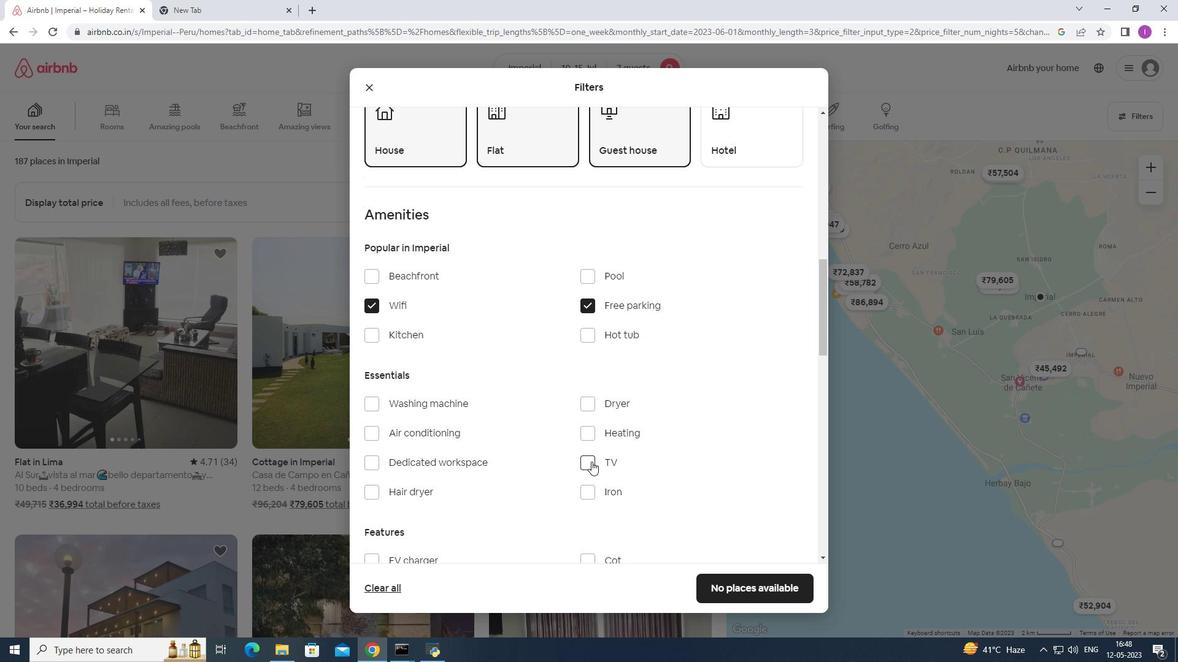 
Action: Mouse moved to (506, 466)
Screenshot: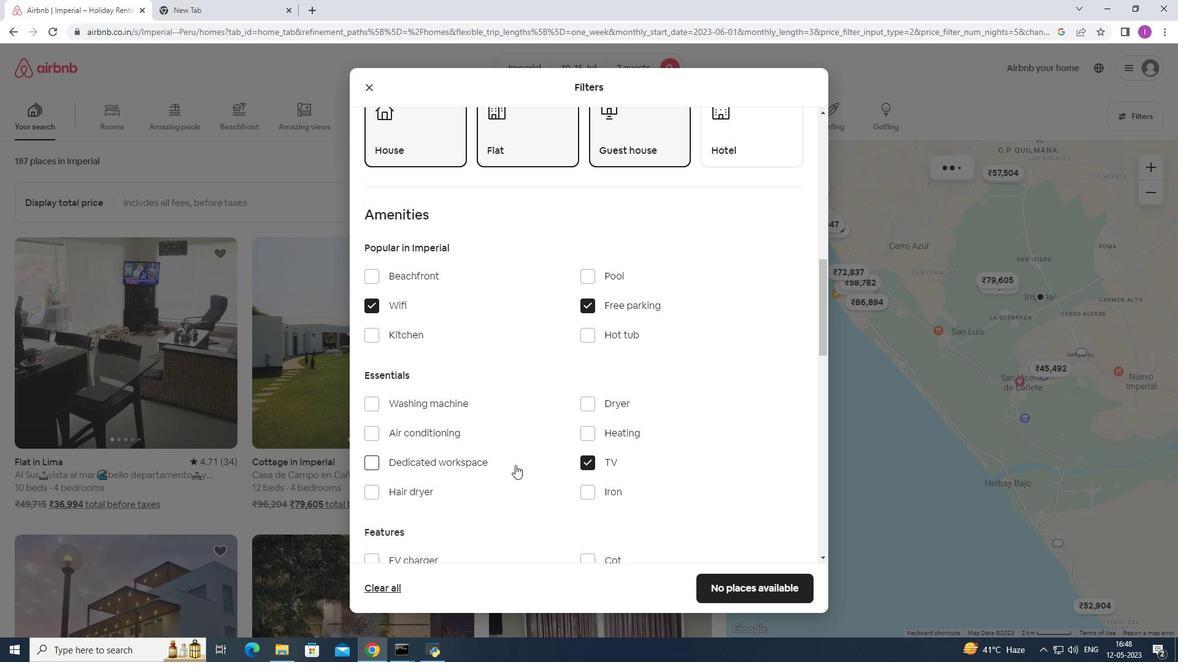 
Action: Mouse scrolled (506, 465) with delta (0, 0)
Screenshot: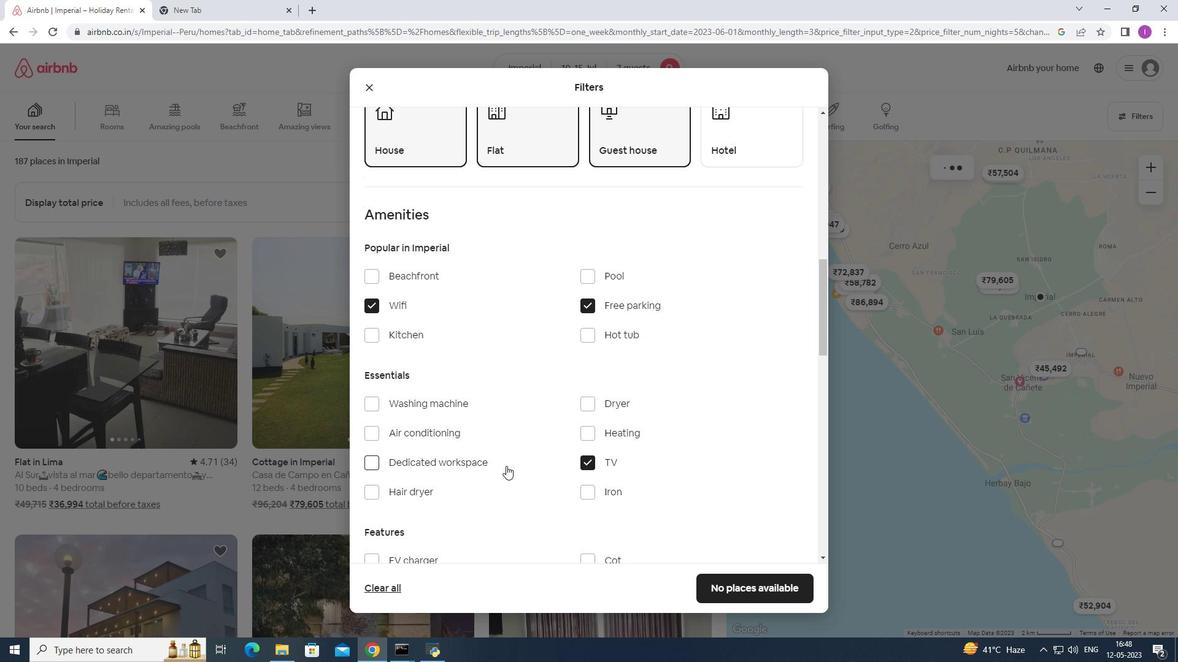 
Action: Mouse scrolled (506, 465) with delta (0, 0)
Screenshot: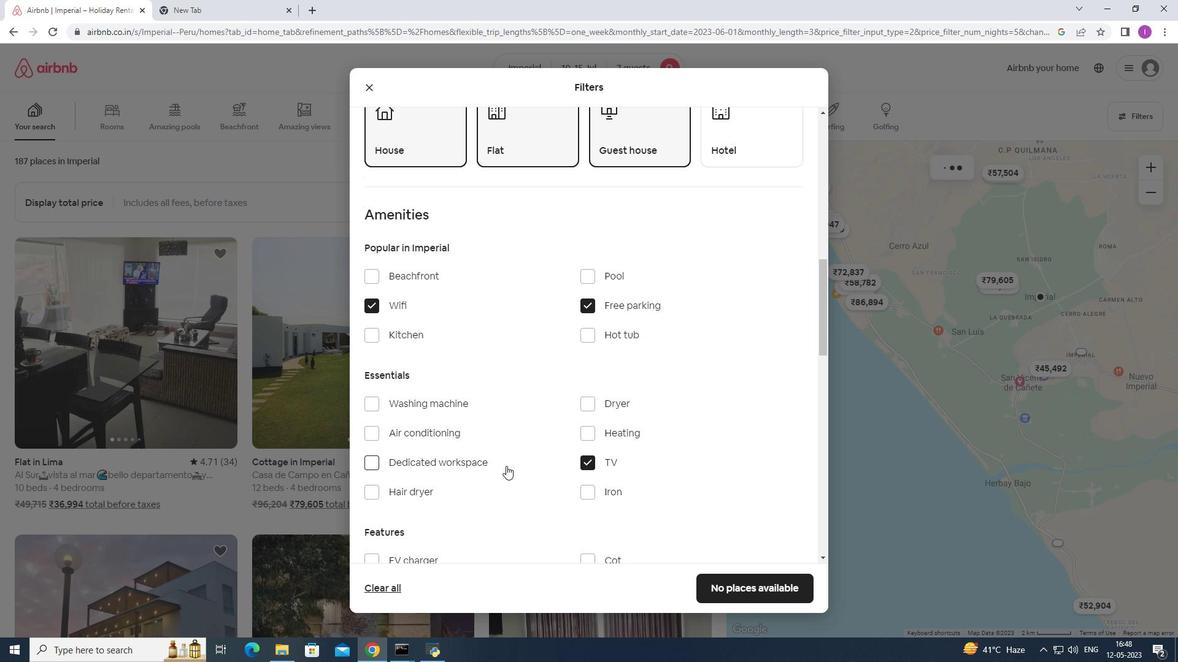 
Action: Mouse scrolled (506, 465) with delta (0, 0)
Screenshot: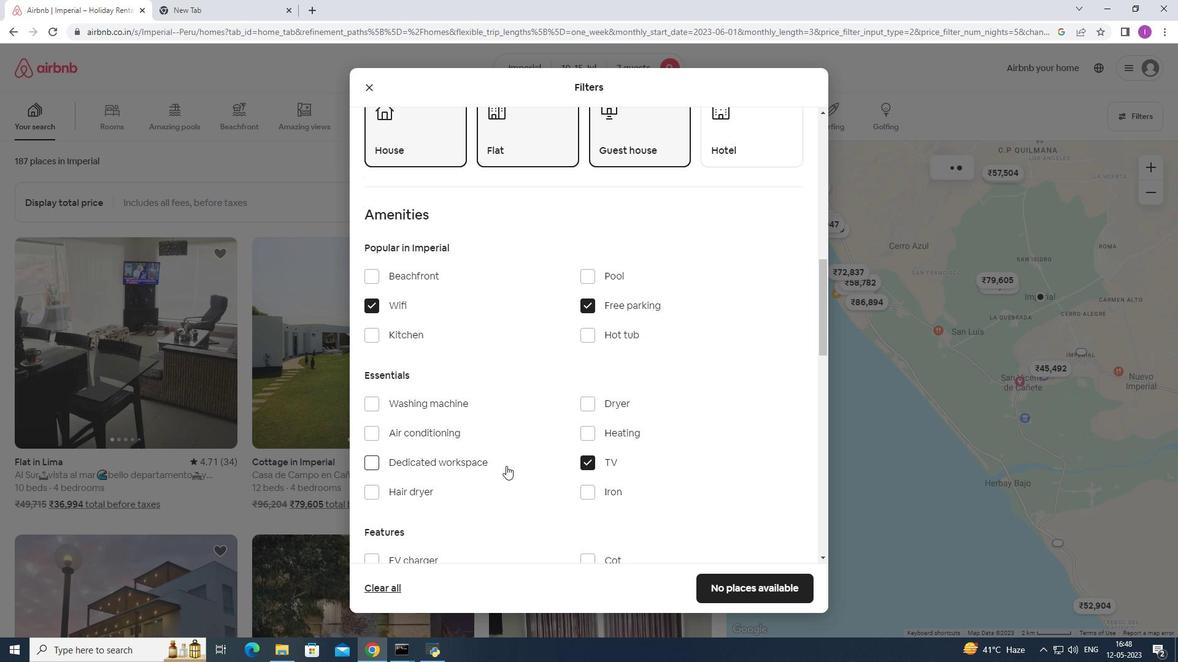 
Action: Mouse scrolled (506, 465) with delta (0, 0)
Screenshot: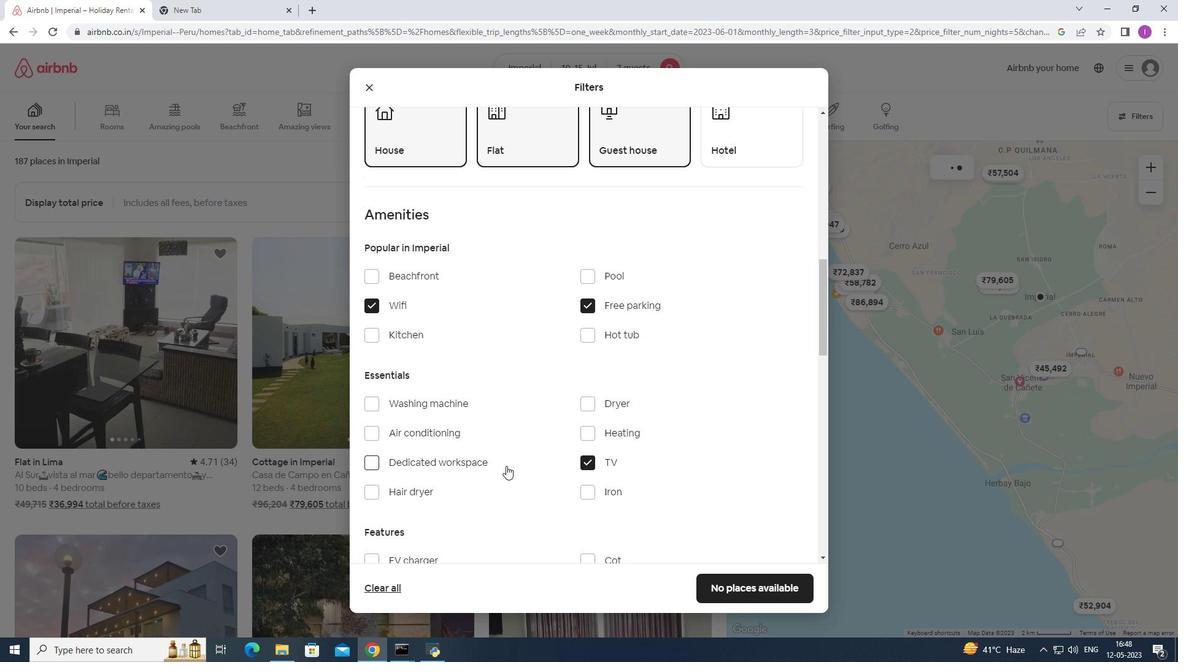 
Action: Mouse moved to (367, 344)
Screenshot: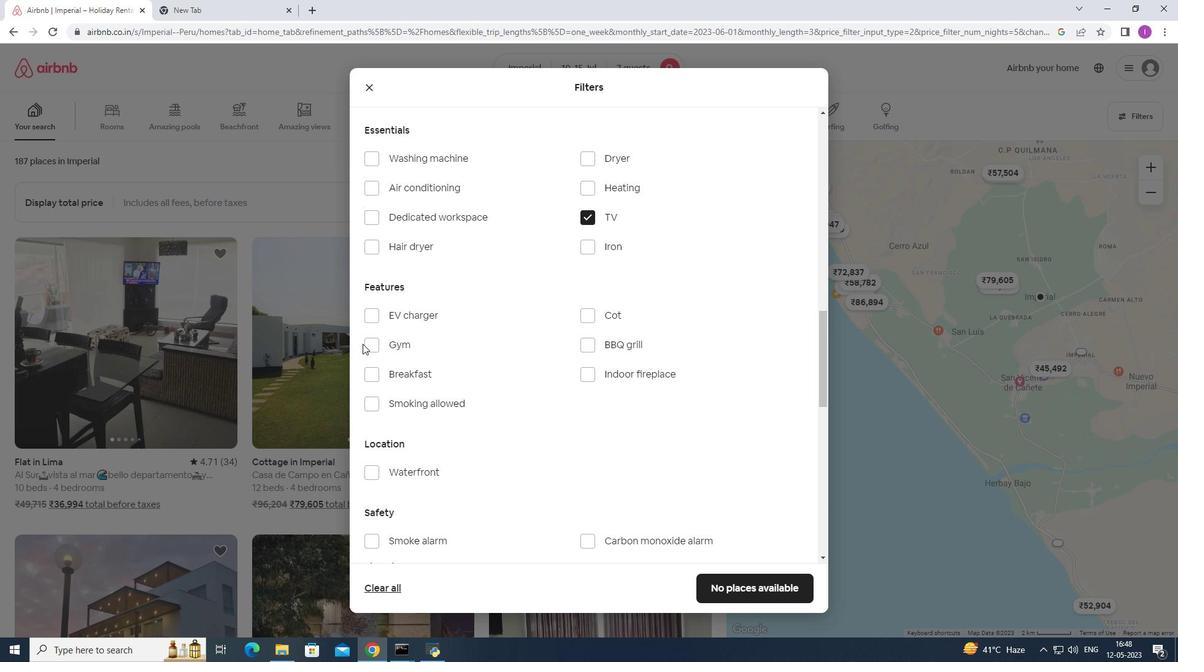 
Action: Mouse pressed left at (367, 344)
Screenshot: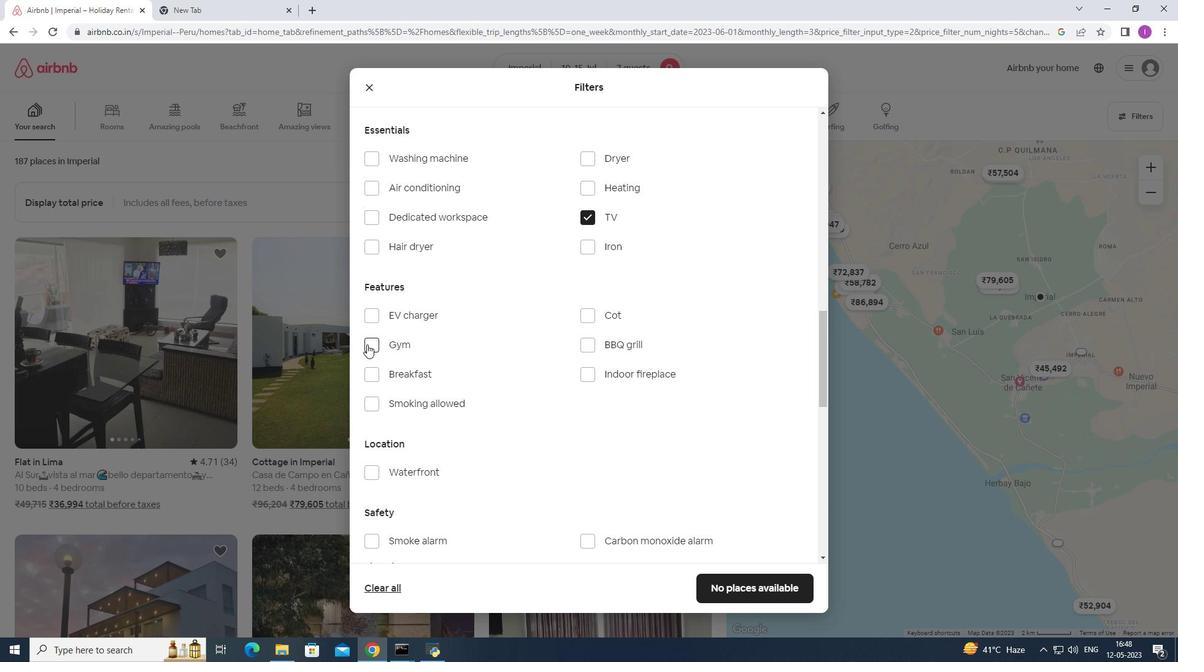 
Action: Mouse moved to (374, 375)
Screenshot: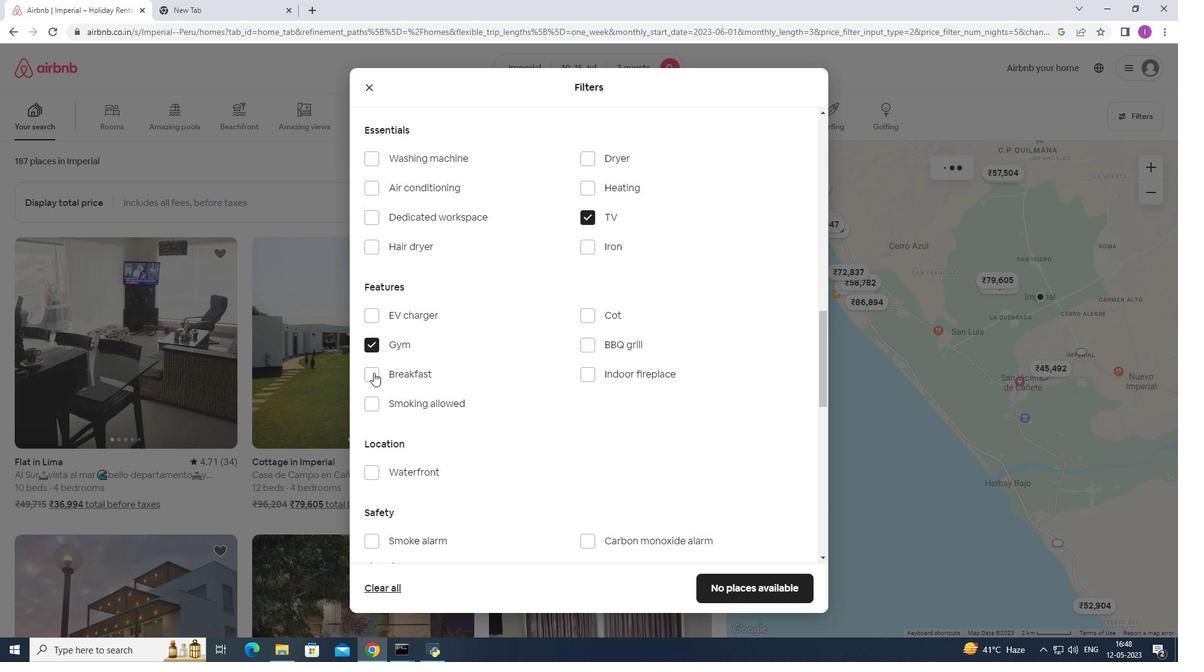 
Action: Mouse pressed left at (374, 375)
Screenshot: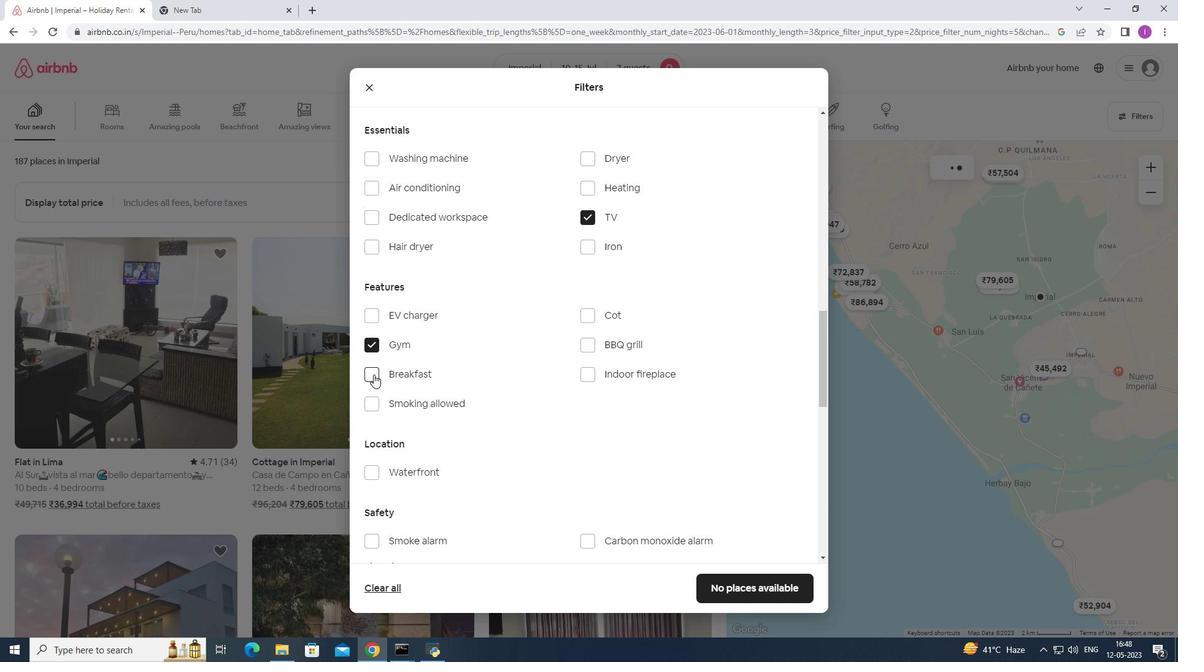 
Action: Mouse moved to (368, 390)
Screenshot: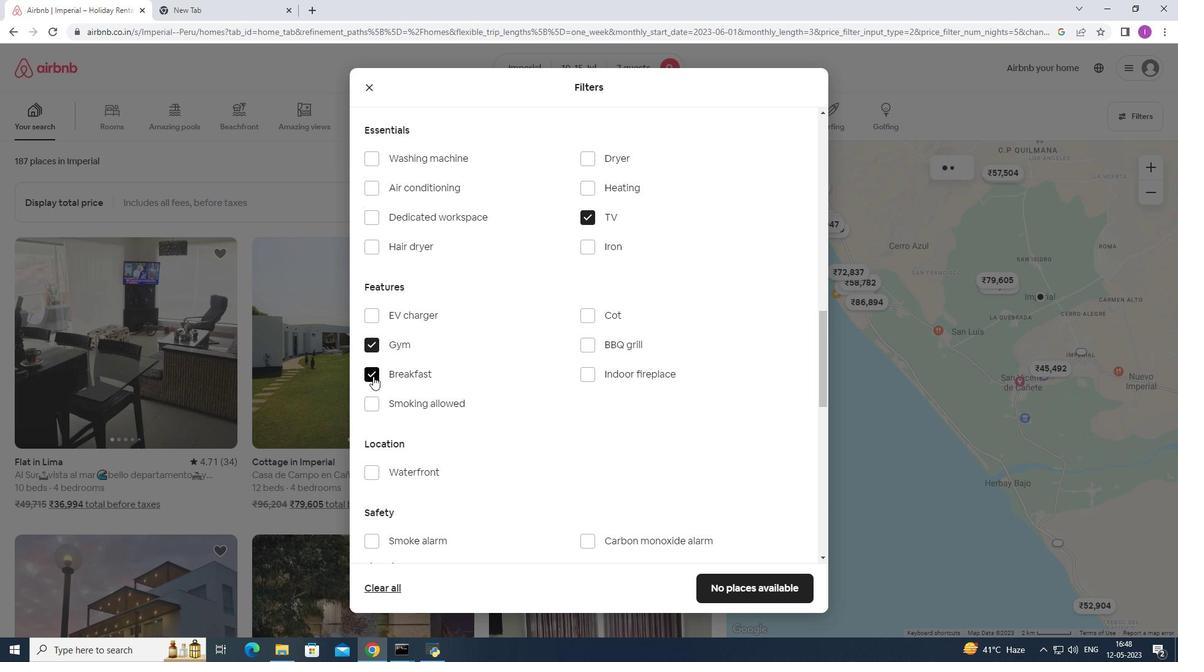 
Action: Mouse scrolled (368, 389) with delta (0, 0)
Screenshot: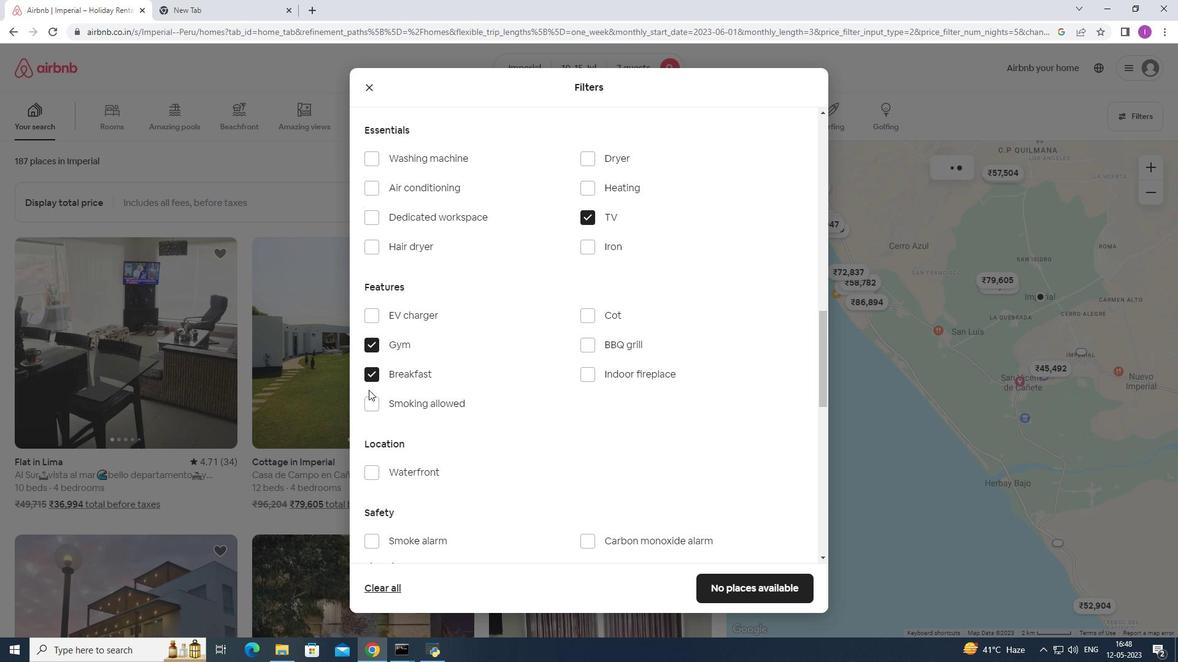 
Action: Mouse scrolled (368, 389) with delta (0, 0)
Screenshot: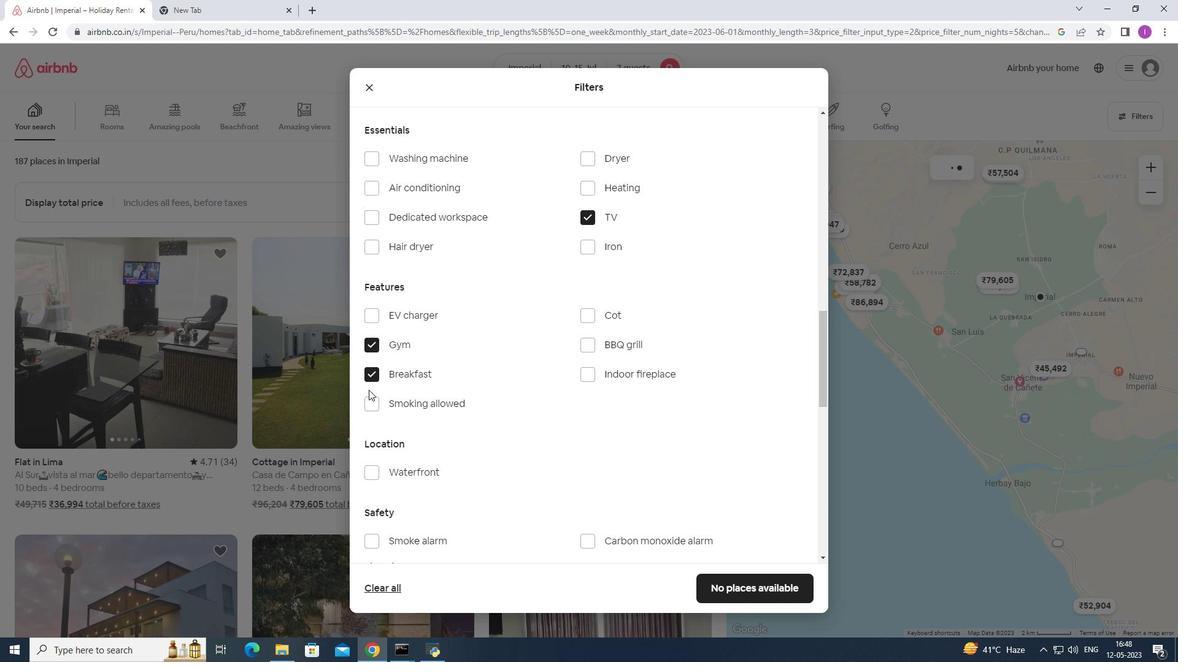 
Action: Mouse scrolled (368, 389) with delta (0, 0)
Screenshot: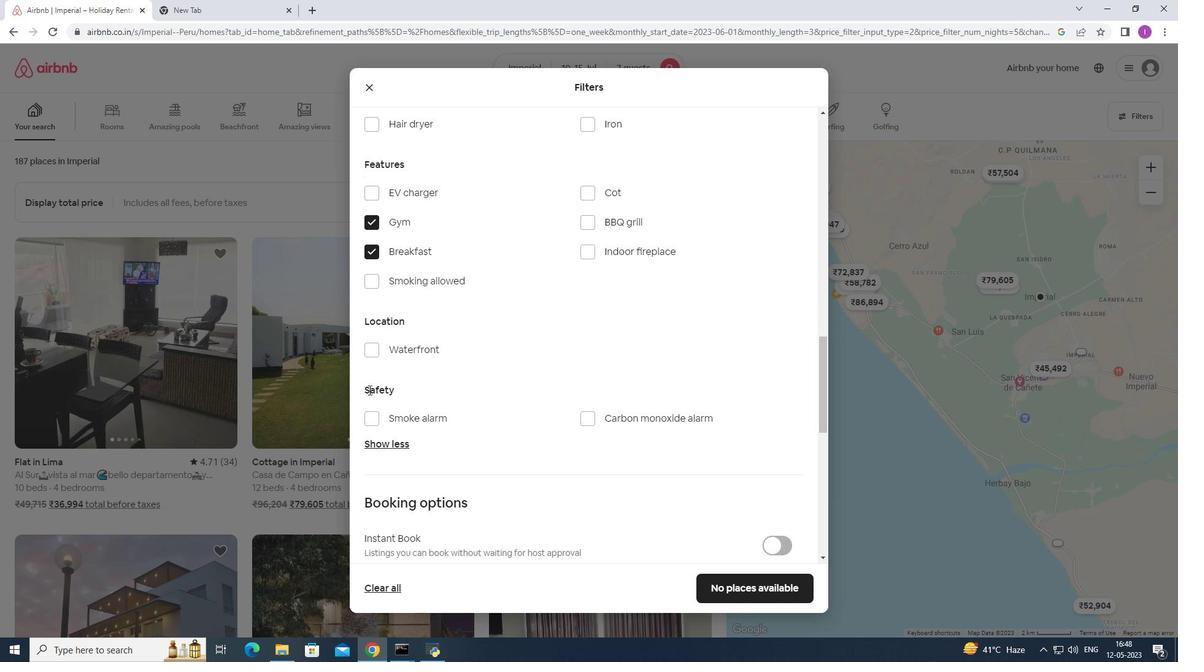 
Action: Mouse scrolled (368, 389) with delta (0, 0)
Screenshot: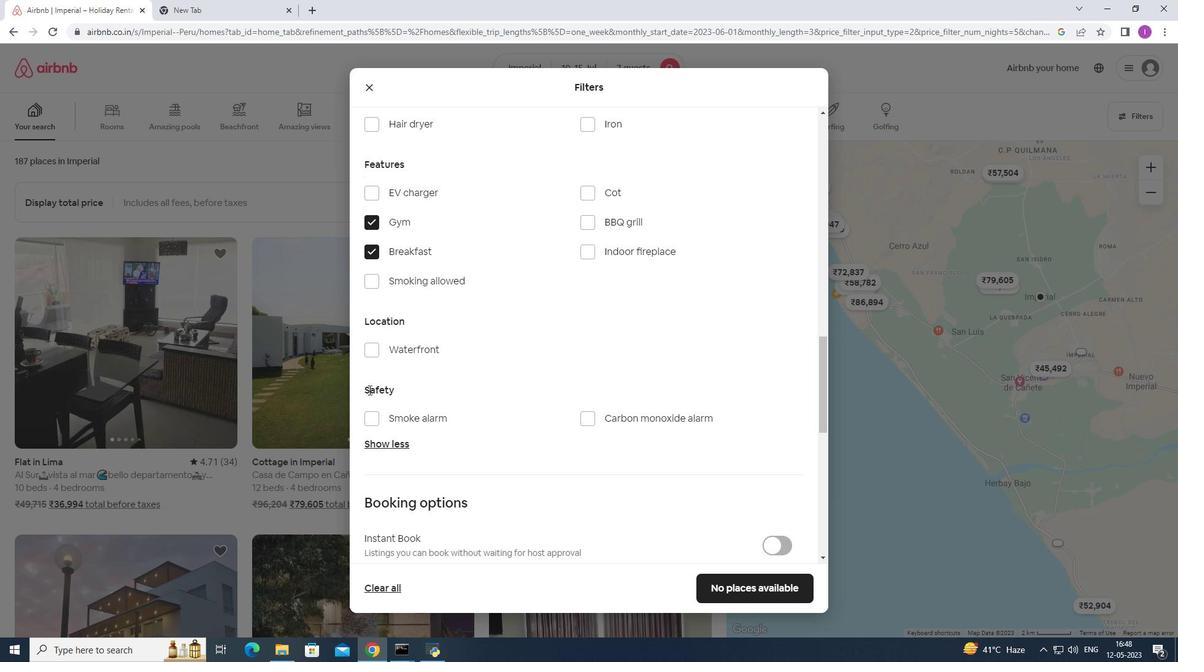 
Action: Mouse scrolled (368, 389) with delta (0, 0)
Screenshot: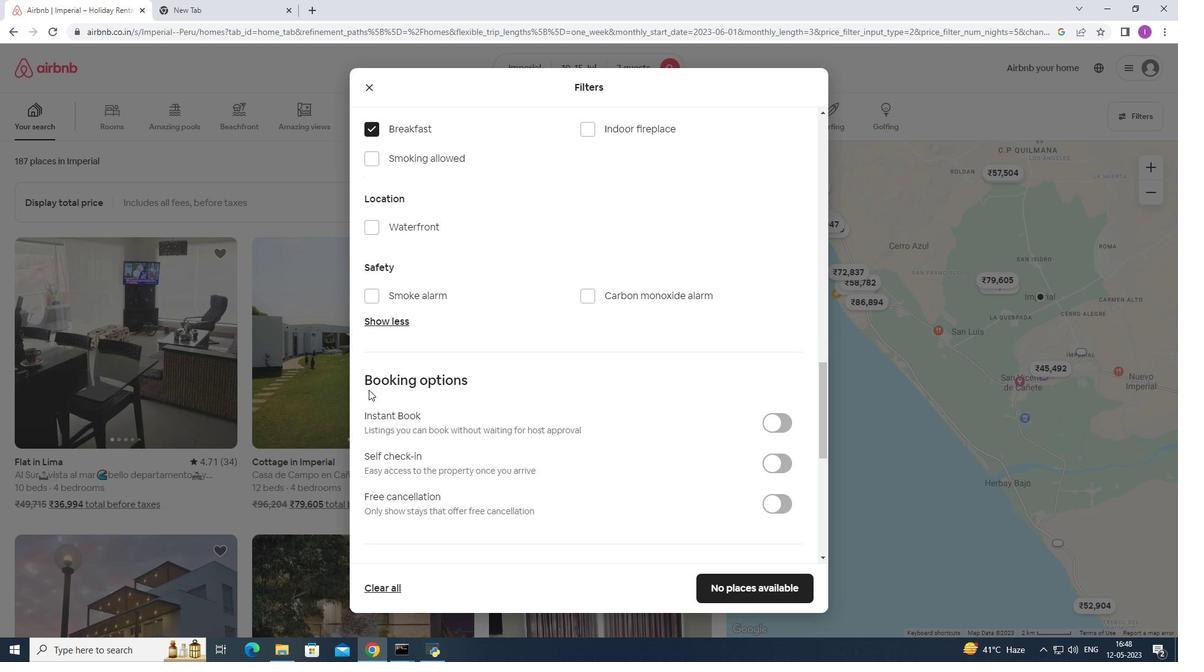 
Action: Mouse moved to (785, 394)
Screenshot: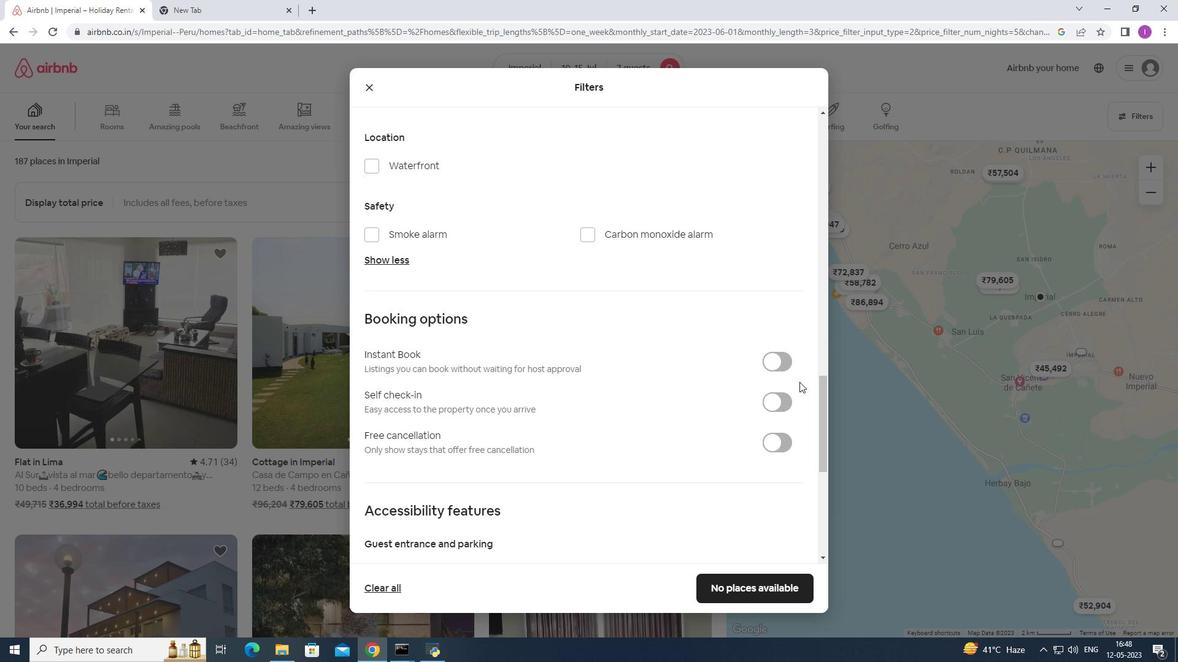 
Action: Mouse pressed left at (785, 394)
Screenshot: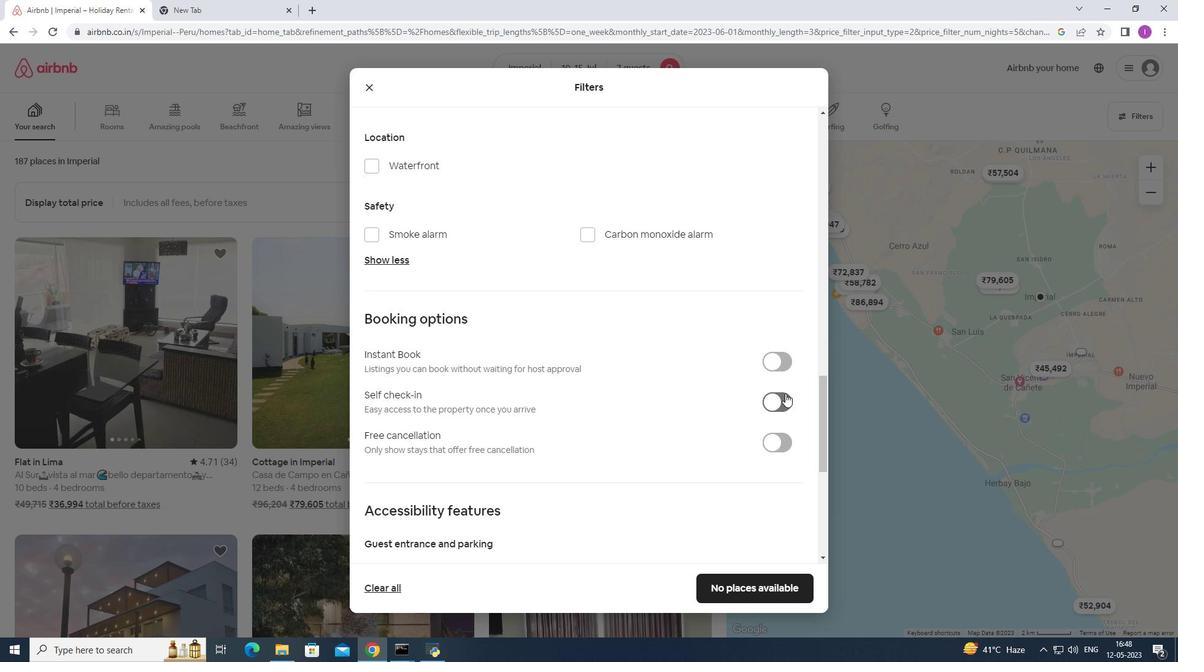 
Action: Mouse moved to (645, 373)
Screenshot: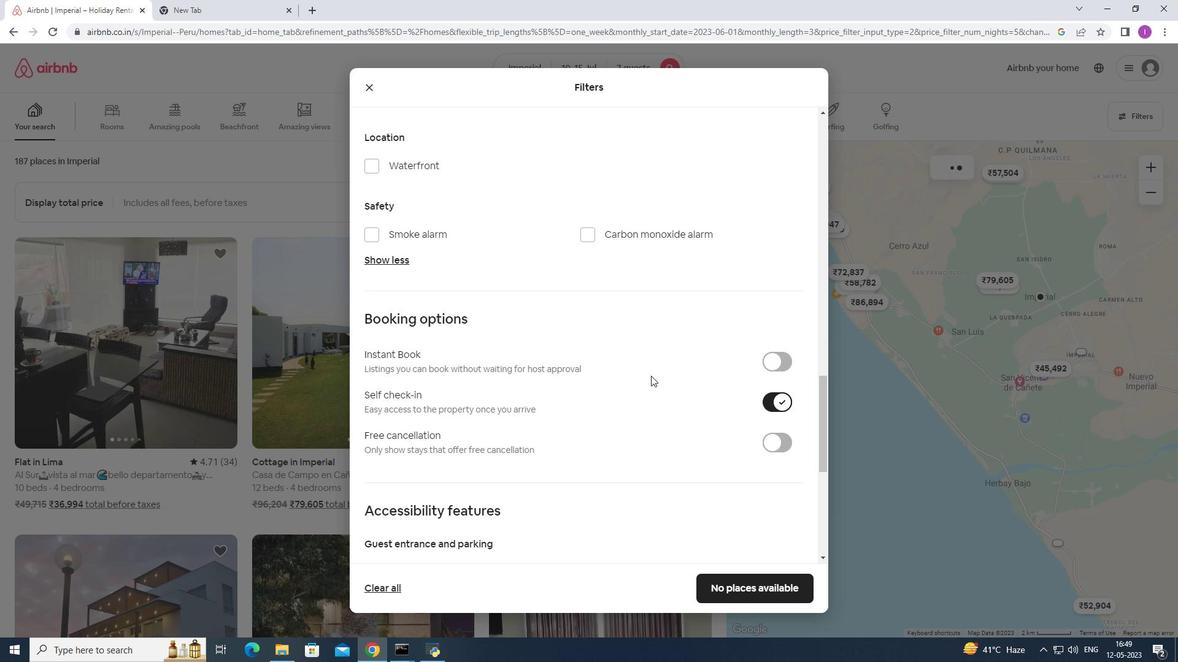 
Action: Mouse scrolled (645, 373) with delta (0, 0)
Screenshot: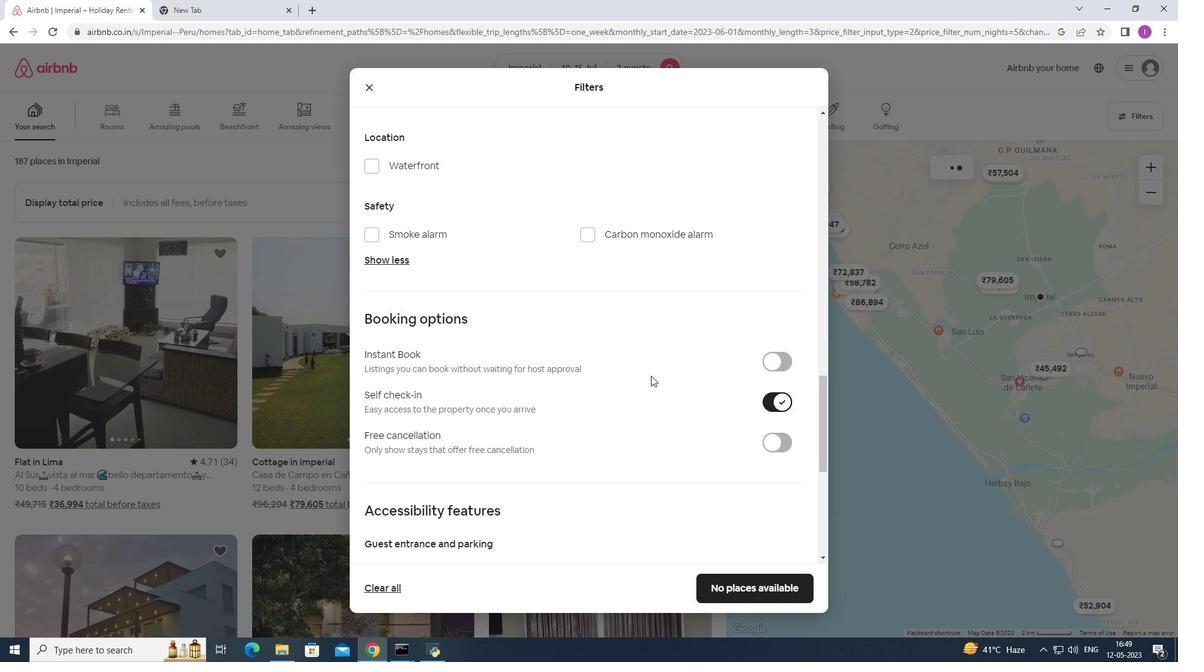 
Action: Mouse scrolled (645, 373) with delta (0, 0)
Screenshot: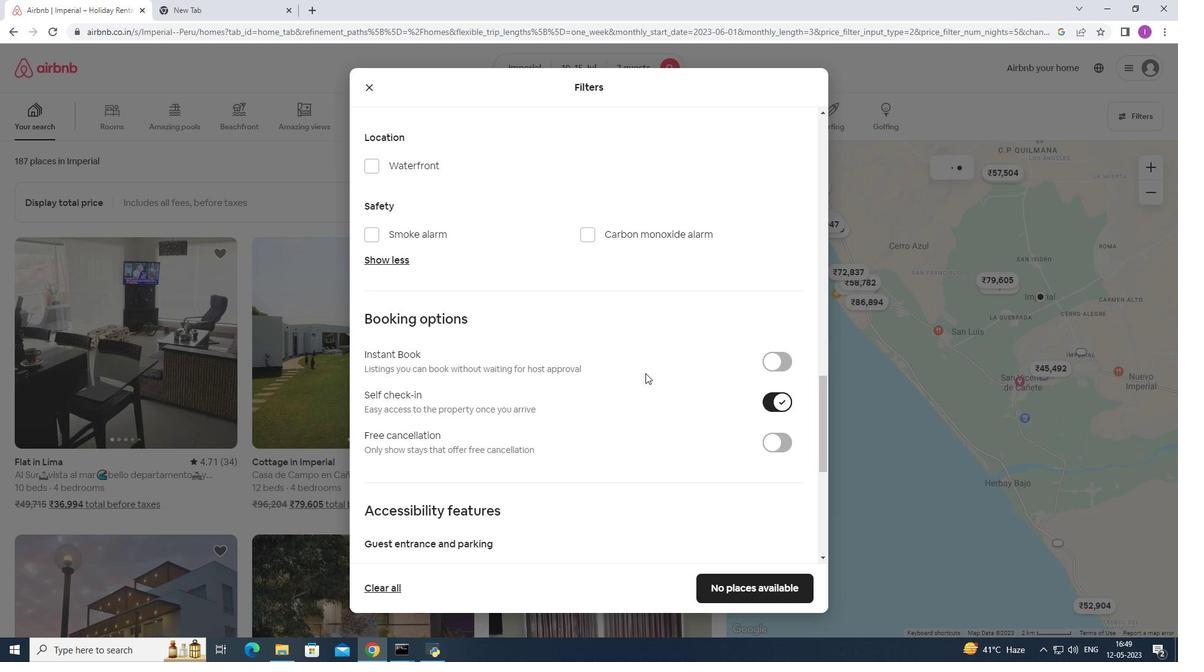 
Action: Mouse scrolled (645, 373) with delta (0, 0)
Screenshot: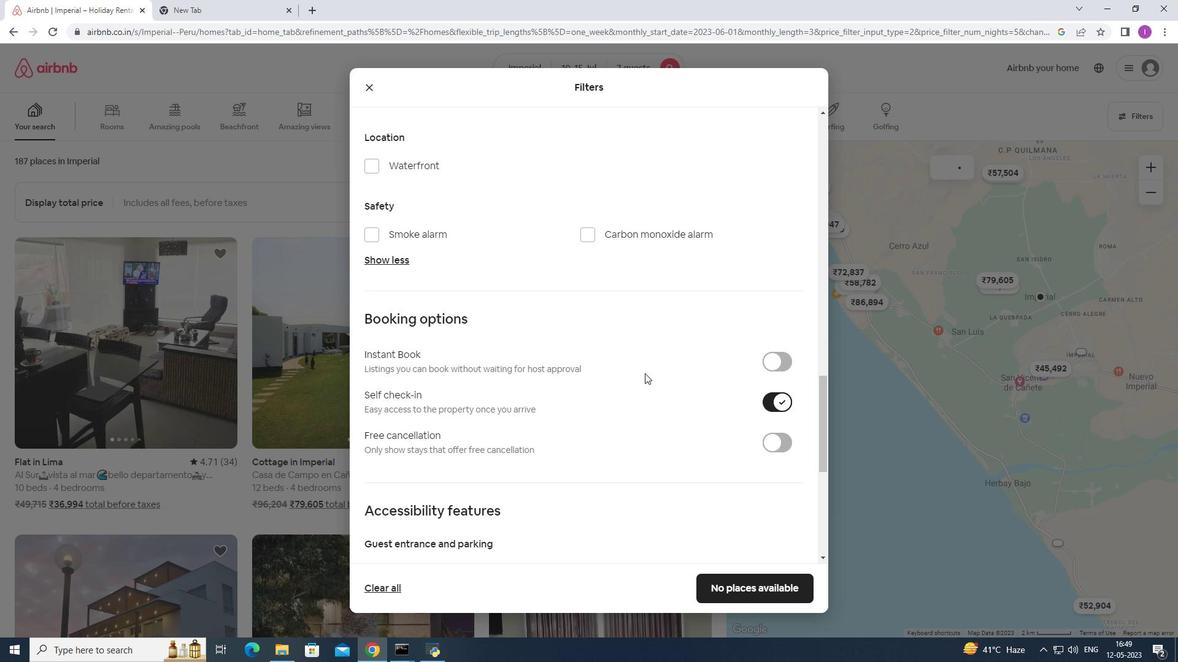 
Action: Mouse moved to (632, 359)
Screenshot: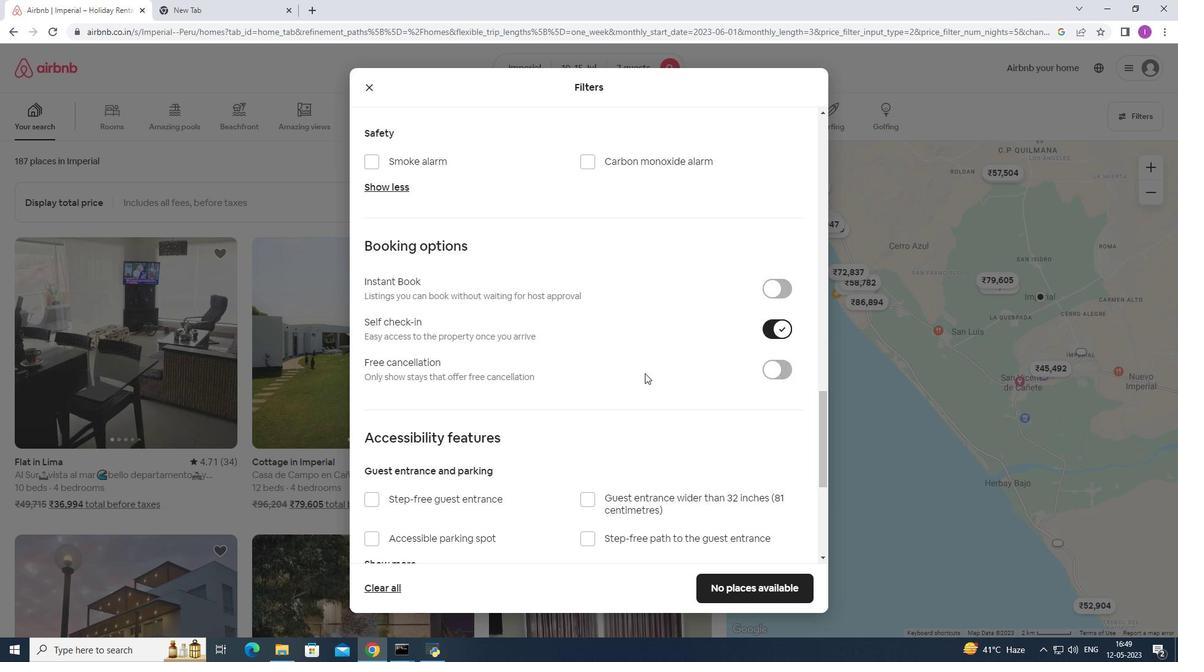 
Action: Mouse scrolled (632, 359) with delta (0, 0)
Screenshot: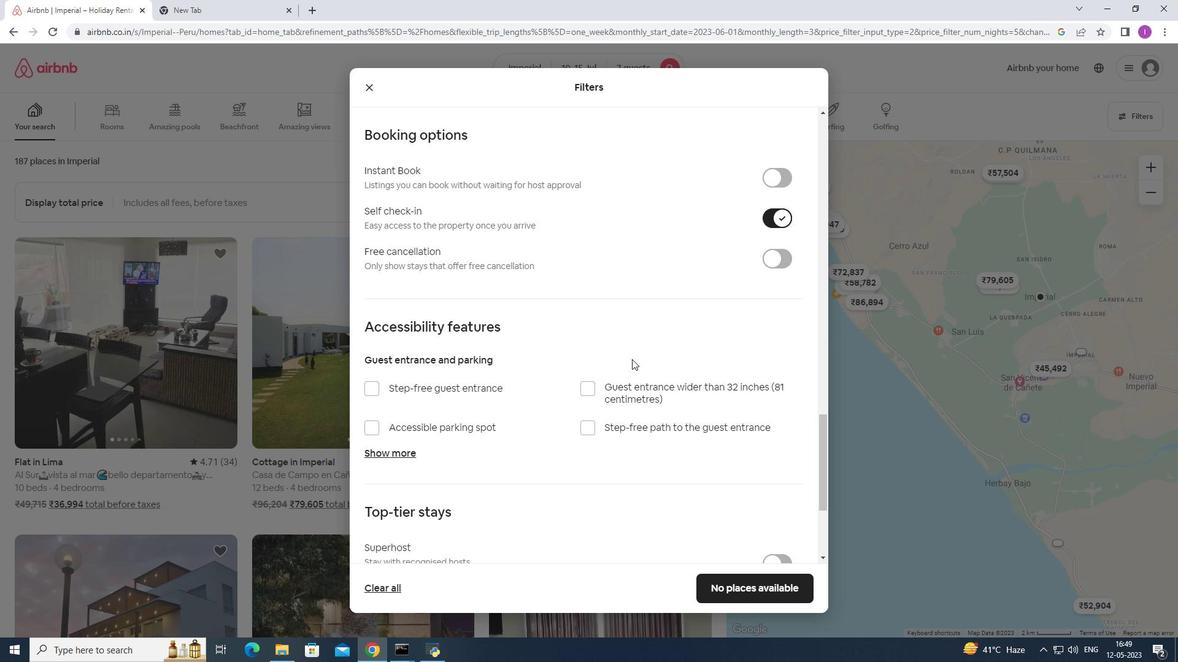 
Action: Mouse scrolled (632, 359) with delta (0, 0)
Screenshot: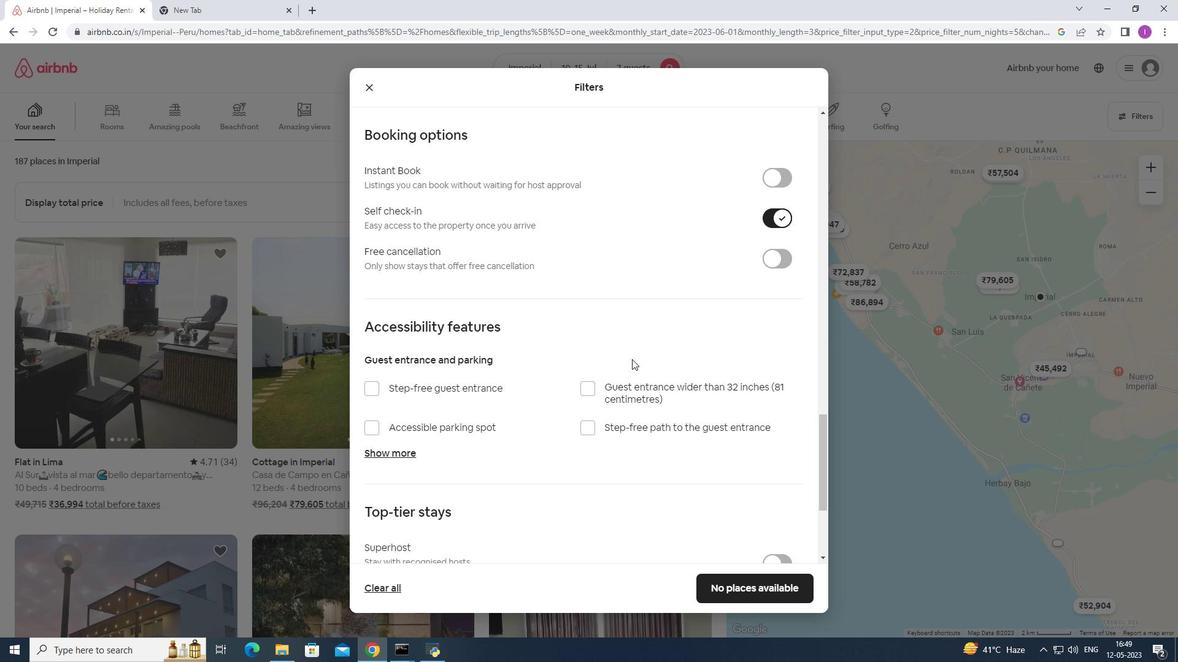 
Action: Mouse scrolled (632, 359) with delta (0, 0)
Screenshot: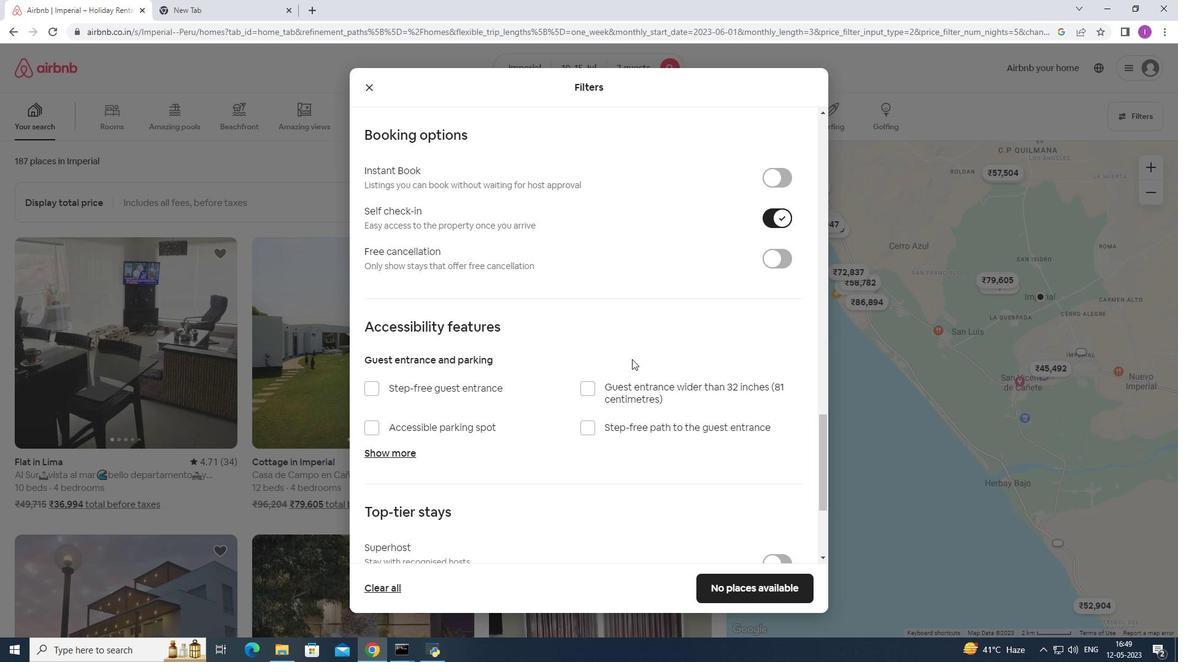 
Action: Mouse moved to (632, 354)
Screenshot: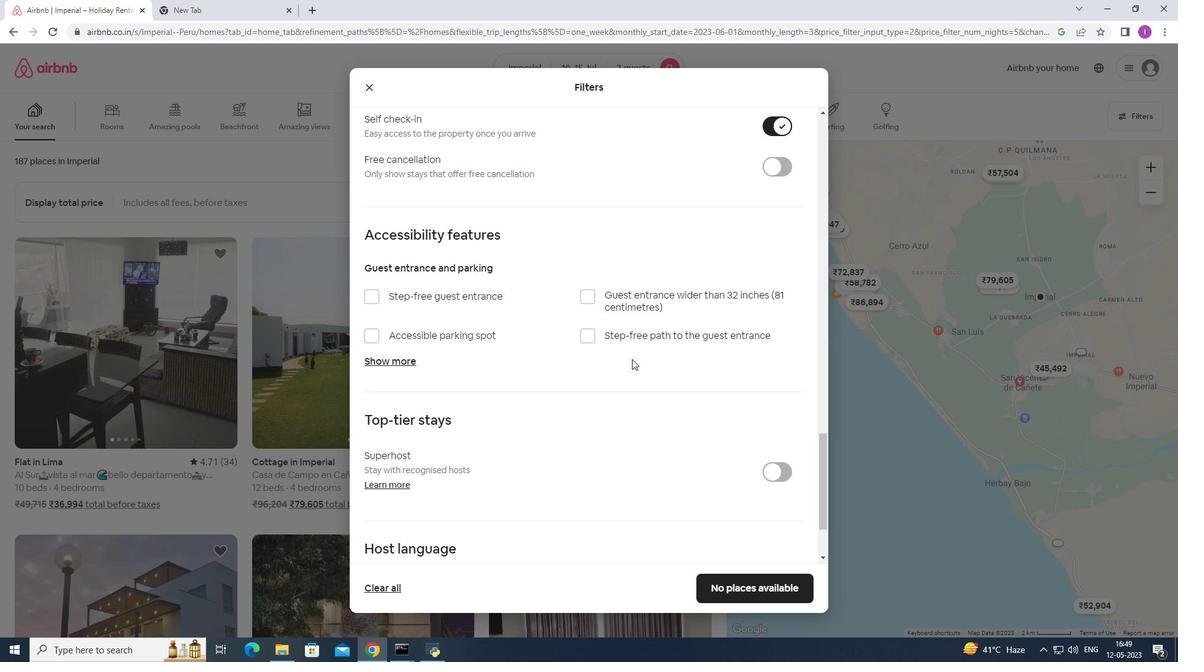 
Action: Mouse scrolled (632, 354) with delta (0, 0)
Screenshot: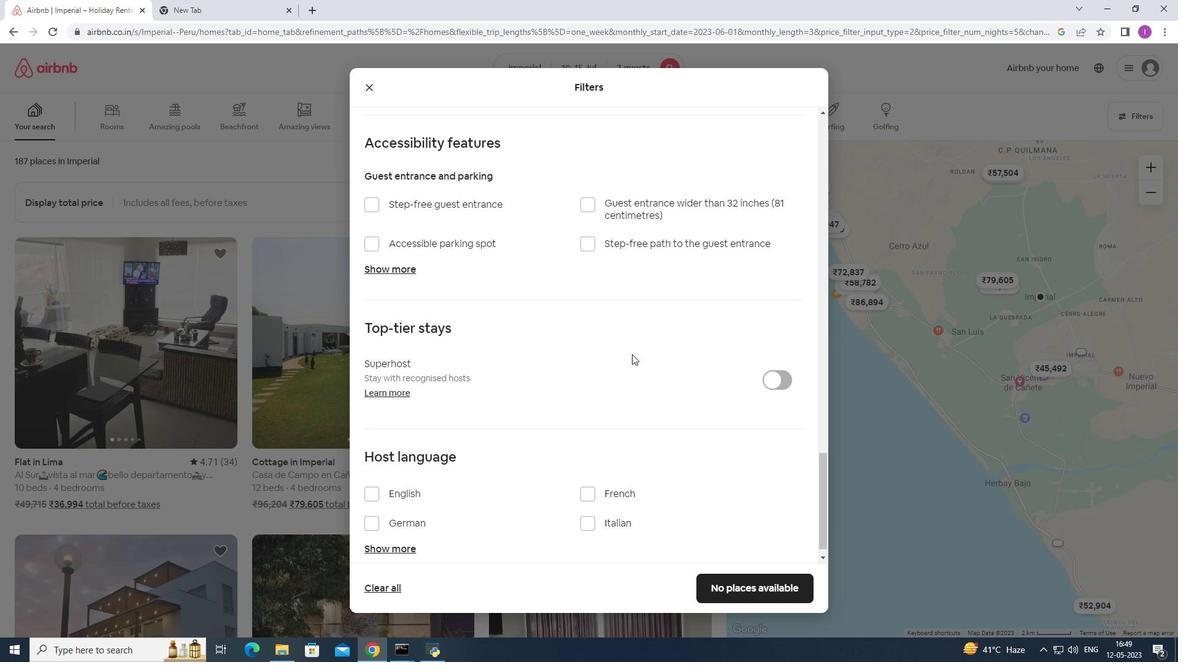 
Action: Mouse scrolled (632, 354) with delta (0, 0)
Screenshot: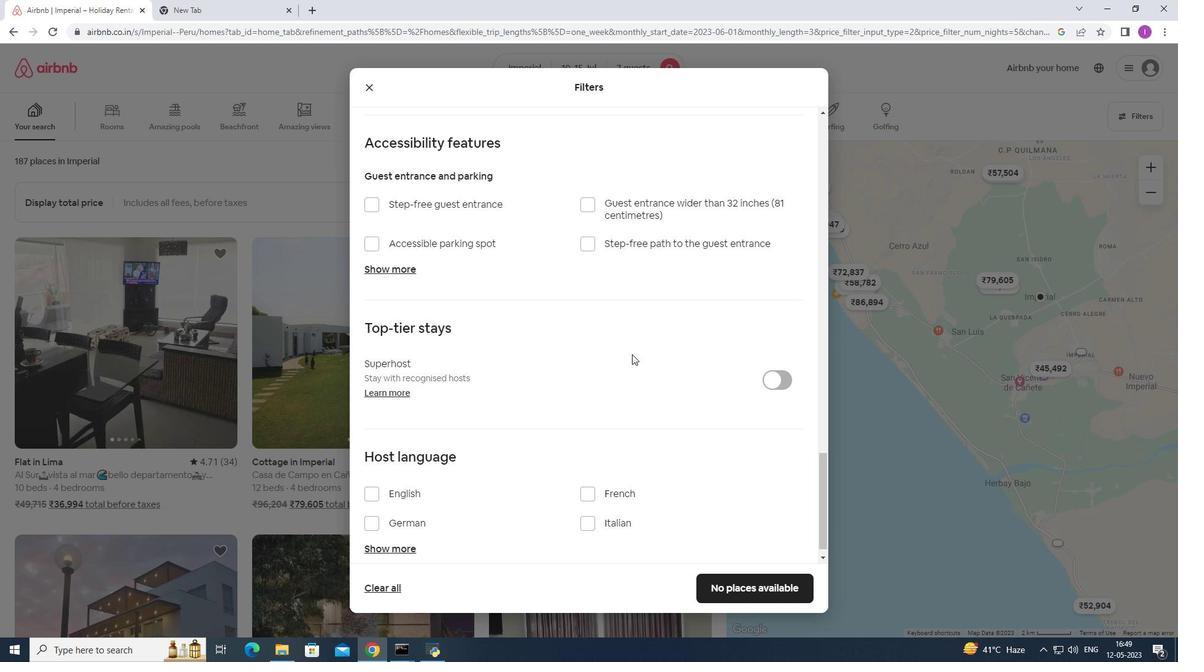 
Action: Mouse scrolled (632, 354) with delta (0, 0)
Screenshot: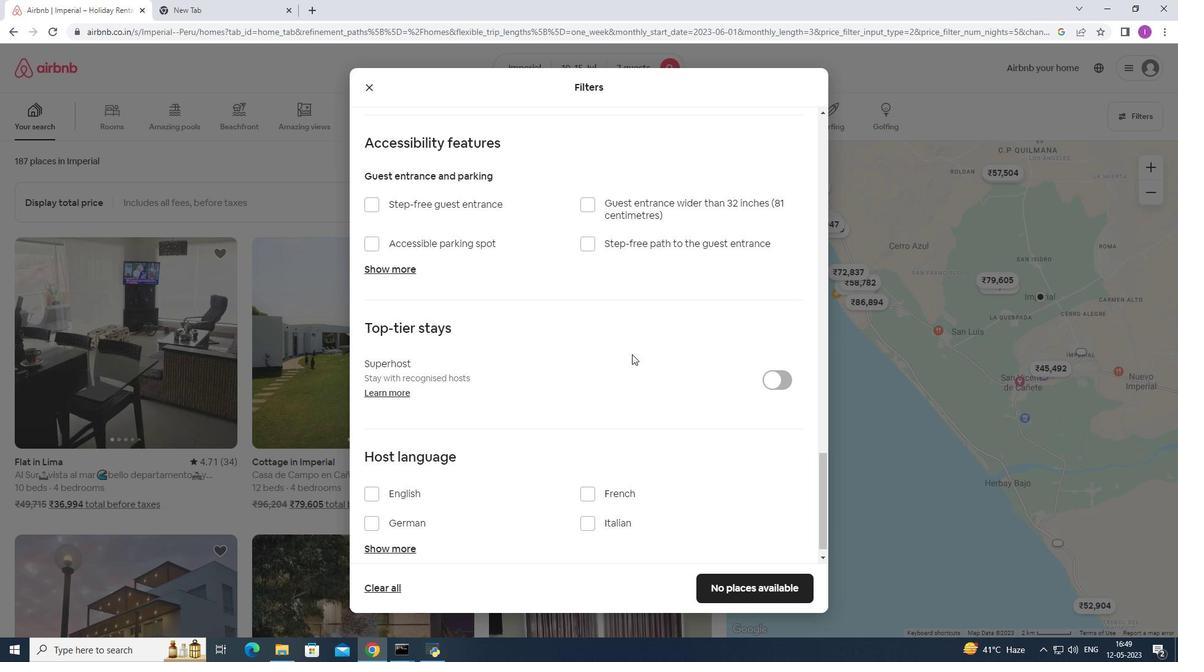 
Action: Mouse scrolled (632, 354) with delta (0, 0)
Screenshot: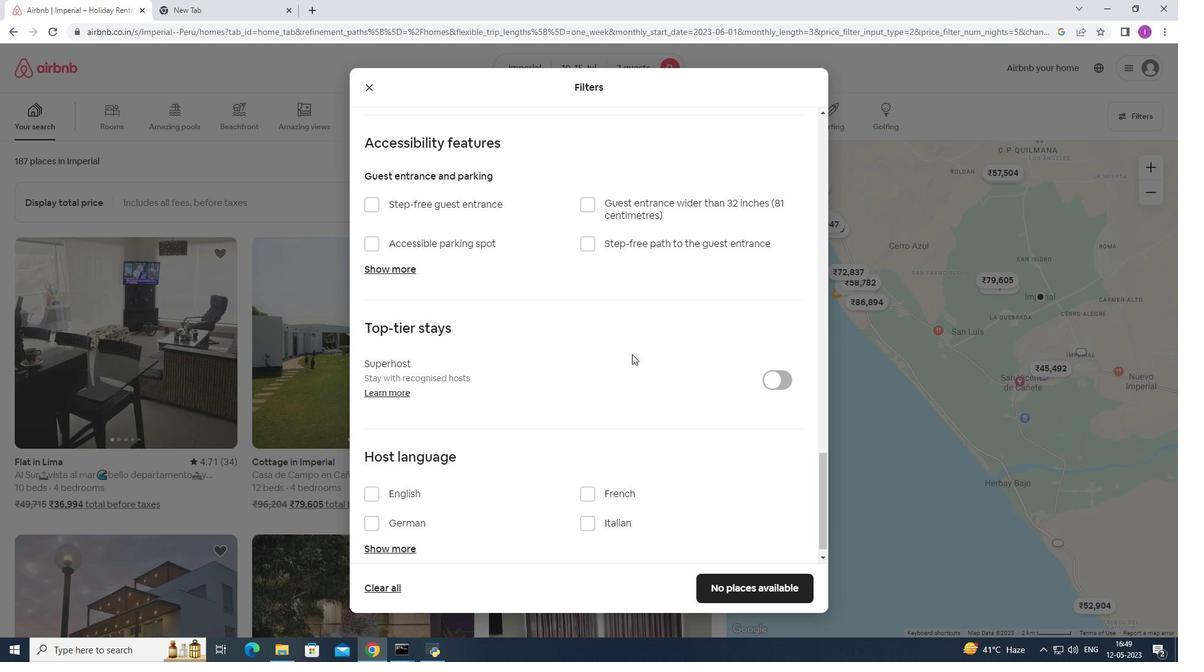 
Action: Mouse moved to (367, 478)
Screenshot: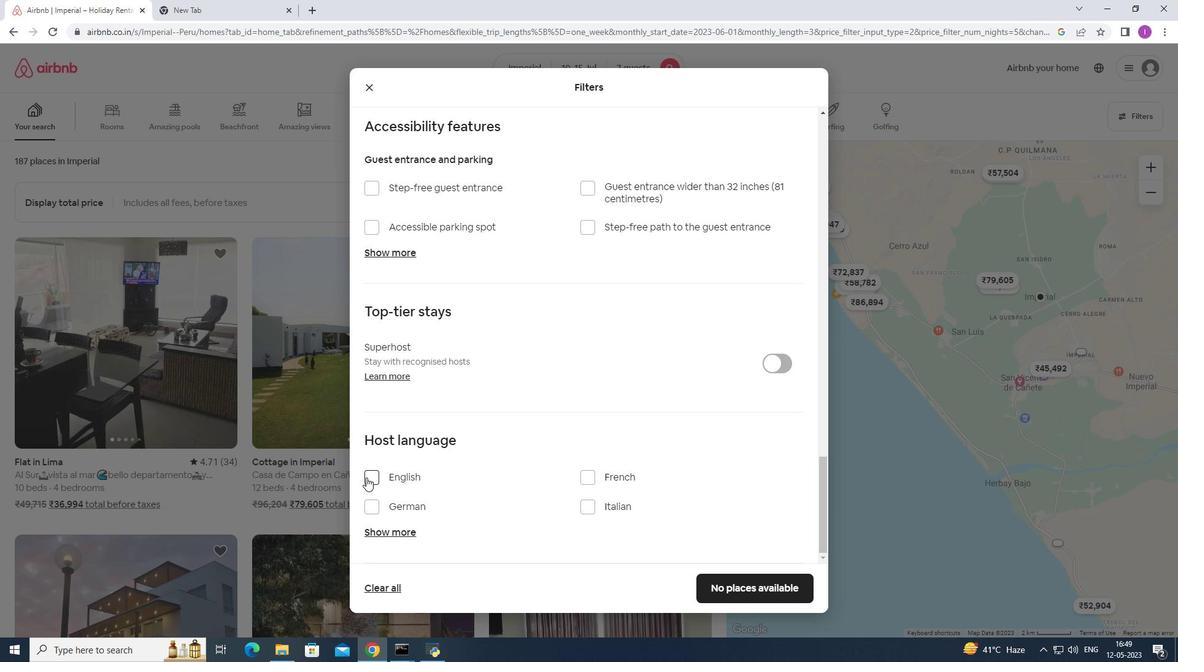 
Action: Mouse pressed left at (367, 478)
Screenshot: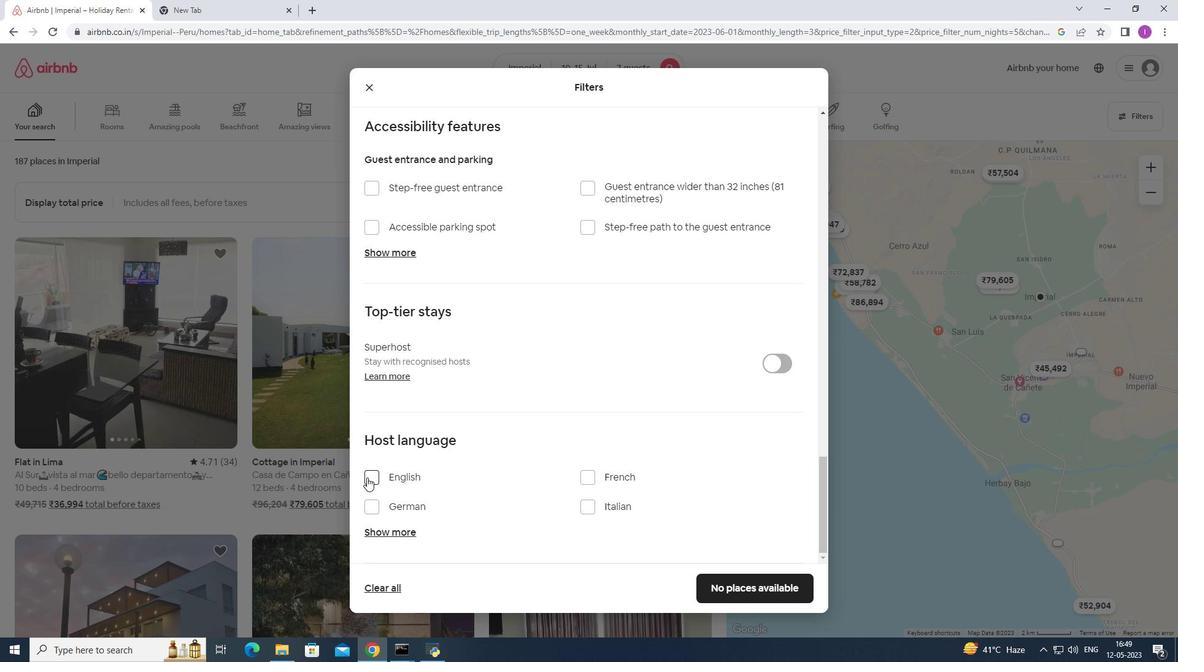 
Action: Mouse moved to (724, 595)
Screenshot: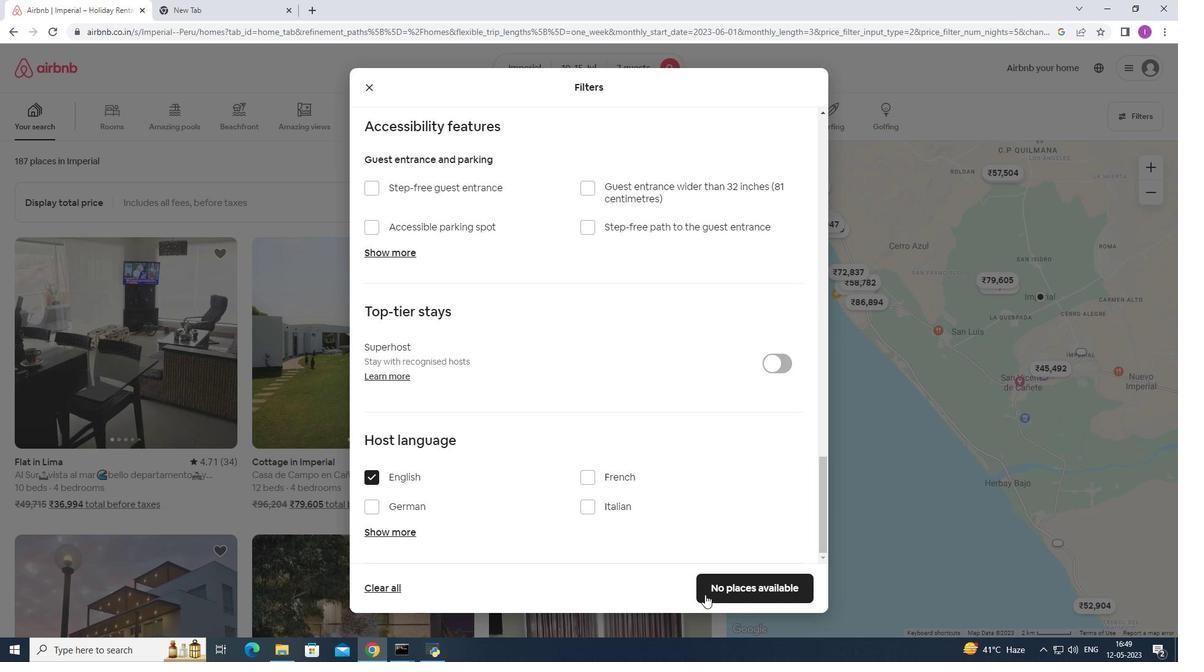 
Action: Mouse pressed left at (724, 595)
Screenshot: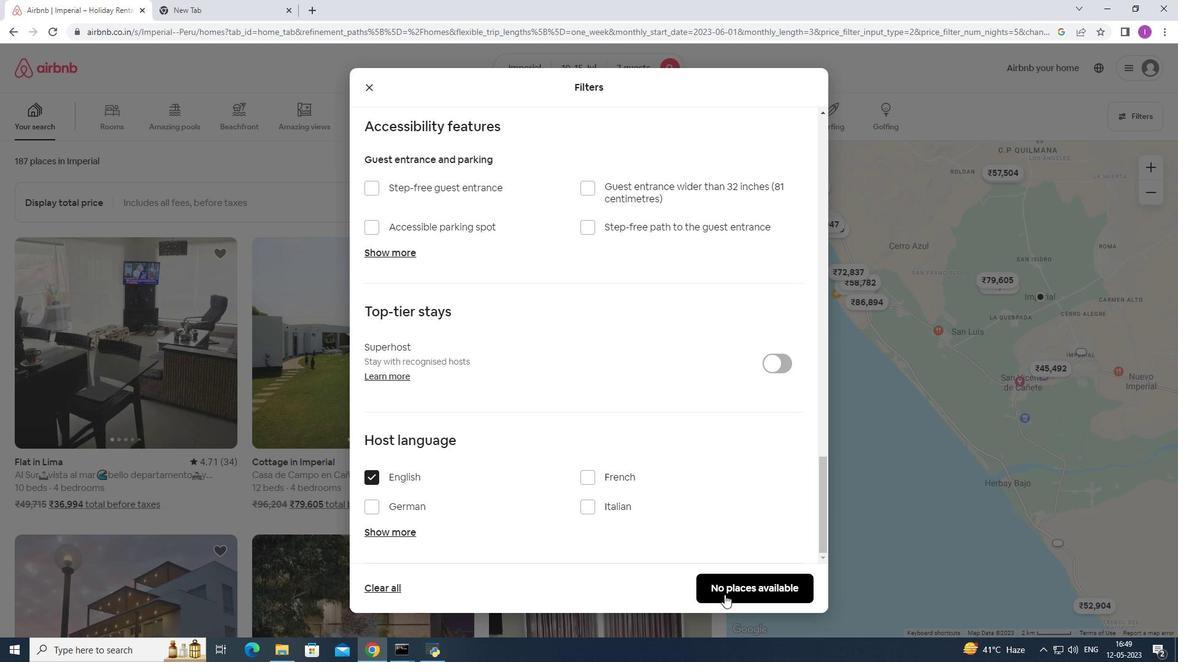 
Action: Mouse moved to (712, 570)
Screenshot: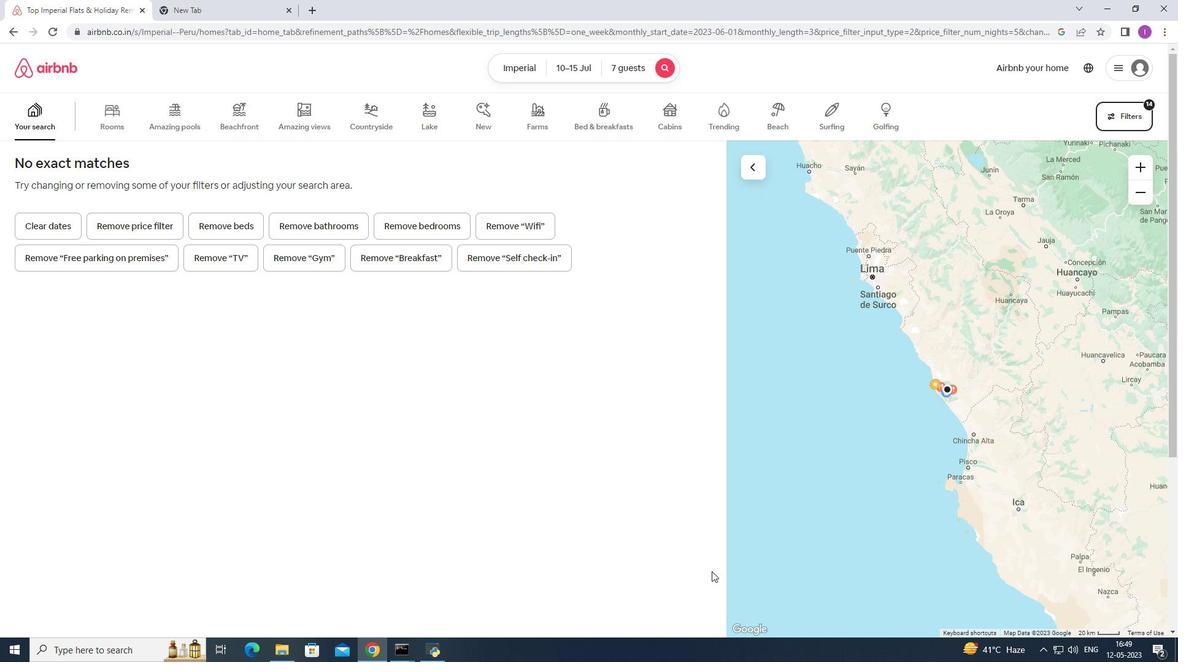 
